 Task: Look for space in La Chorrera, Panama from 10th September, 2023 to 16th September, 2023 for 4 adults in price range Rs.10000 to Rs.14000. Place can be private room with 4 bedrooms having 4 beds and 4 bathrooms. Property type can be house, flat, guest house. Amenities needed are: wifi, TV, free parkinig on premises, gym, breakfast. Booking option can be shelf check-in. Required host language is English.
Action: Mouse pressed left at (548, 110)
Screenshot: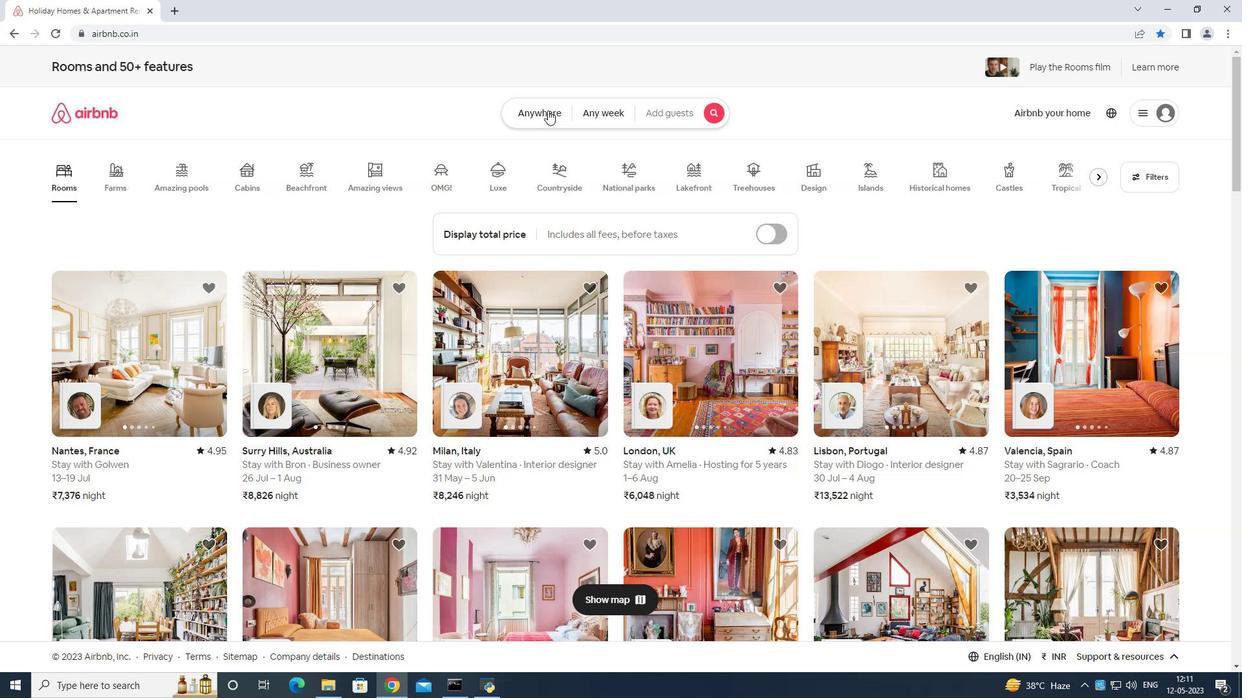 
Action: Mouse moved to (464, 157)
Screenshot: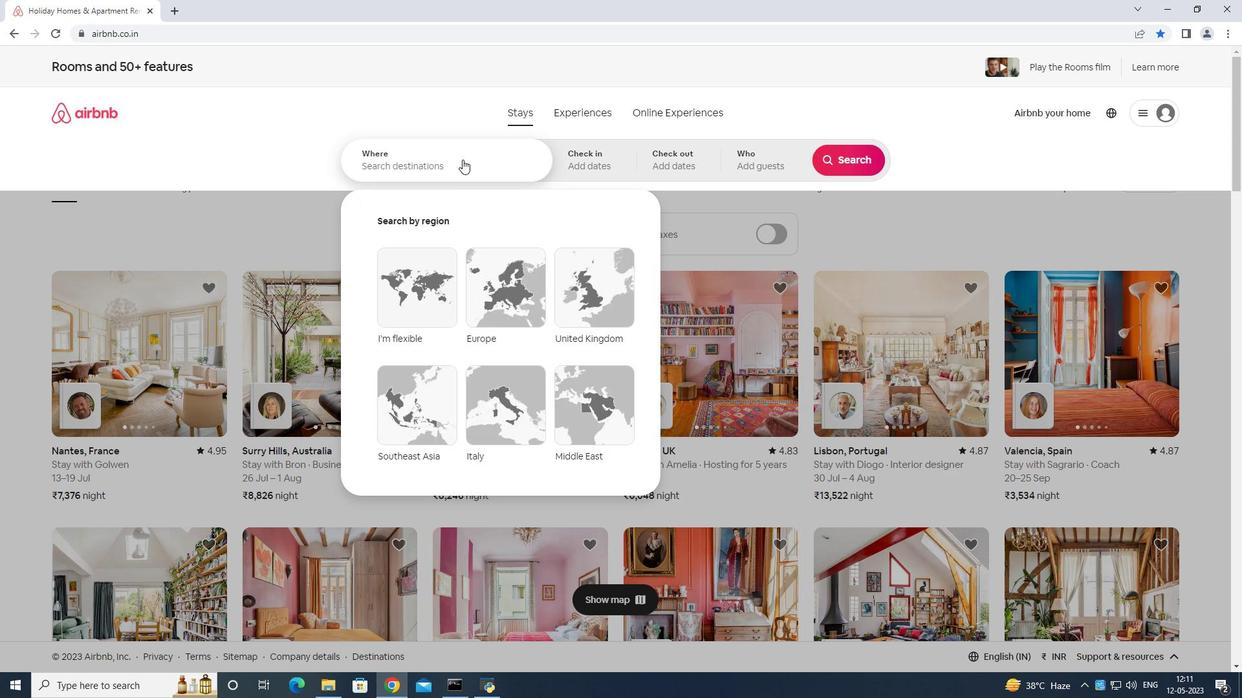 
Action: Mouse pressed left at (464, 157)
Screenshot: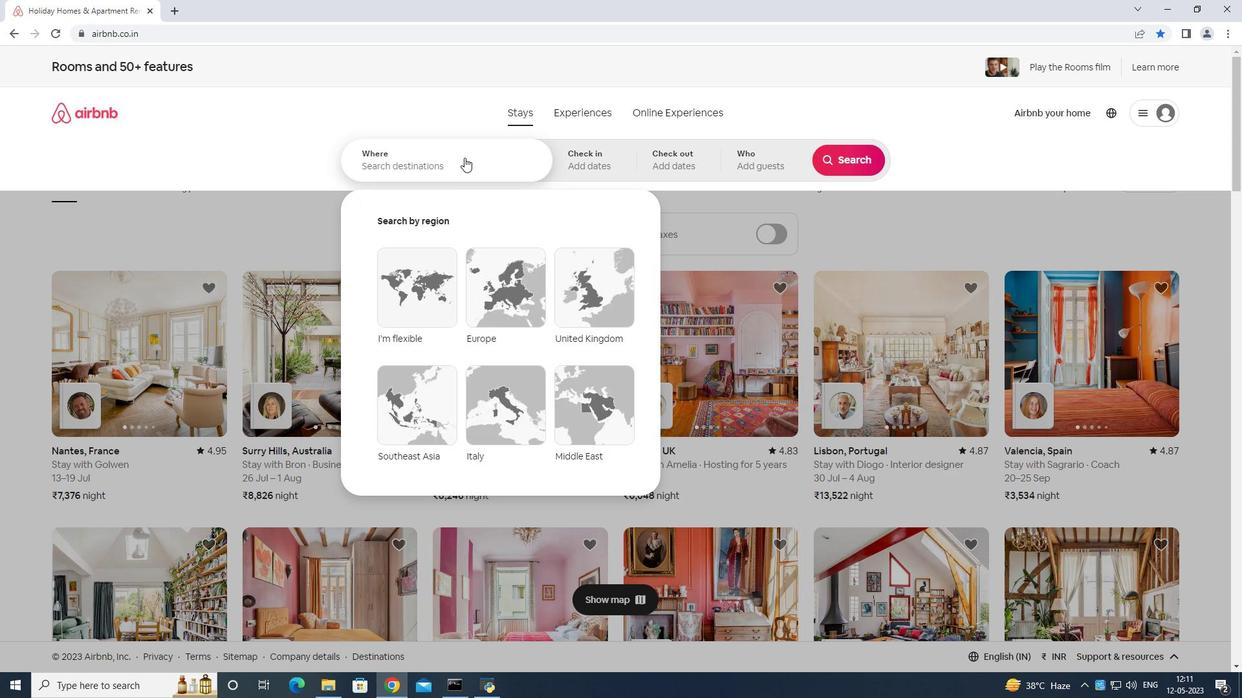
Action: Mouse moved to (464, 157)
Screenshot: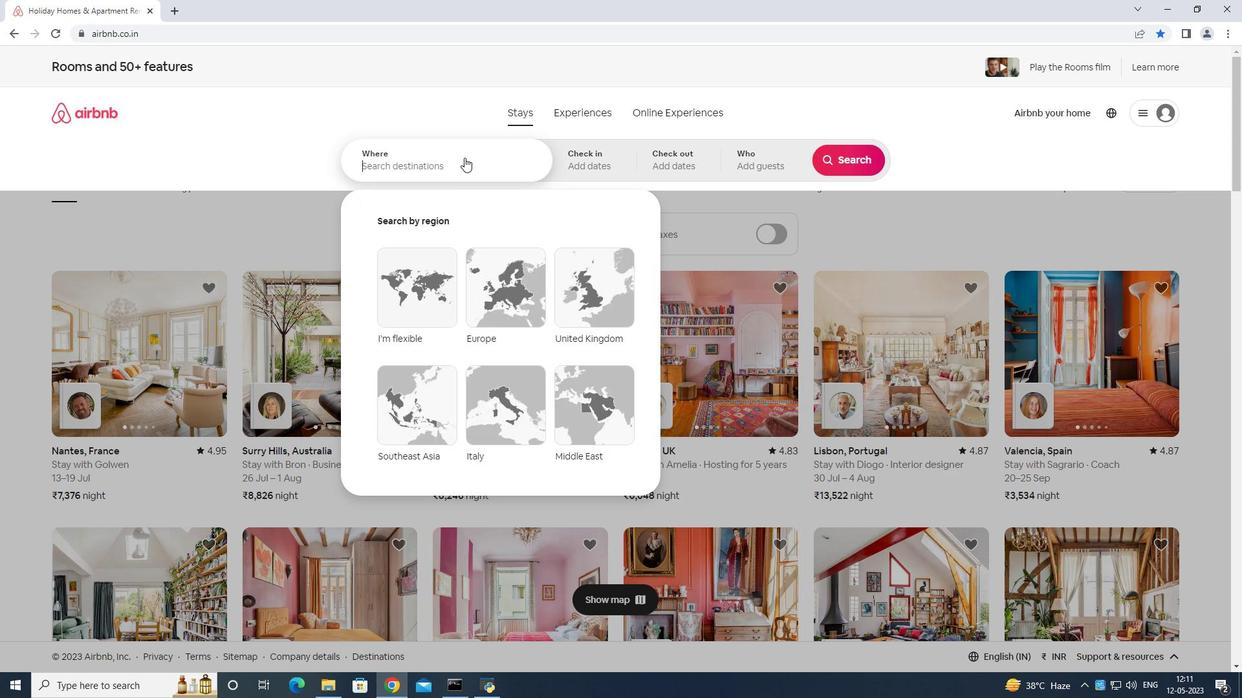 
Action: Key pressed <Key.shift>La<Key.space>chorrera<Key.space>panama<Key.enter>
Screenshot: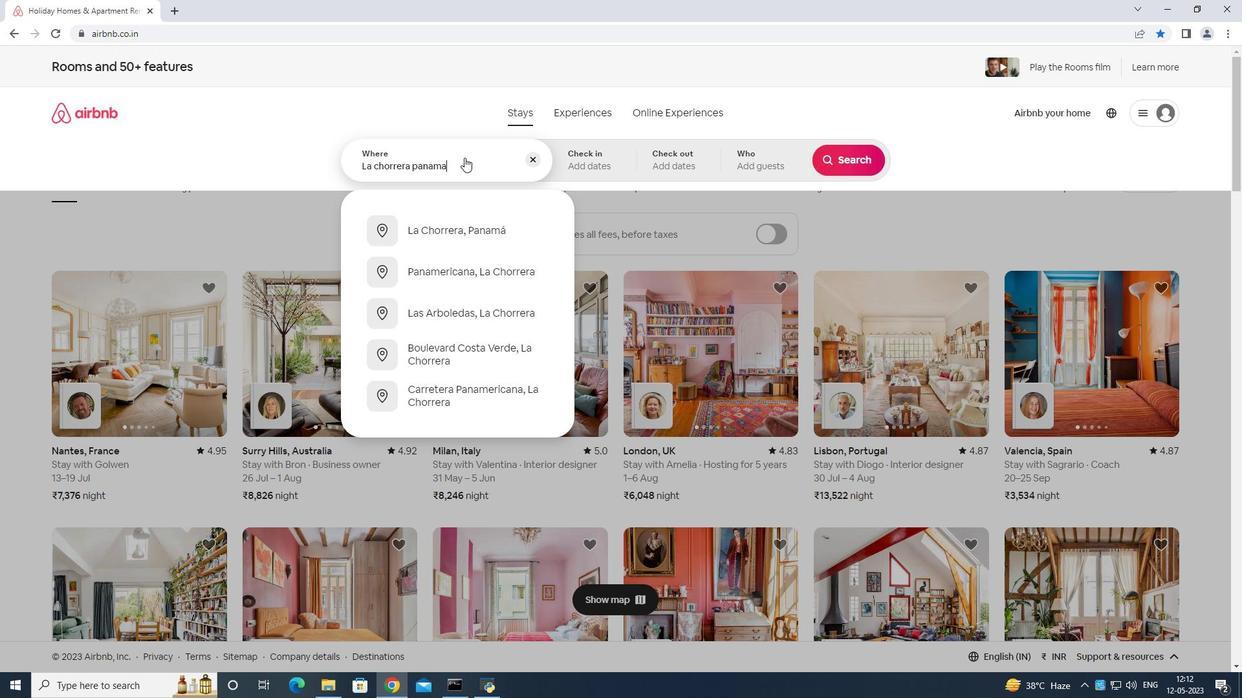 
Action: Mouse moved to (860, 265)
Screenshot: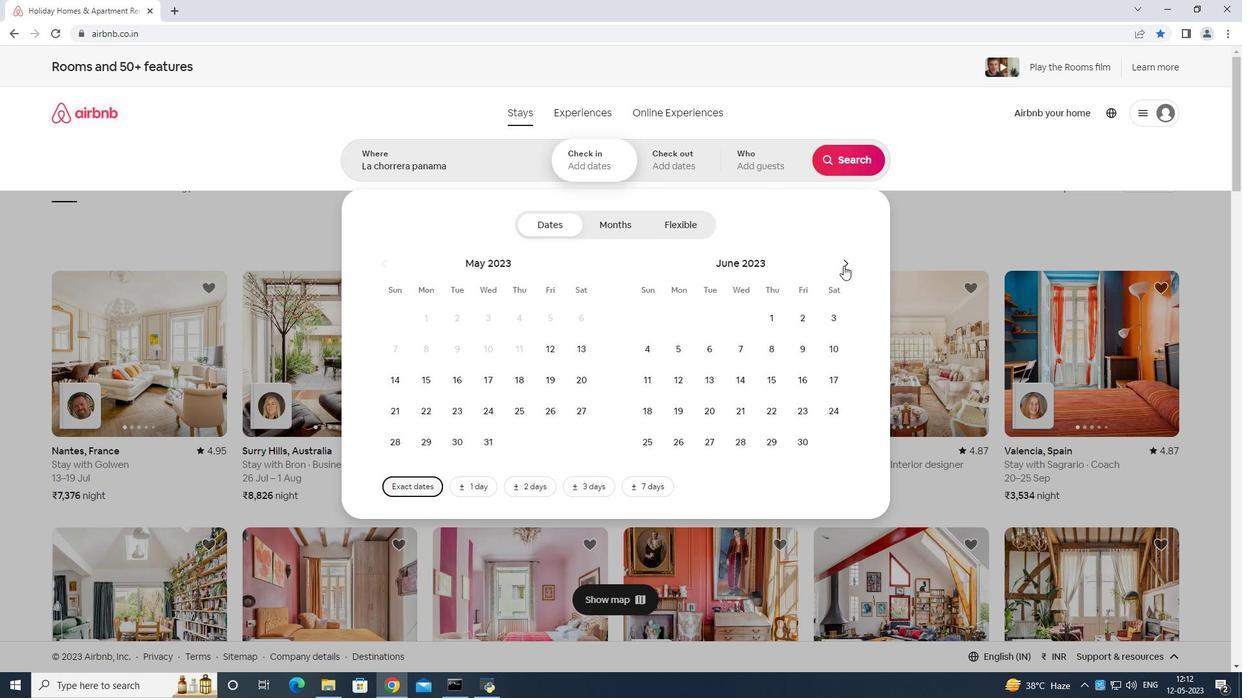 
Action: Mouse pressed left at (860, 265)
Screenshot: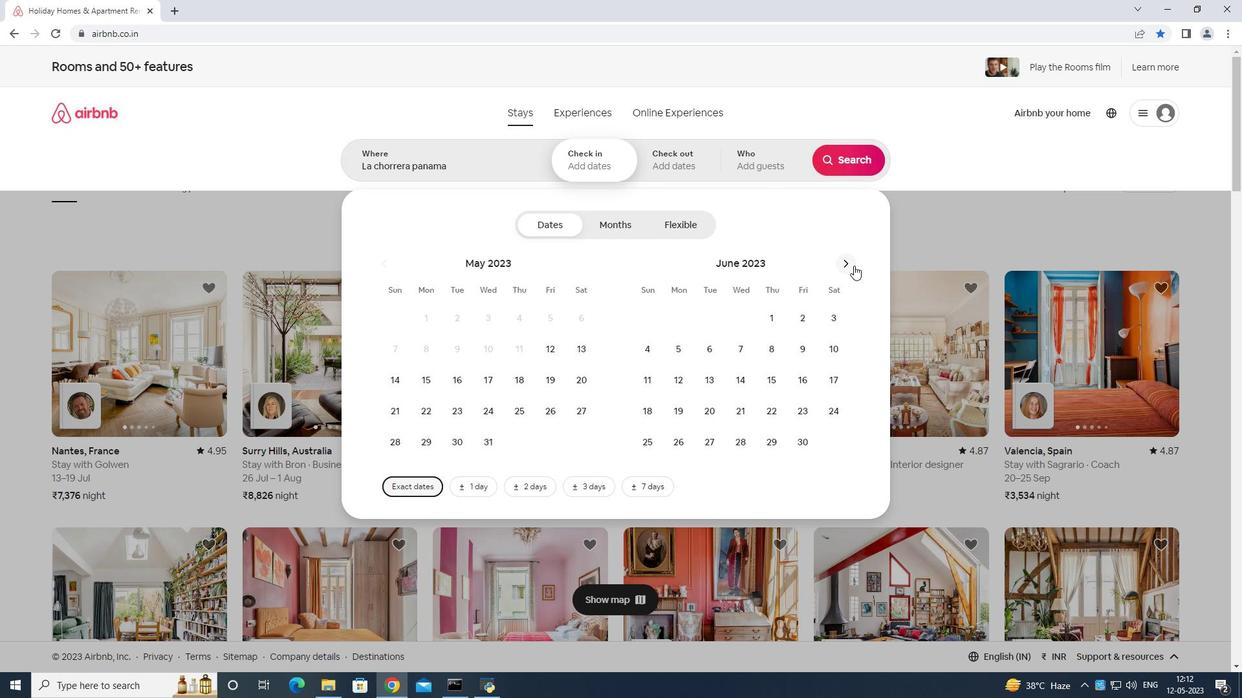 
Action: Mouse moved to (843, 264)
Screenshot: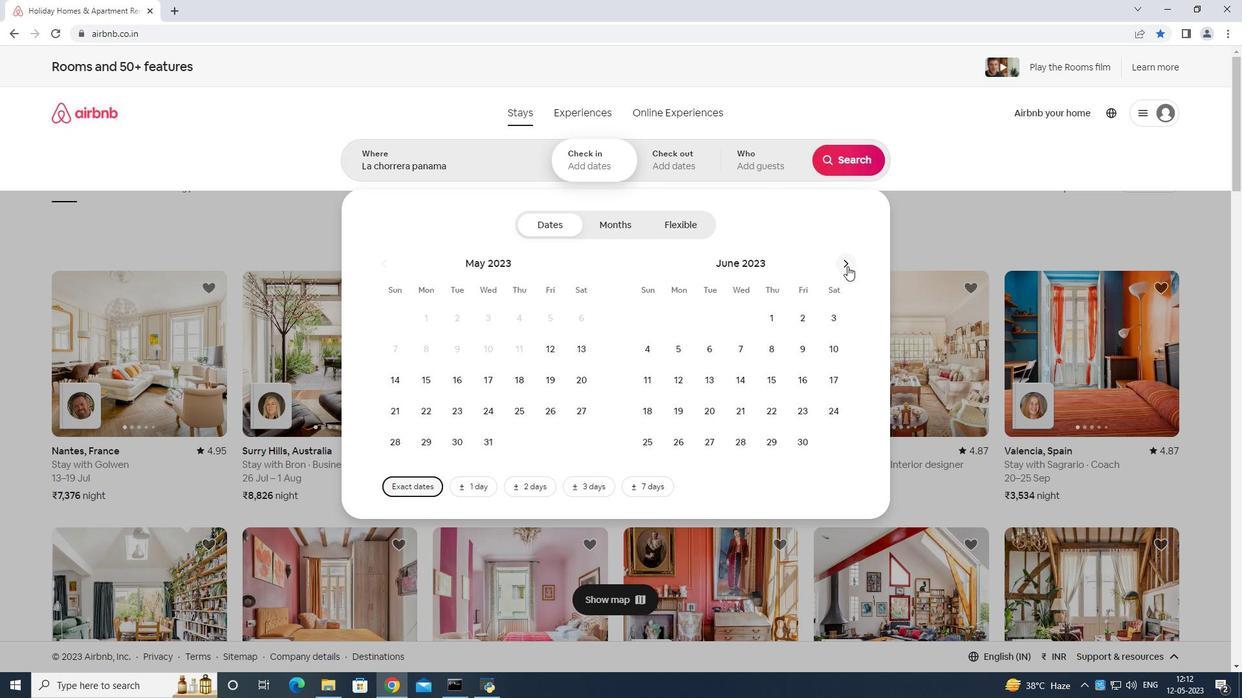 
Action: Mouse pressed left at (843, 264)
Screenshot: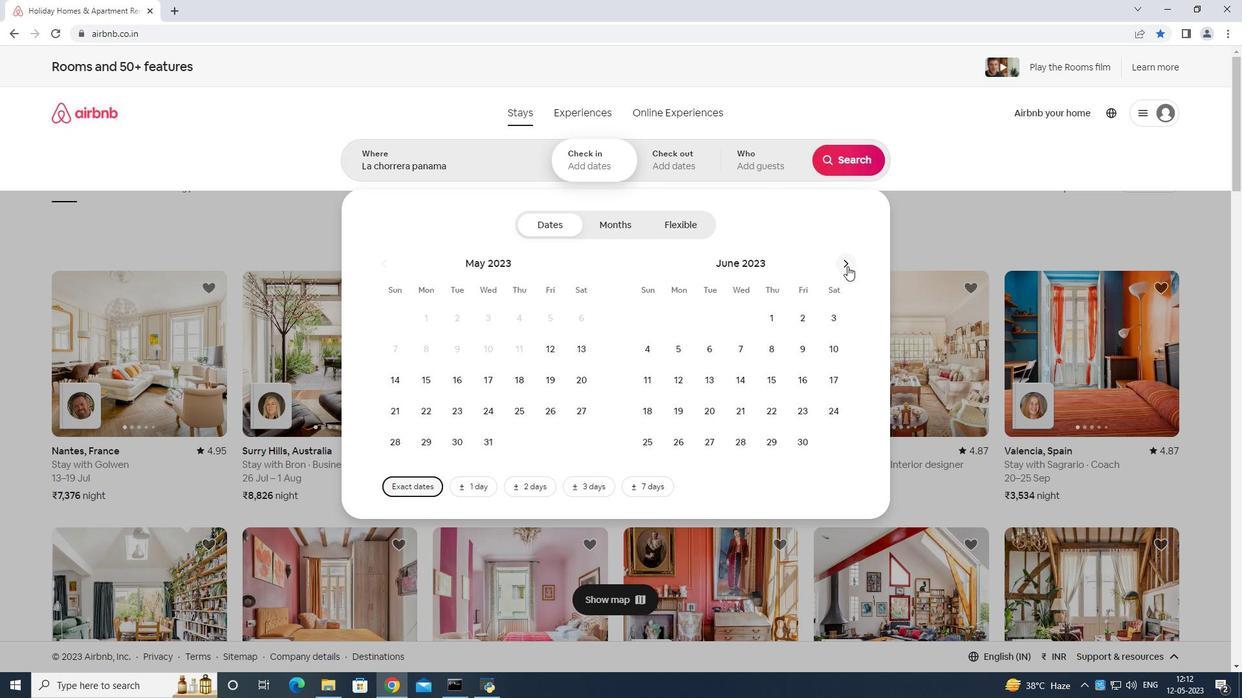 
Action: Mouse moved to (844, 264)
Screenshot: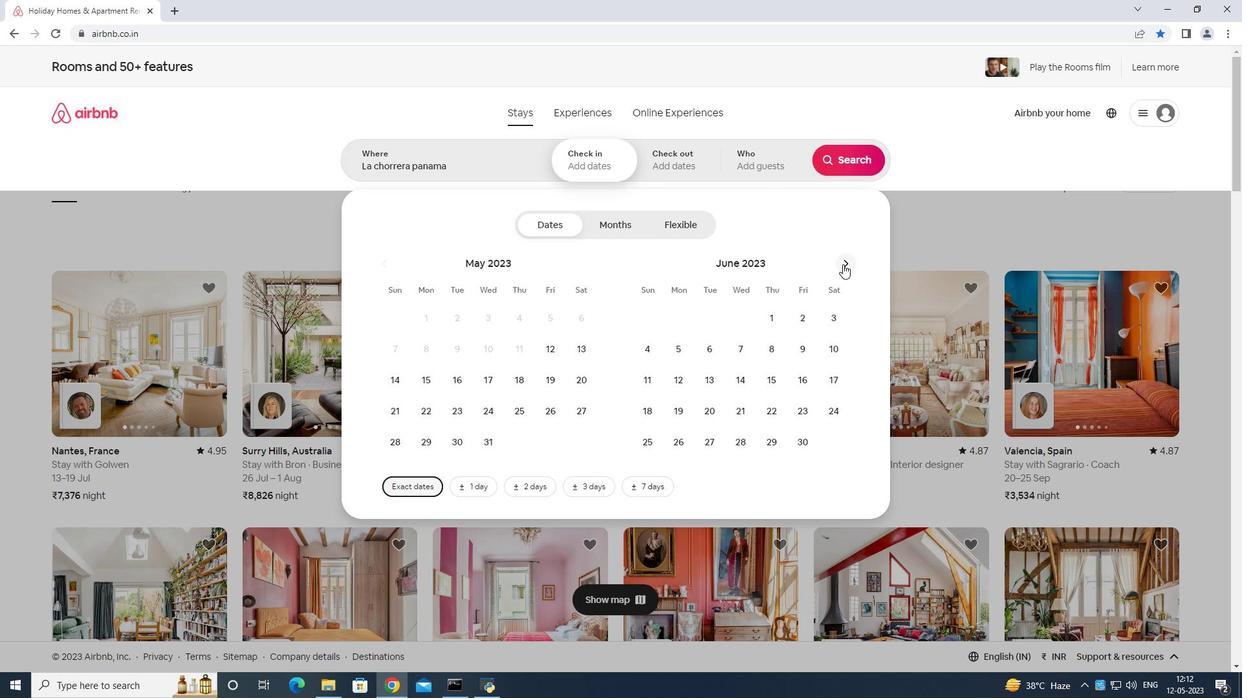 
Action: Mouse pressed left at (844, 264)
Screenshot: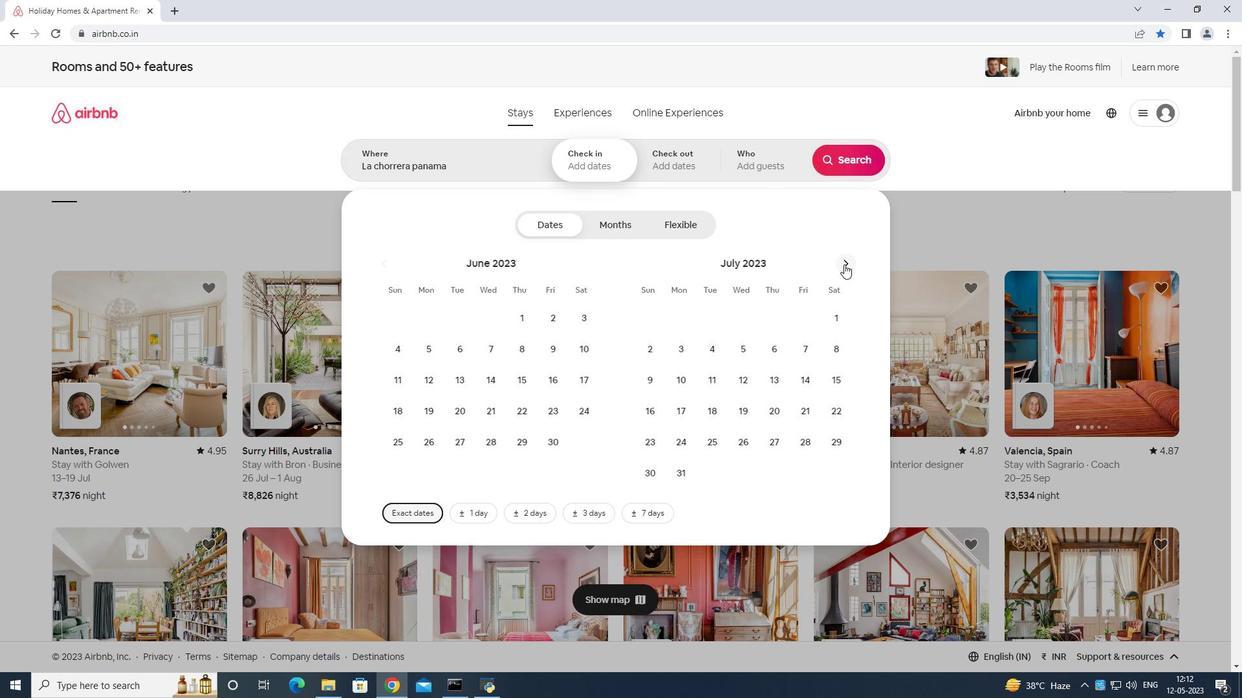 
Action: Mouse moved to (845, 264)
Screenshot: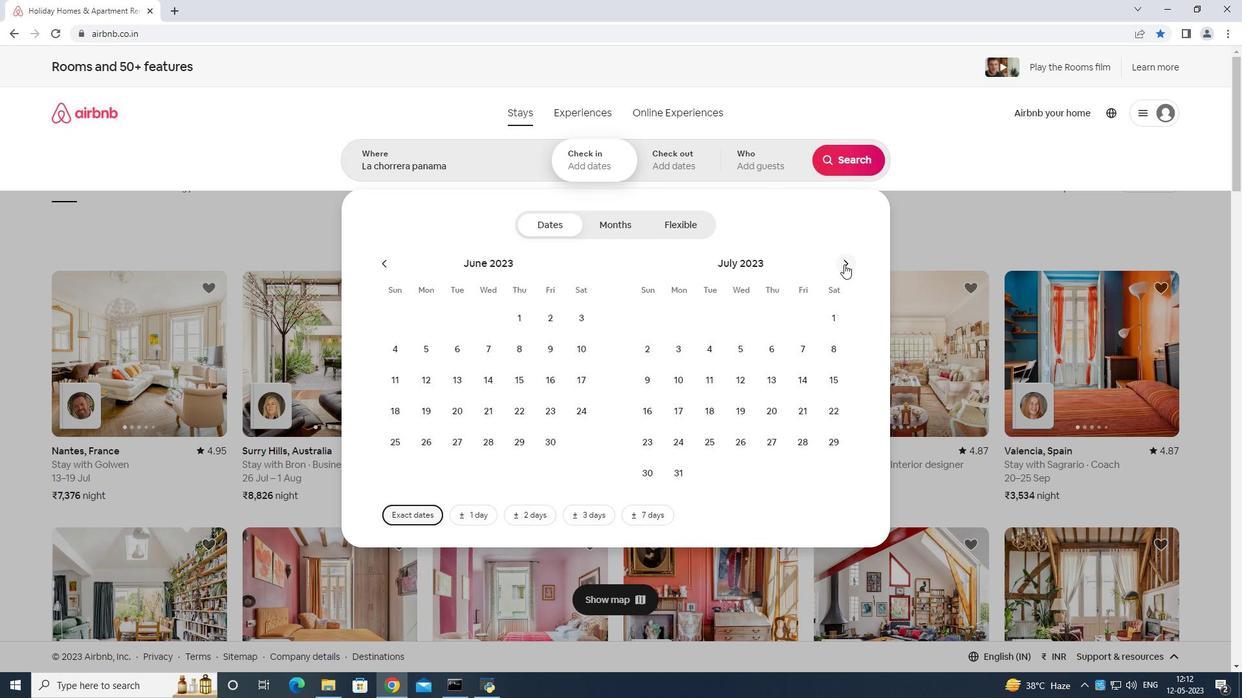
Action: Mouse pressed left at (845, 264)
Screenshot: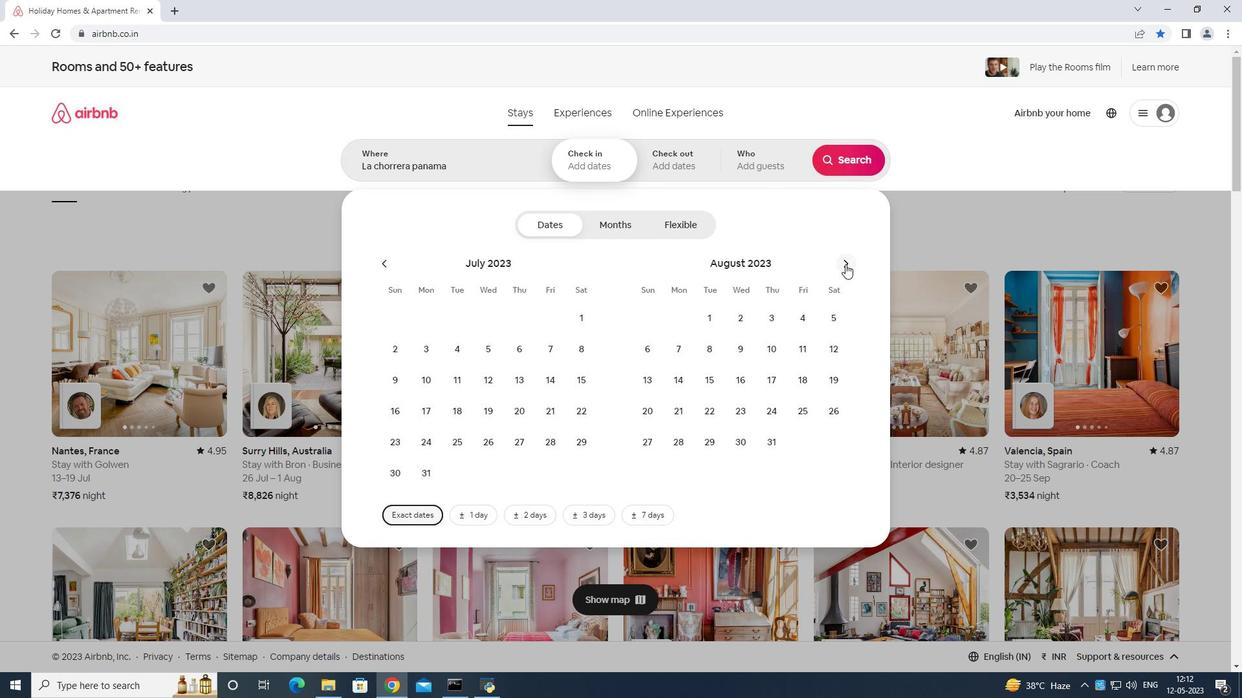 
Action: Mouse moved to (653, 376)
Screenshot: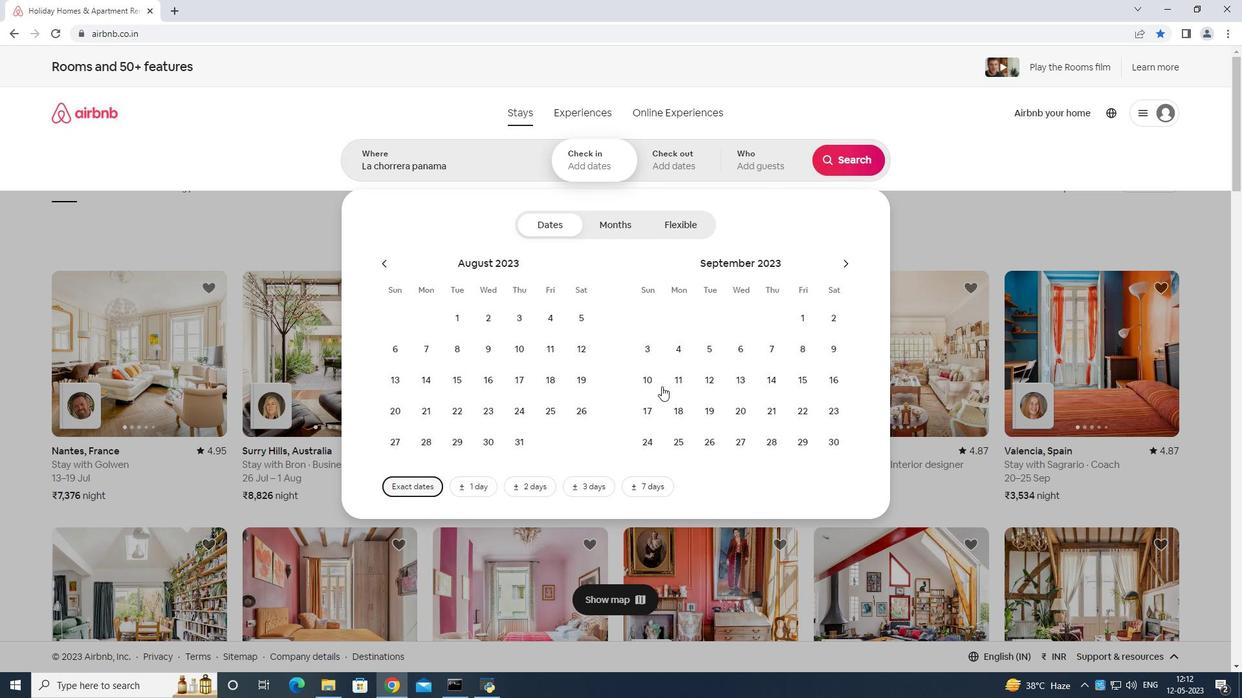 
Action: Mouse pressed left at (653, 376)
Screenshot: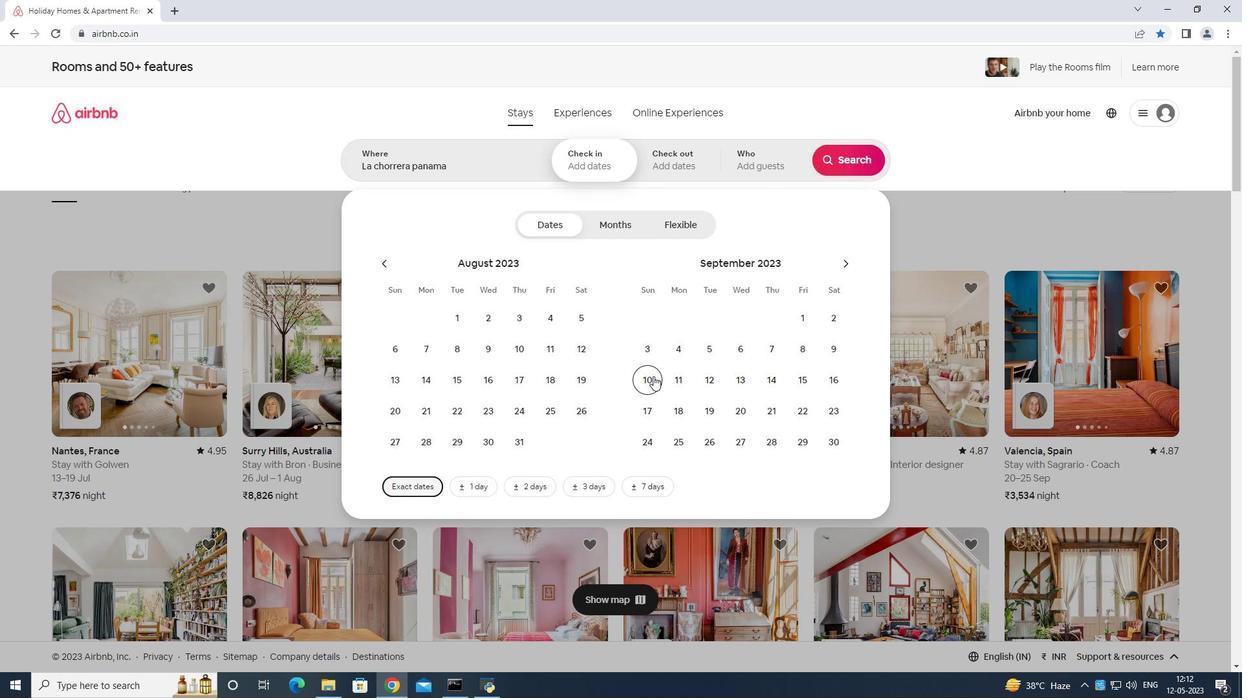 
Action: Mouse moved to (825, 378)
Screenshot: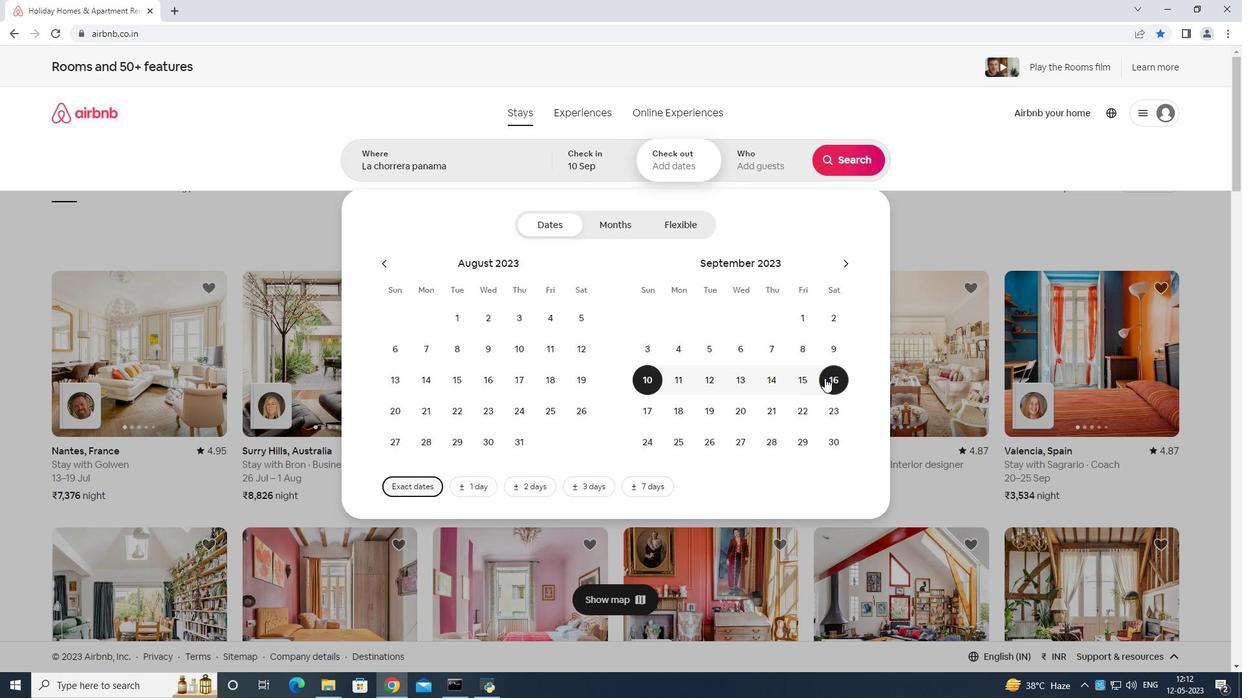 
Action: Mouse pressed left at (825, 378)
Screenshot: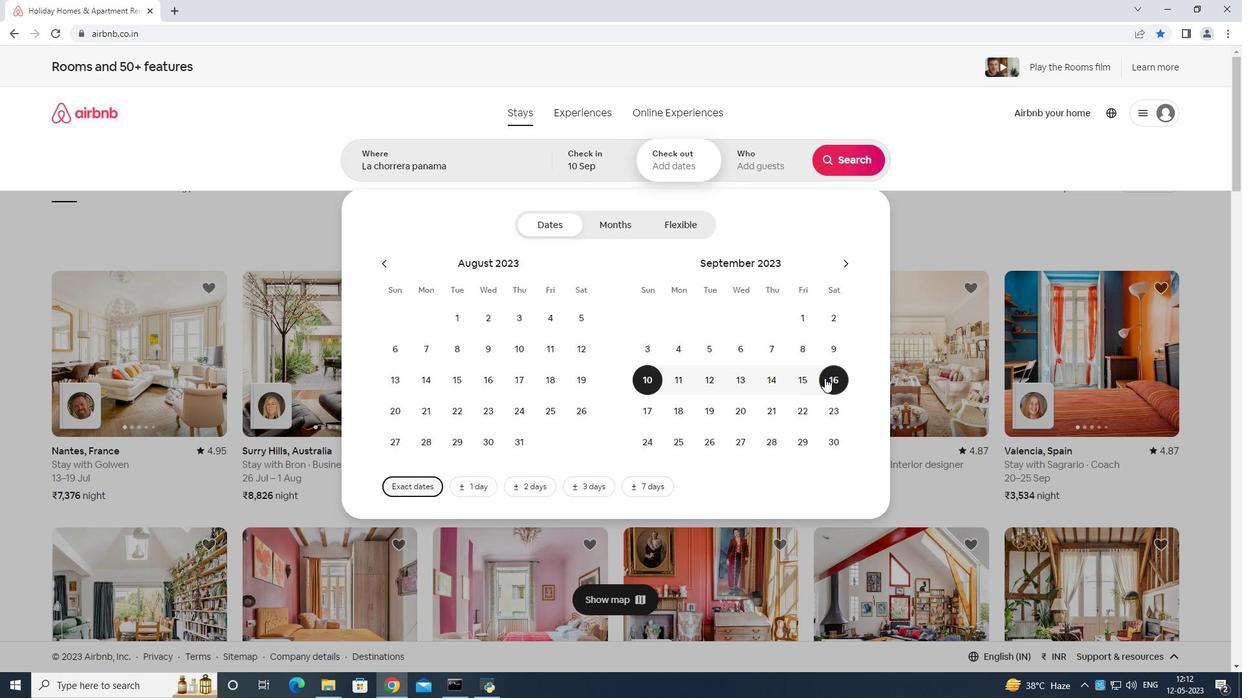 
Action: Mouse moved to (784, 161)
Screenshot: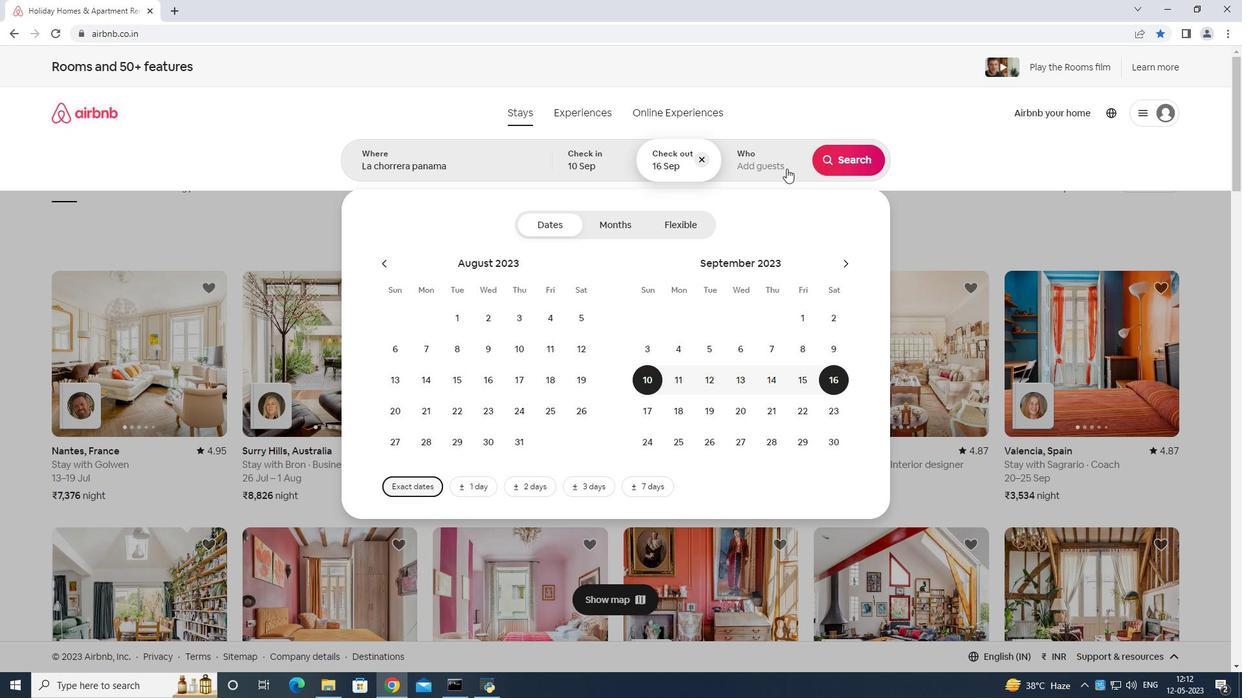 
Action: Mouse pressed left at (784, 161)
Screenshot: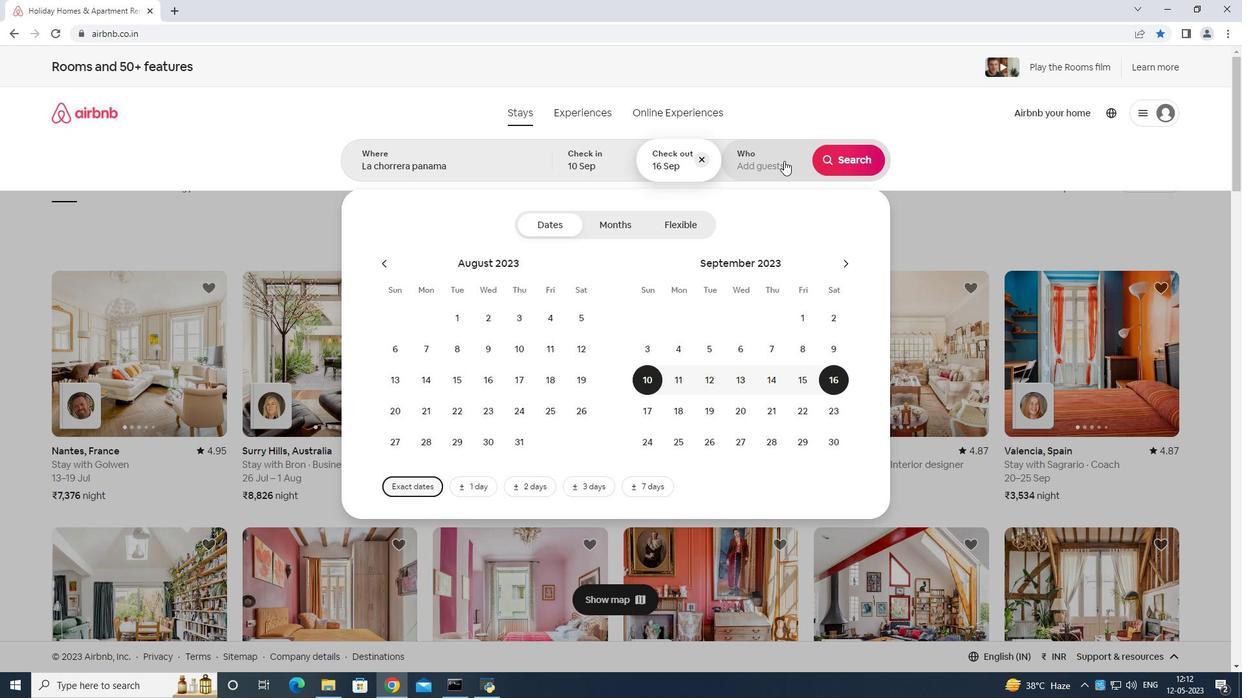 
Action: Mouse moved to (839, 235)
Screenshot: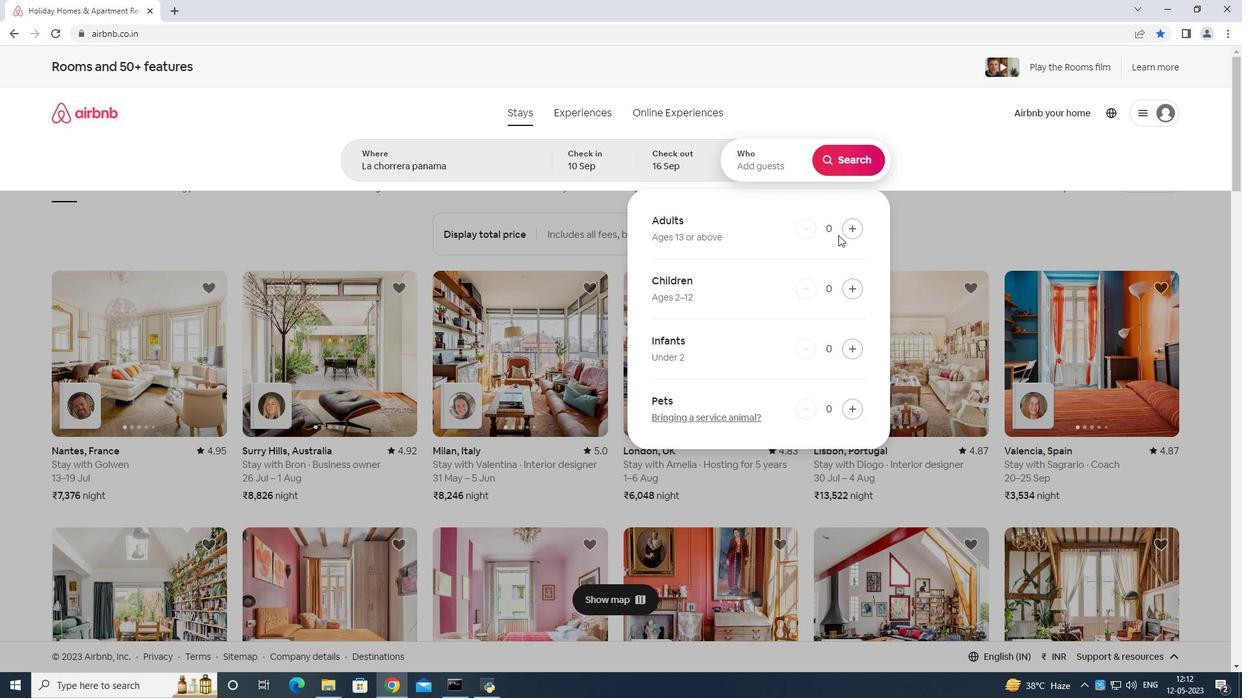 
Action: Mouse pressed left at (839, 235)
Screenshot: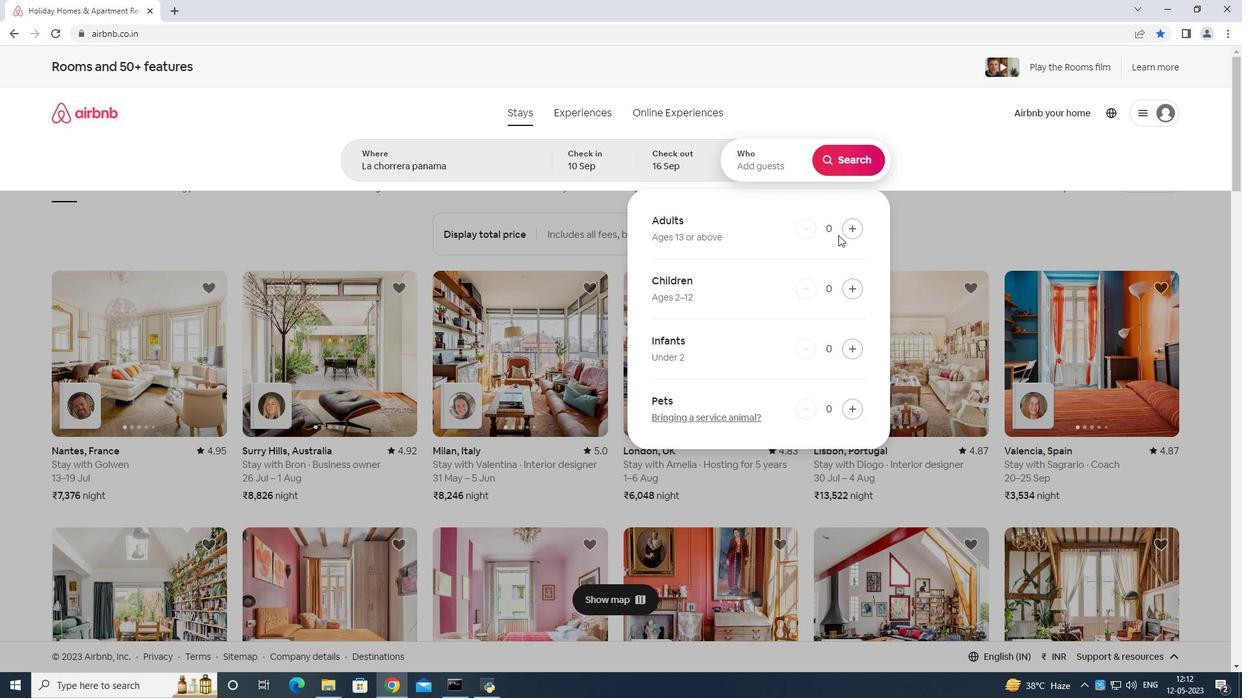 
Action: Mouse moved to (848, 227)
Screenshot: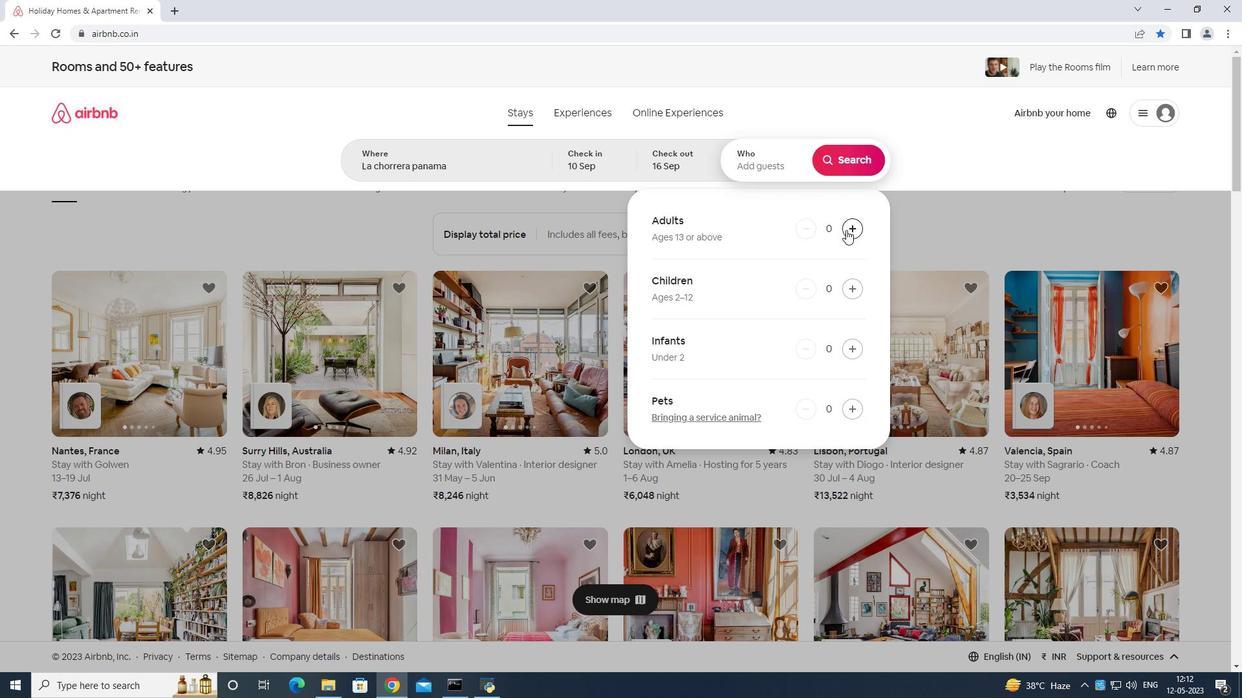 
Action: Mouse pressed left at (848, 227)
Screenshot: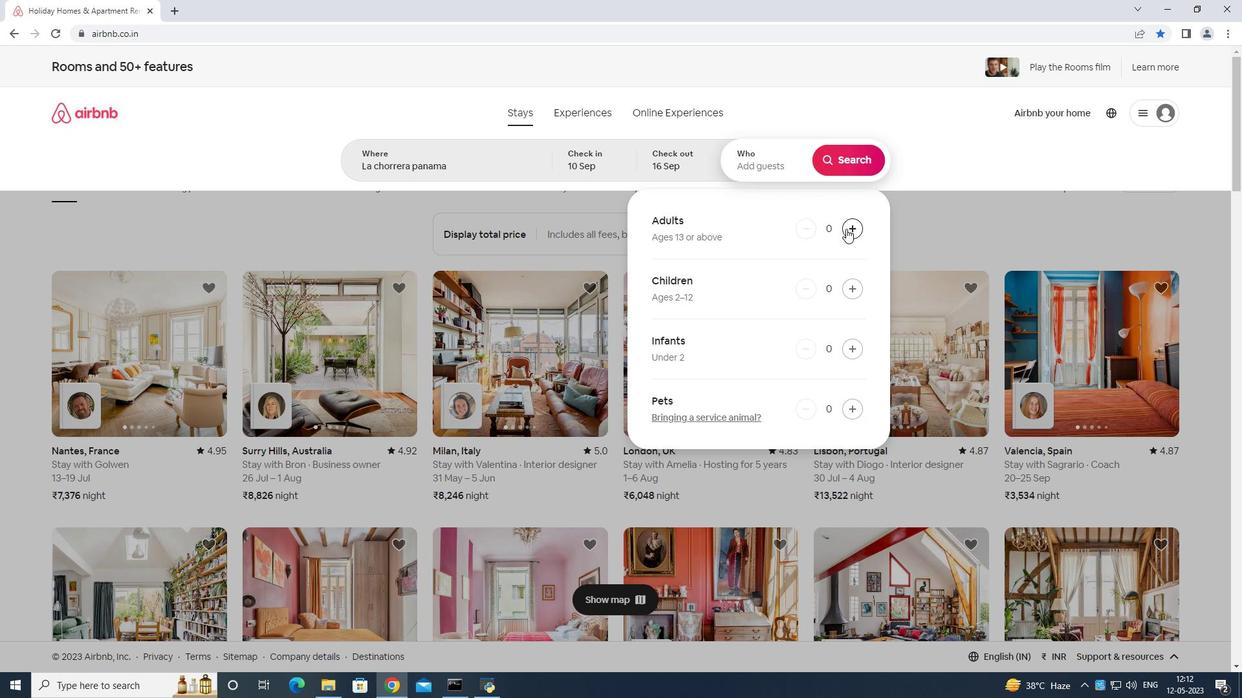 
Action: Mouse pressed left at (848, 227)
Screenshot: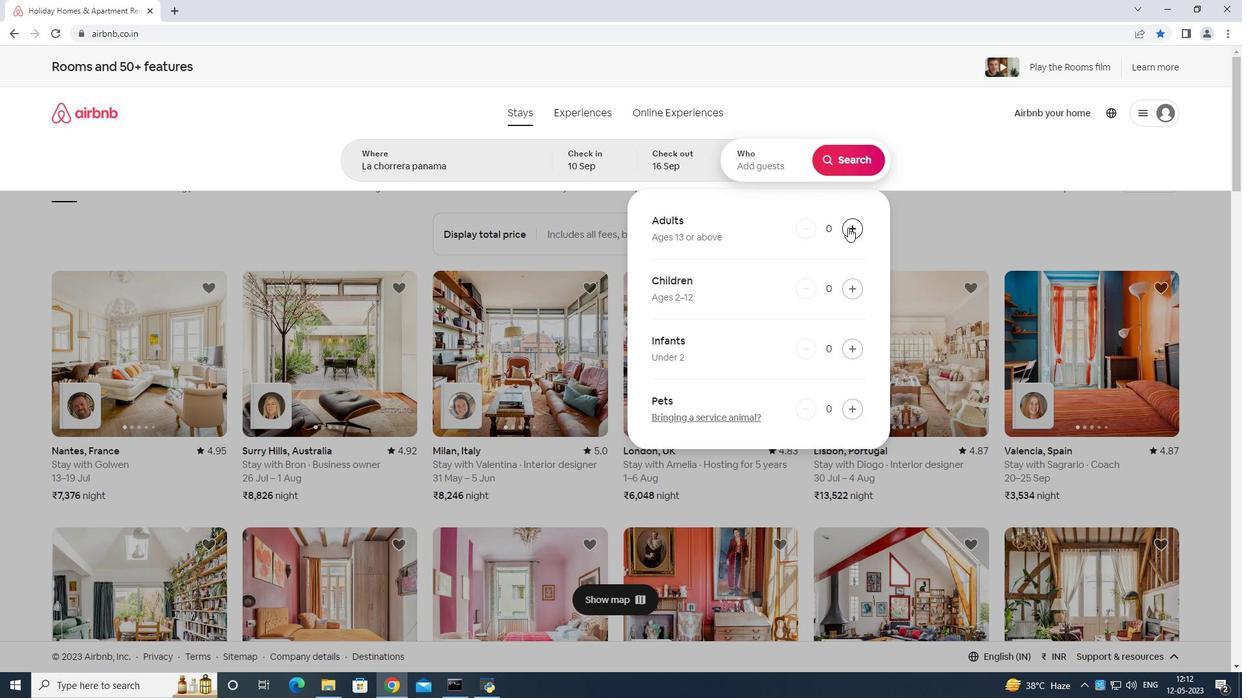 
Action: Mouse moved to (848, 227)
Screenshot: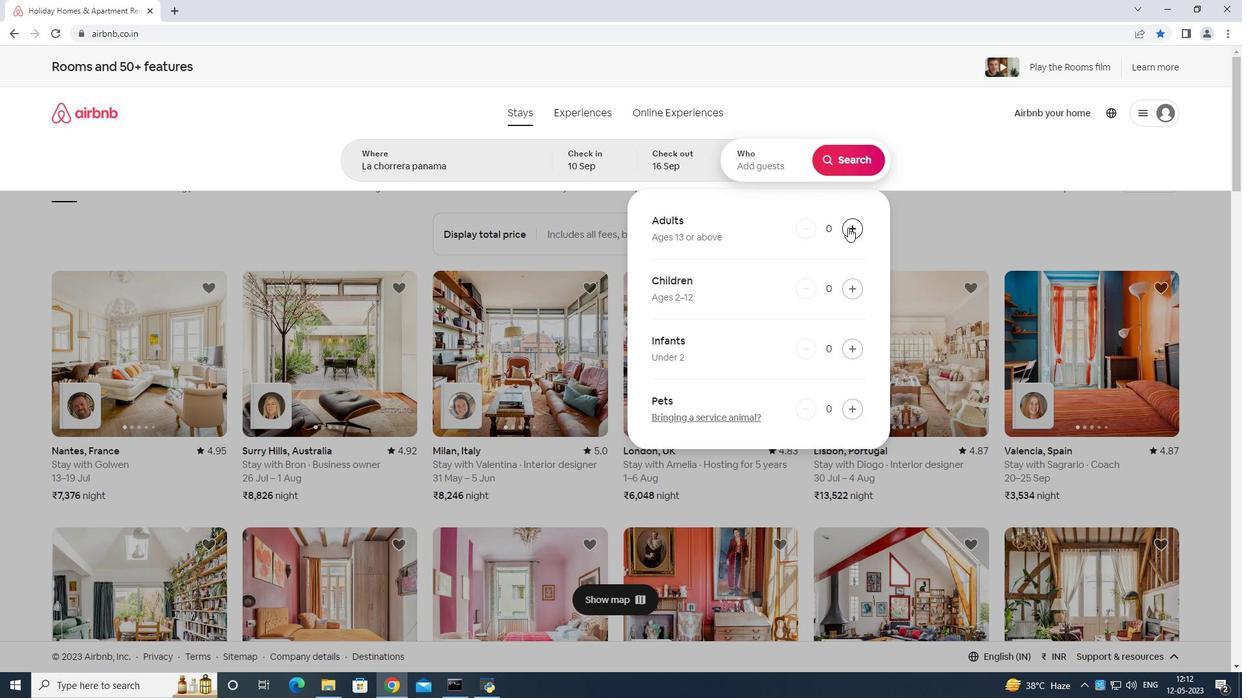 
Action: Mouse pressed left at (848, 227)
Screenshot: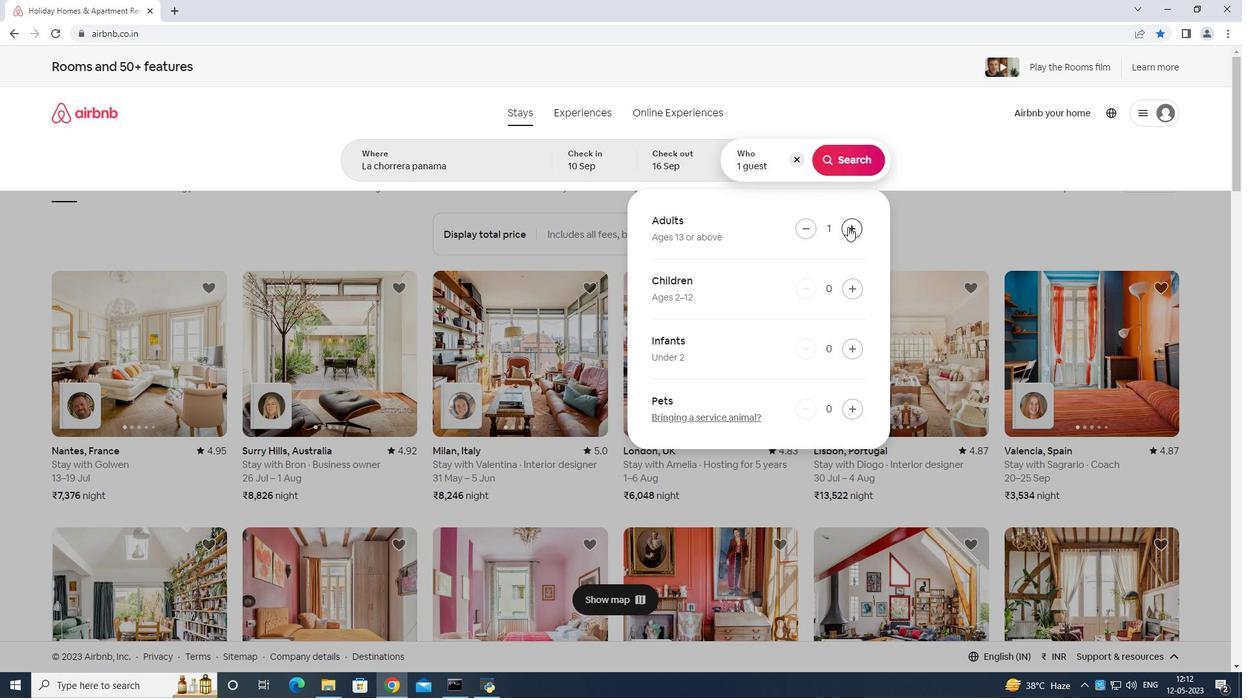 
Action: Mouse moved to (848, 227)
Screenshot: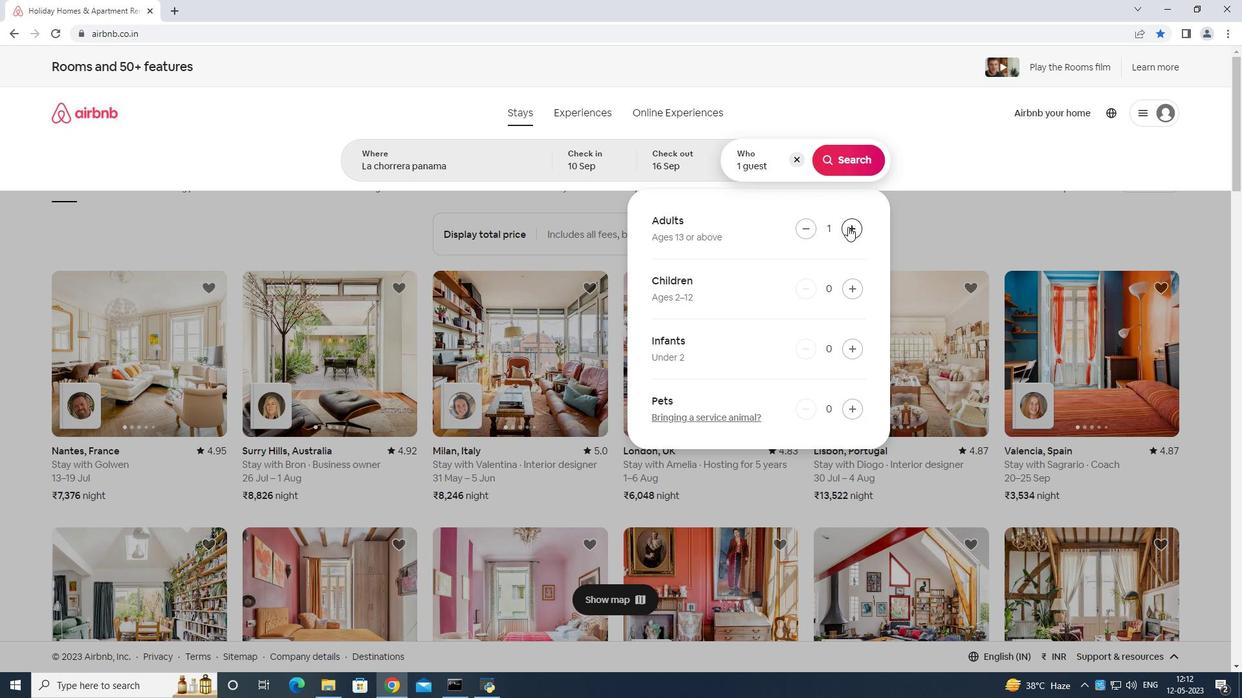 
Action: Mouse pressed left at (848, 227)
Screenshot: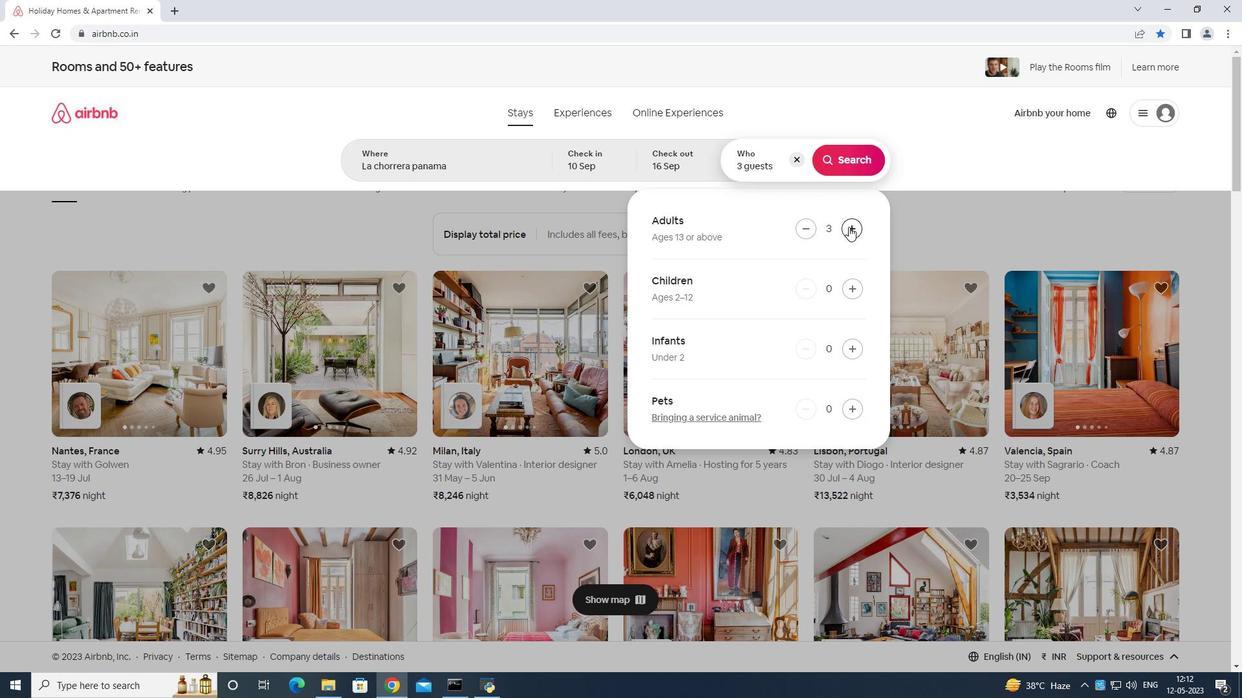 
Action: Mouse moved to (849, 162)
Screenshot: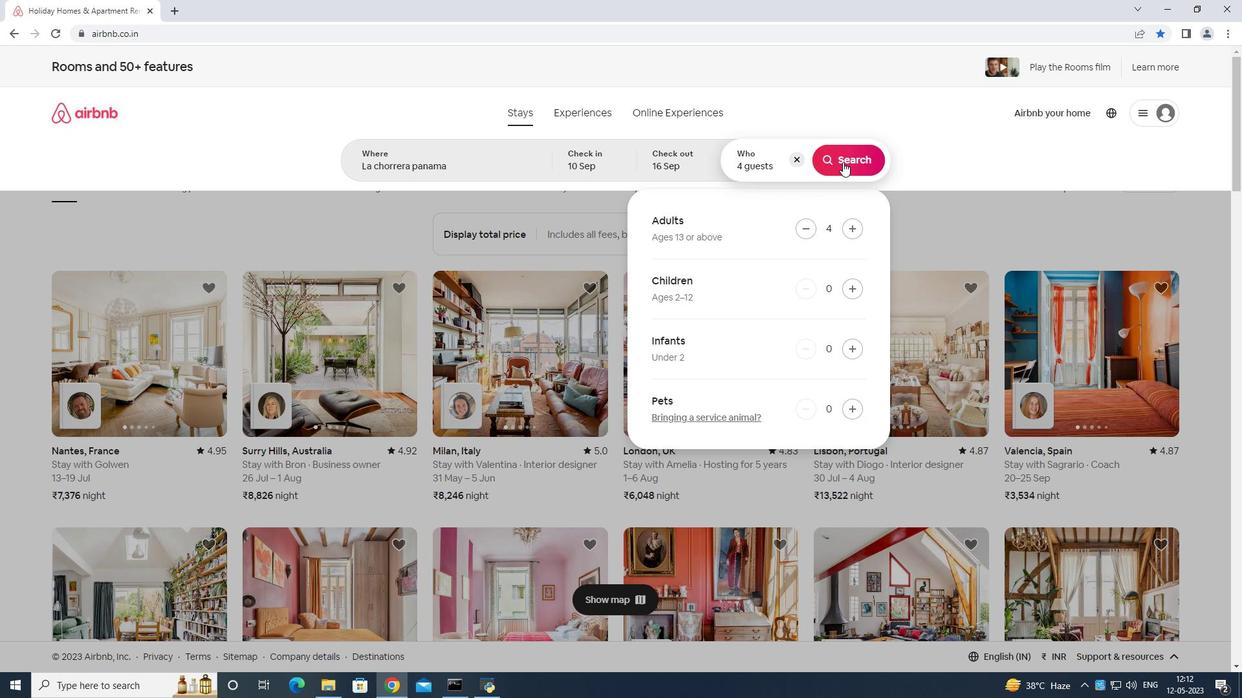 
Action: Mouse pressed left at (849, 162)
Screenshot: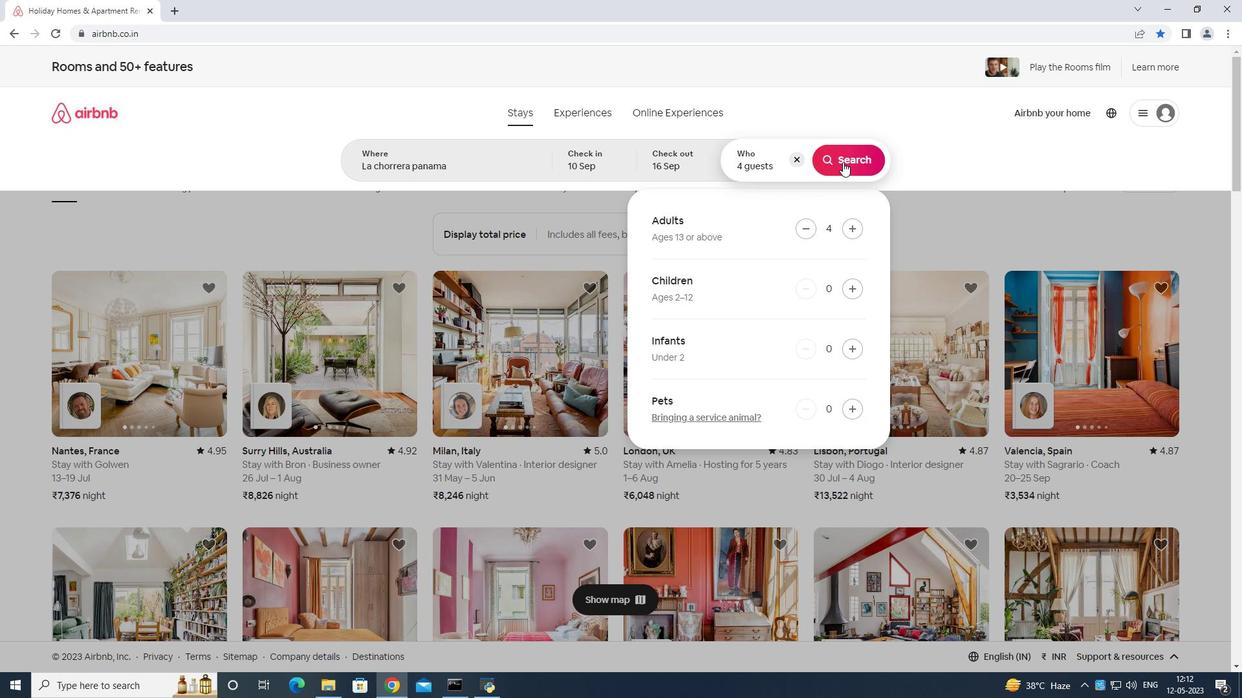 
Action: Mouse moved to (1199, 126)
Screenshot: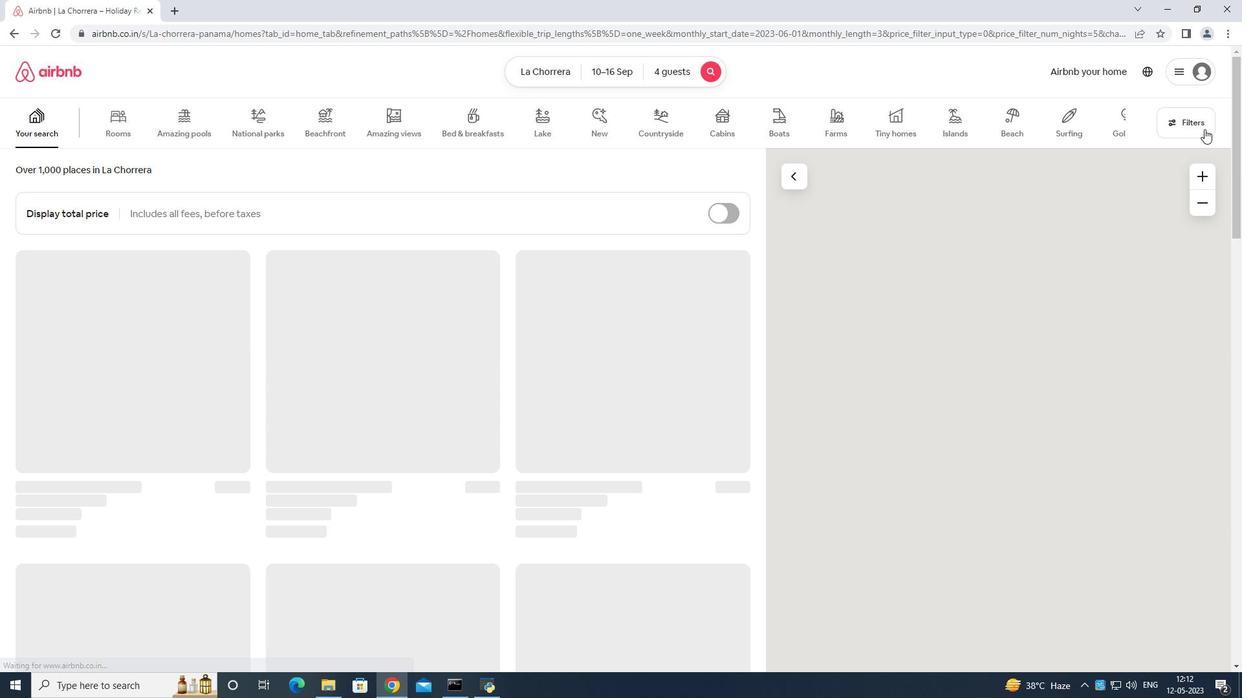 
Action: Mouse pressed left at (1199, 126)
Screenshot: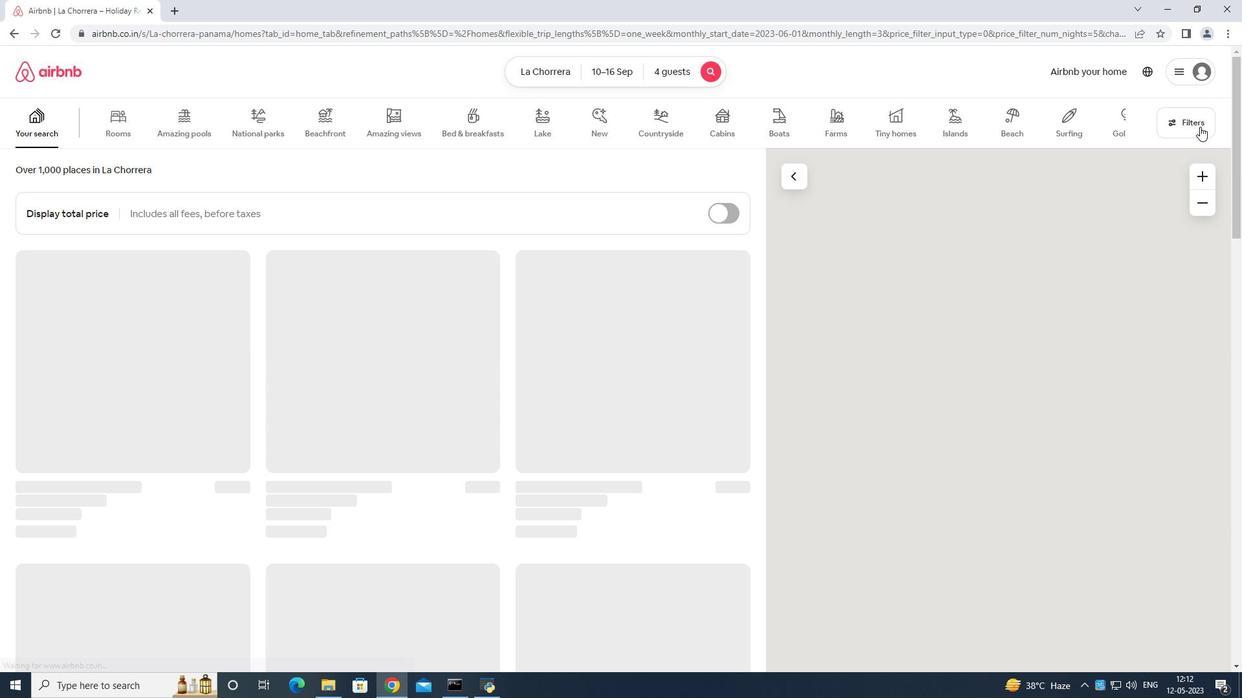 
Action: Mouse moved to (533, 436)
Screenshot: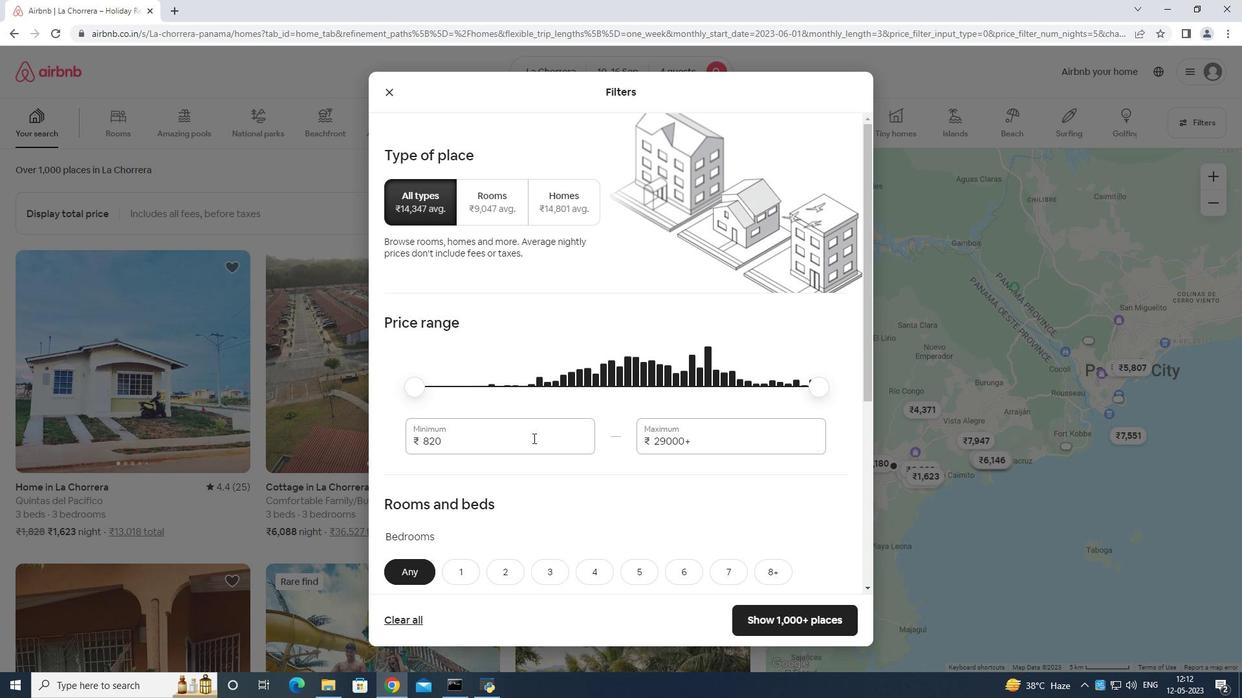 
Action: Mouse pressed left at (533, 436)
Screenshot: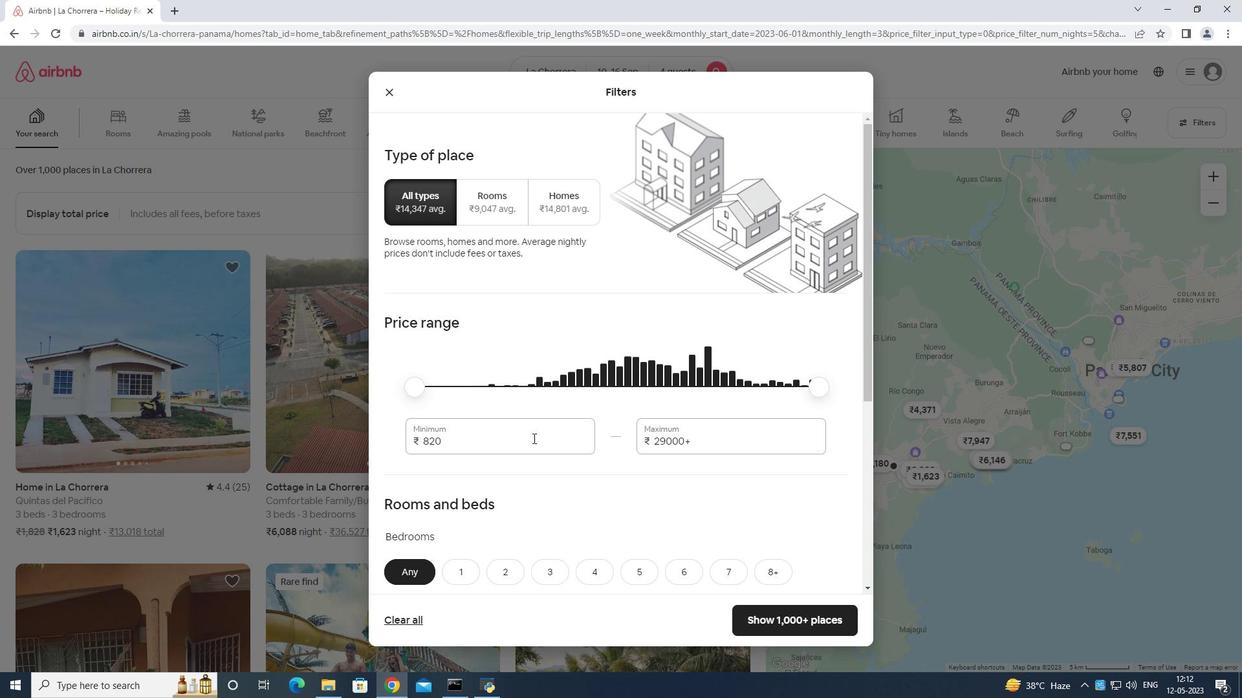 
Action: Mouse moved to (535, 435)
Screenshot: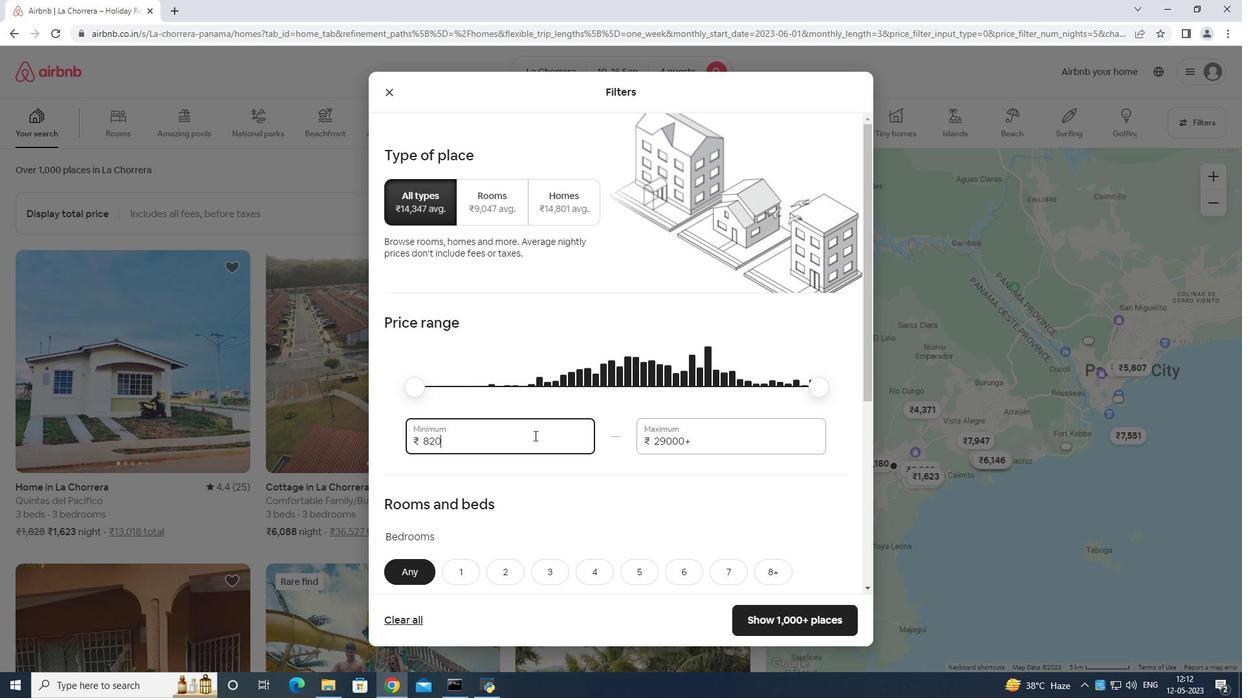 
Action: Key pressed <Key.backspace><Key.backspace><Key.backspace><Key.backspace><Key.backspace><Key.backspace><Key.backspace>10000
Screenshot: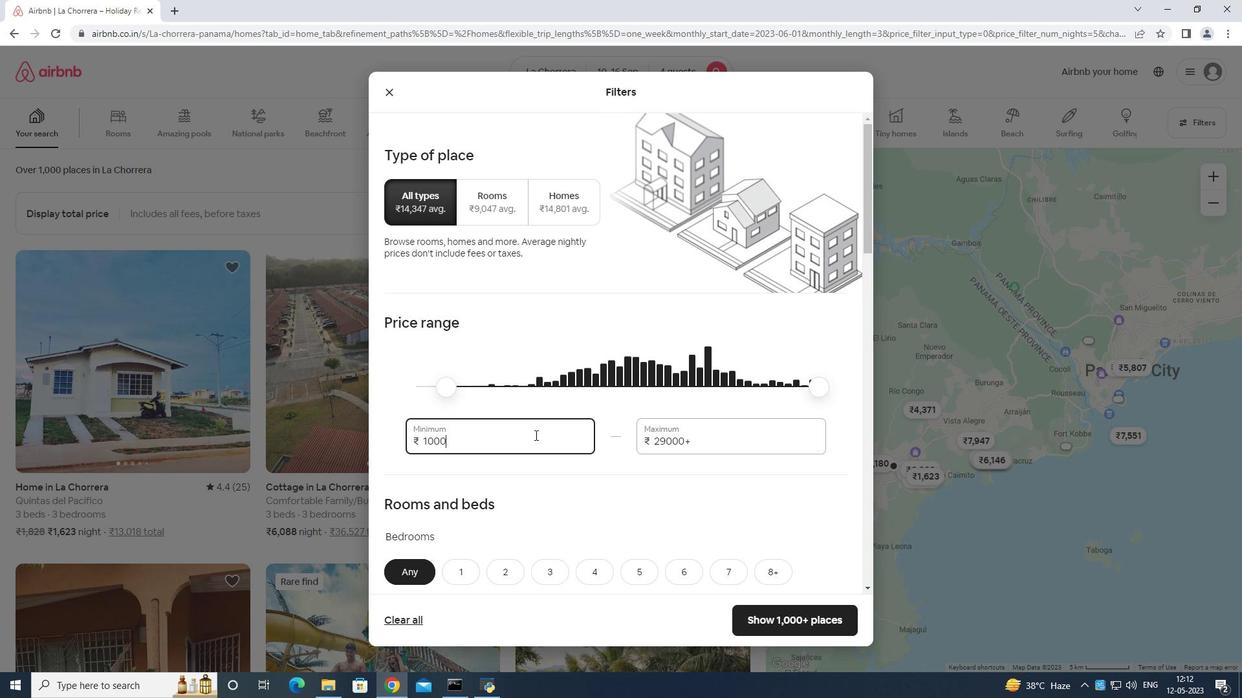 
Action: Mouse moved to (726, 430)
Screenshot: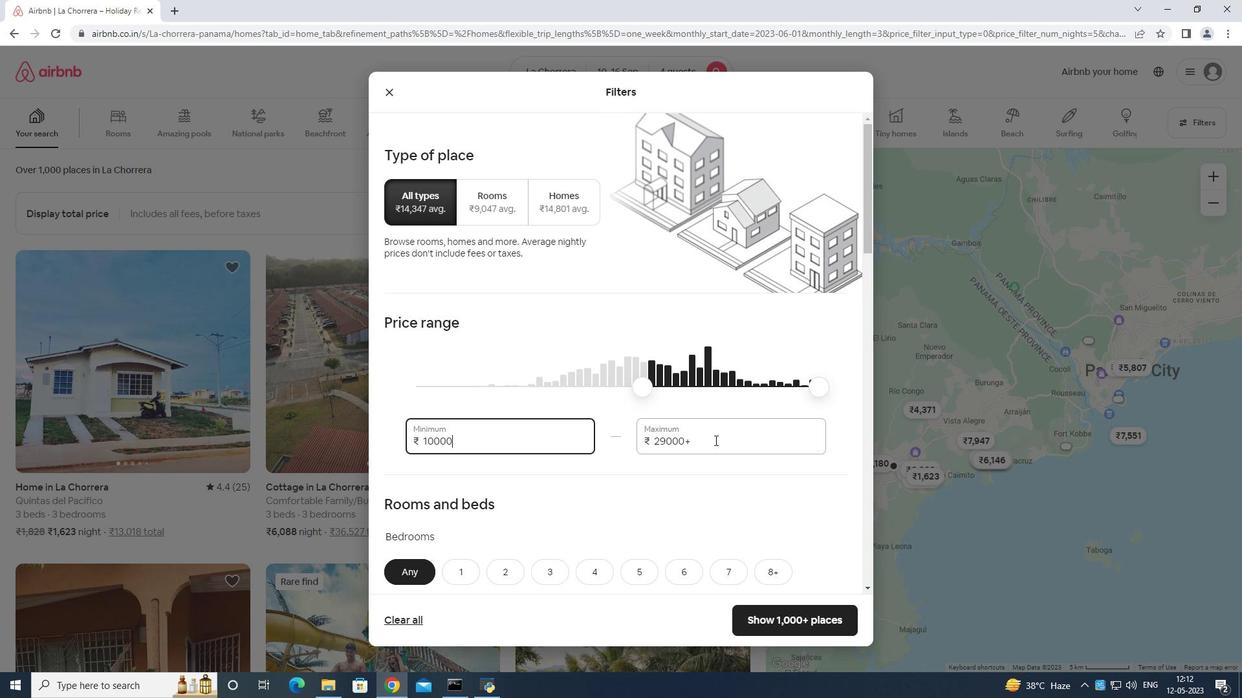 
Action: Mouse pressed left at (726, 431)
Screenshot: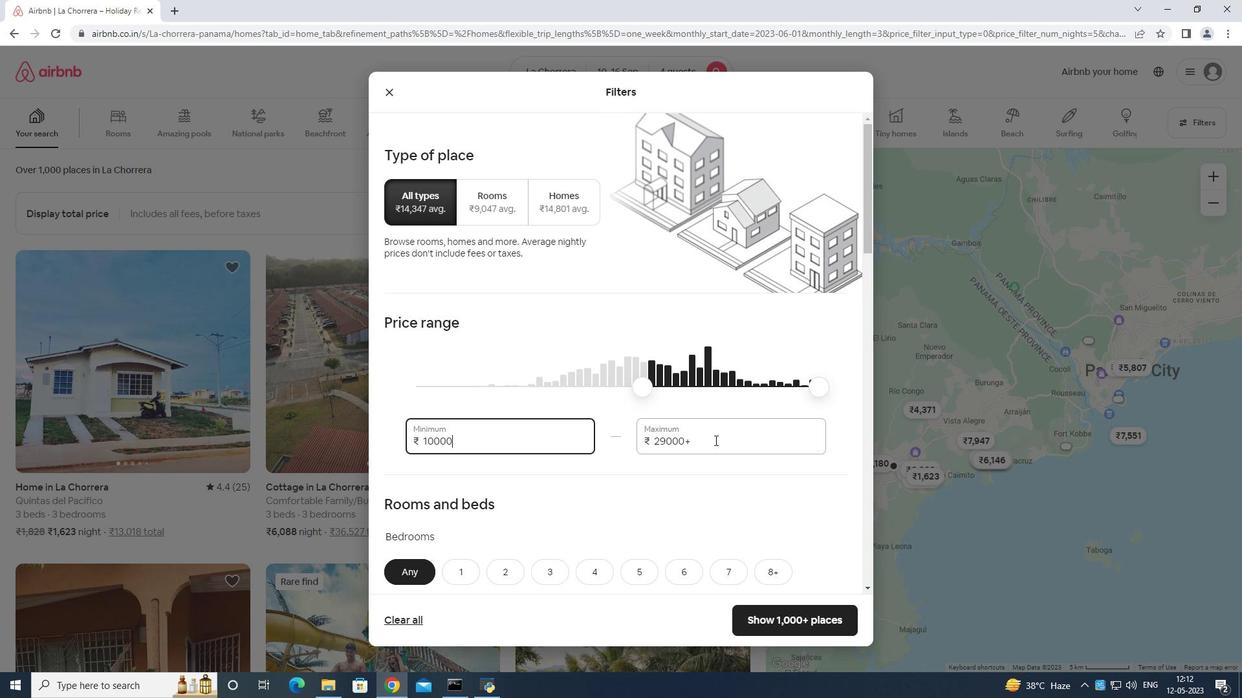 
Action: Key pressed <Key.backspace><Key.backspace><Key.backspace><Key.backspace><Key.backspace><Key.backspace><Key.backspace><Key.backspace><Key.backspace><Key.backspace><Key.backspace><Key.backspace><Key.backspace><Key.backspace><Key.backspace>14000
Screenshot: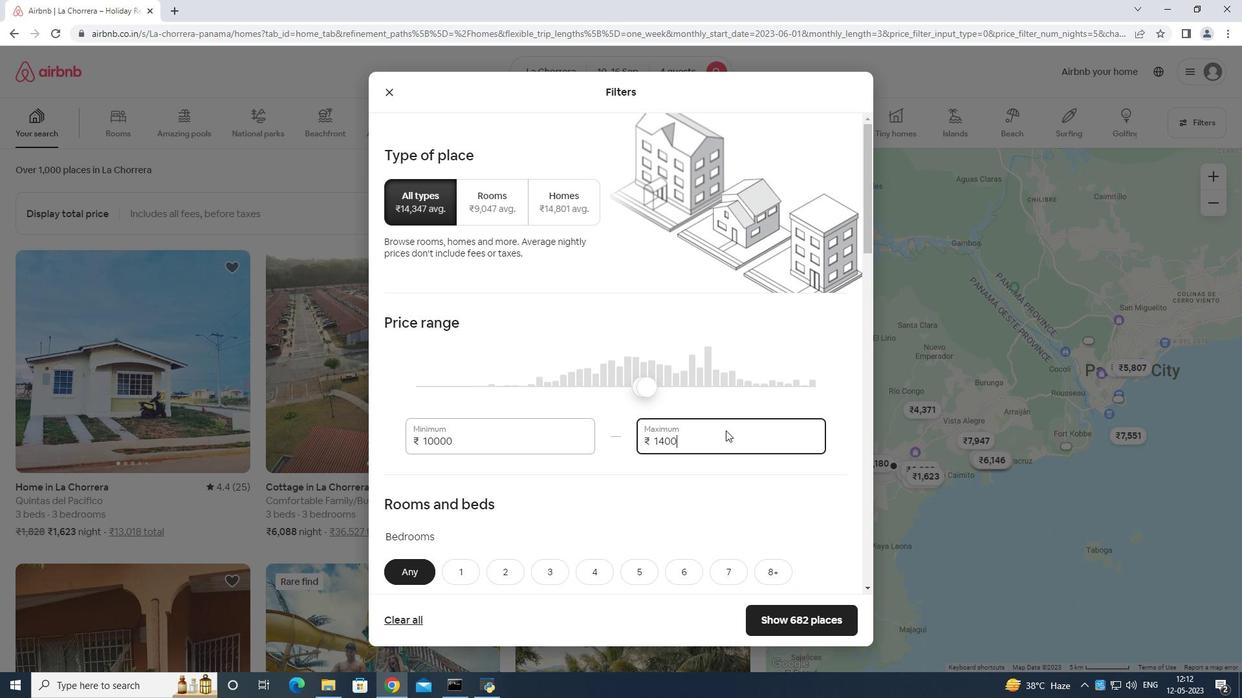 
Action: Mouse moved to (709, 430)
Screenshot: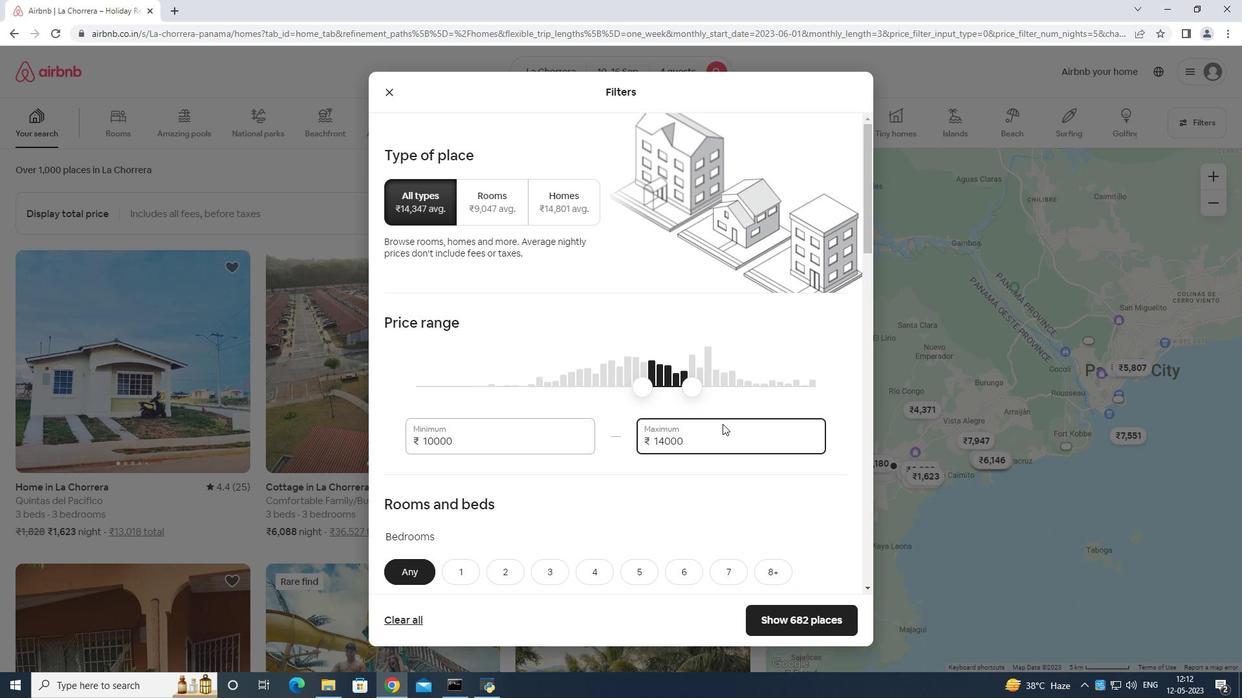 
Action: Mouse scrolled (709, 430) with delta (0, 0)
Screenshot: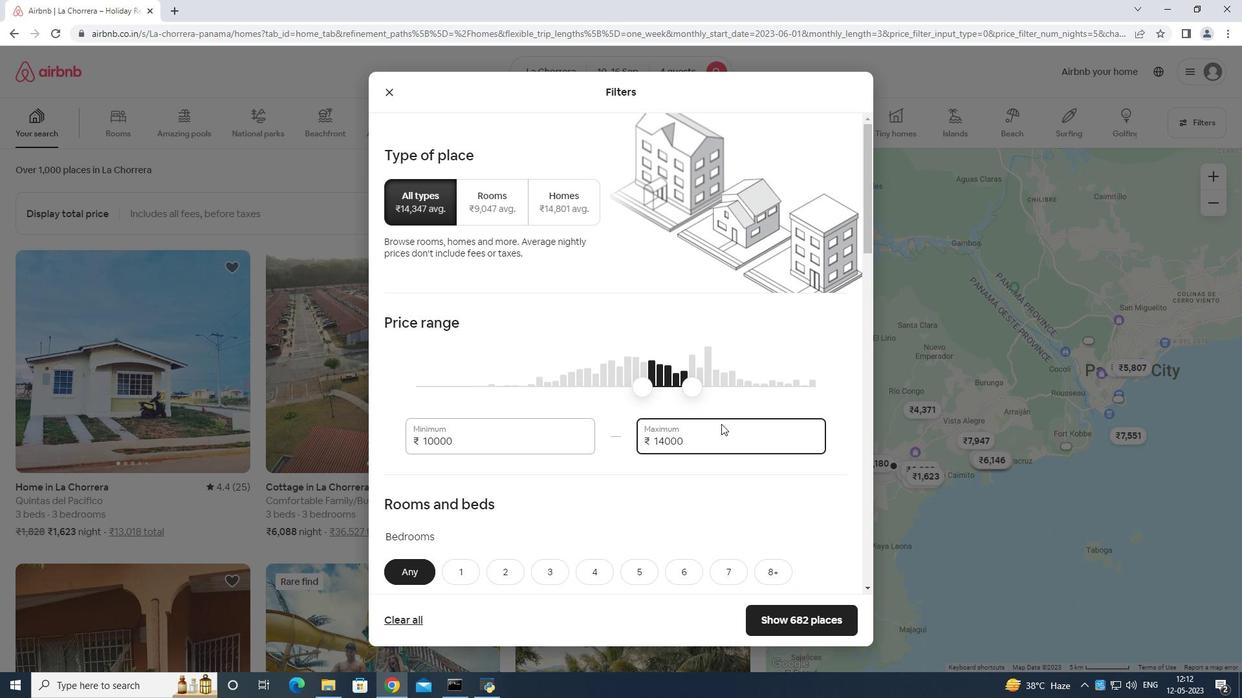 
Action: Mouse scrolled (709, 430) with delta (0, 0)
Screenshot: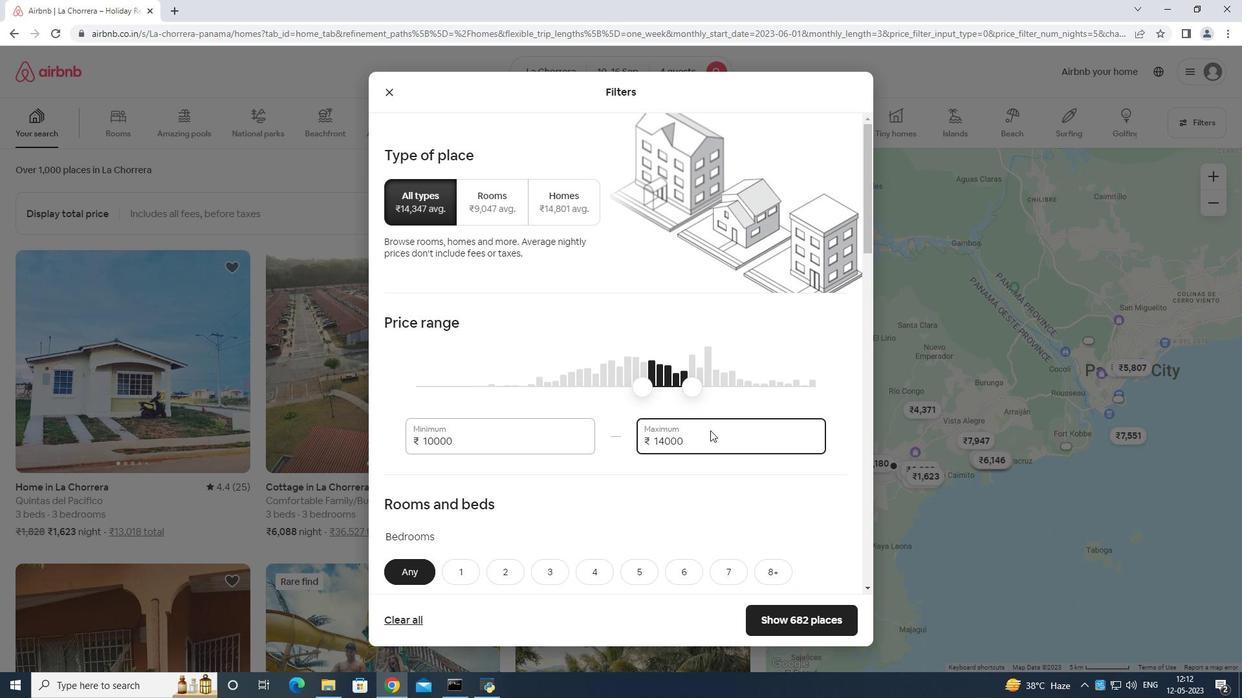
Action: Mouse scrolled (709, 430) with delta (0, 0)
Screenshot: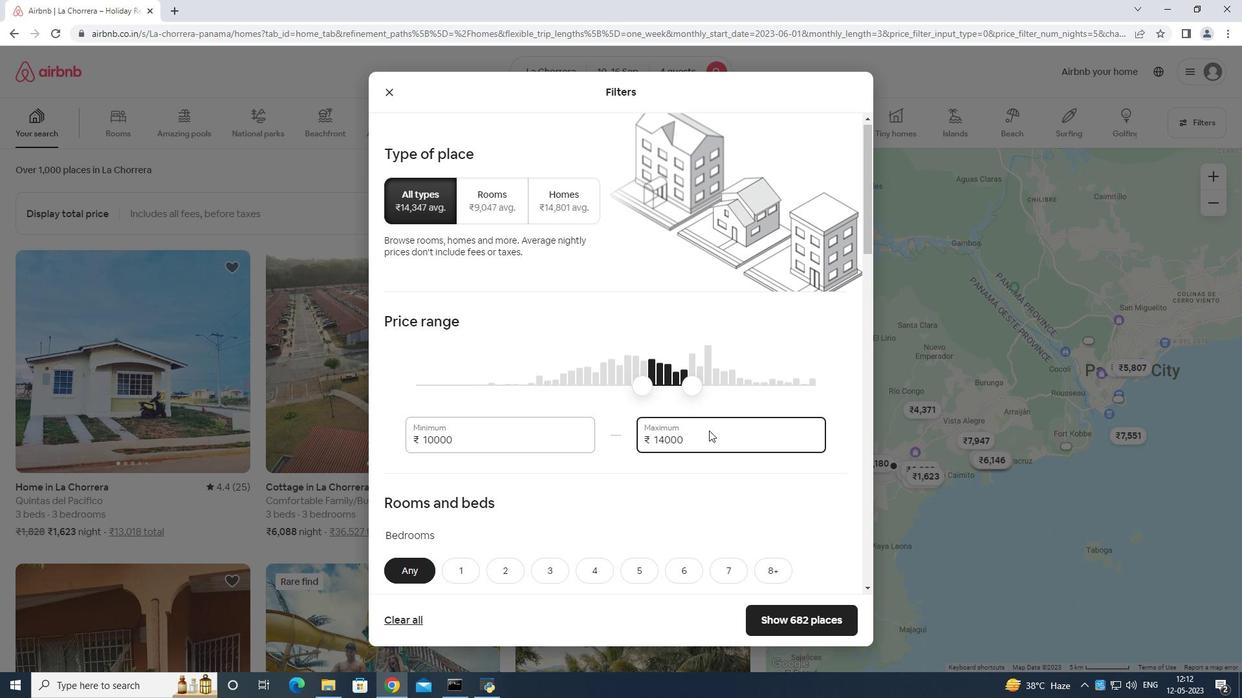
Action: Mouse moved to (588, 378)
Screenshot: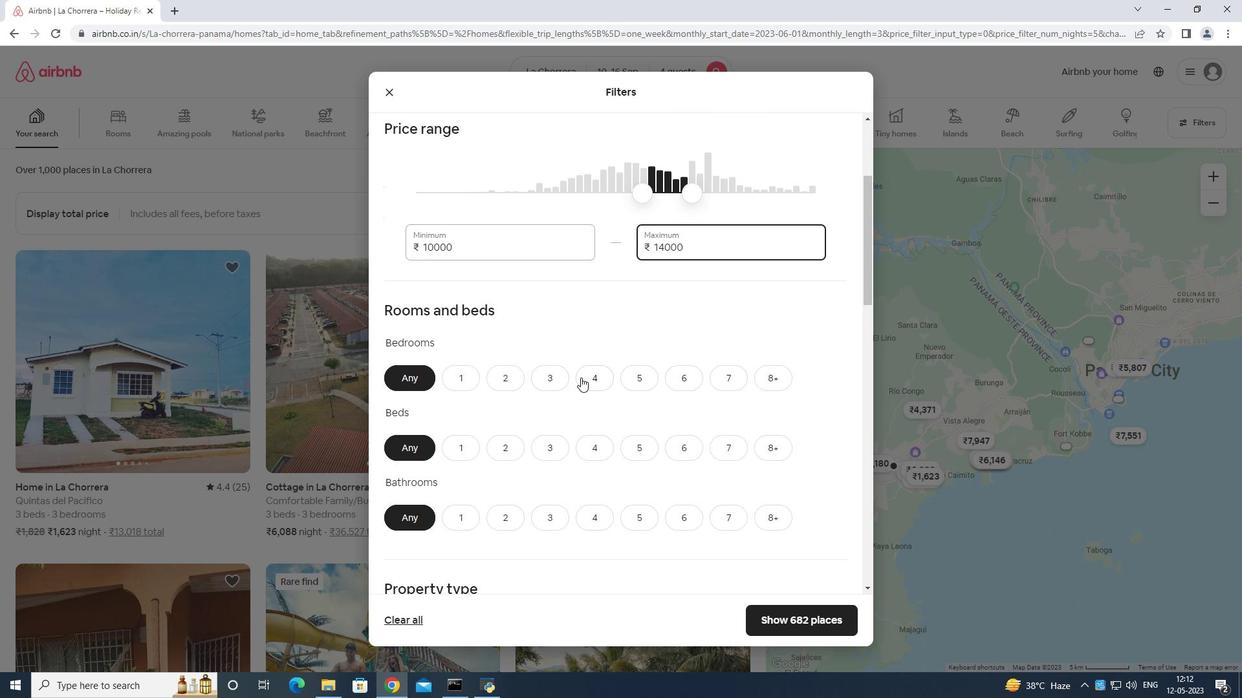 
Action: Mouse pressed left at (588, 378)
Screenshot: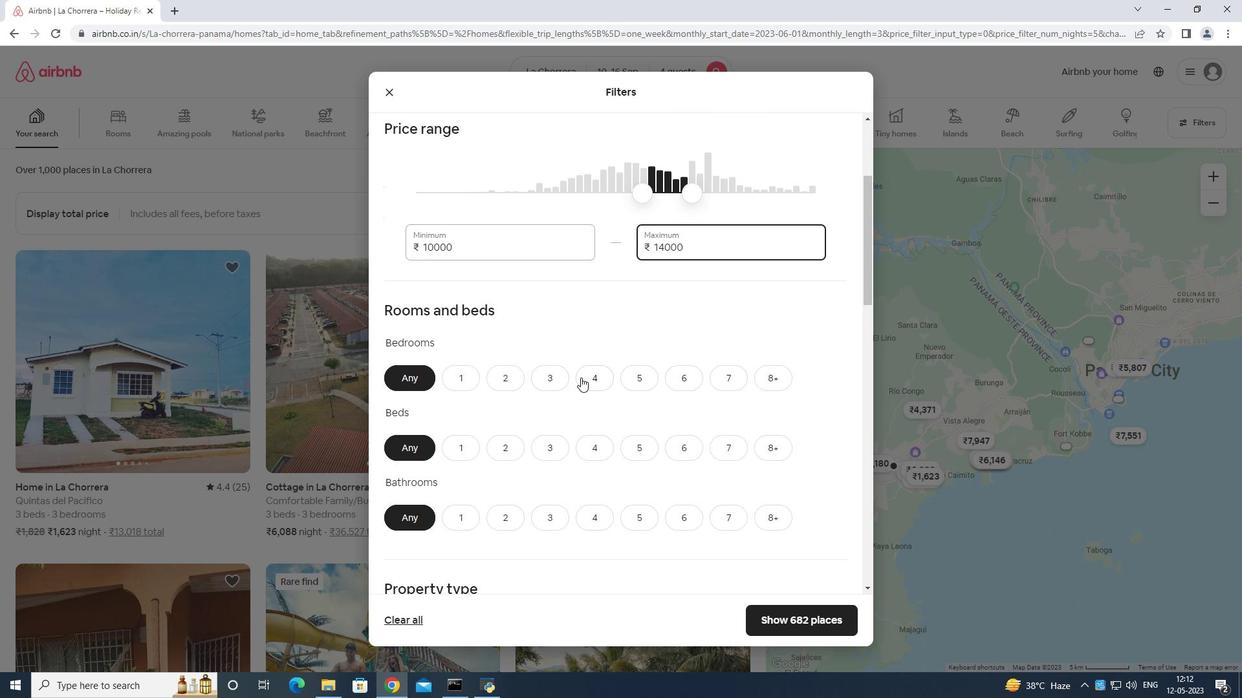
Action: Mouse moved to (593, 453)
Screenshot: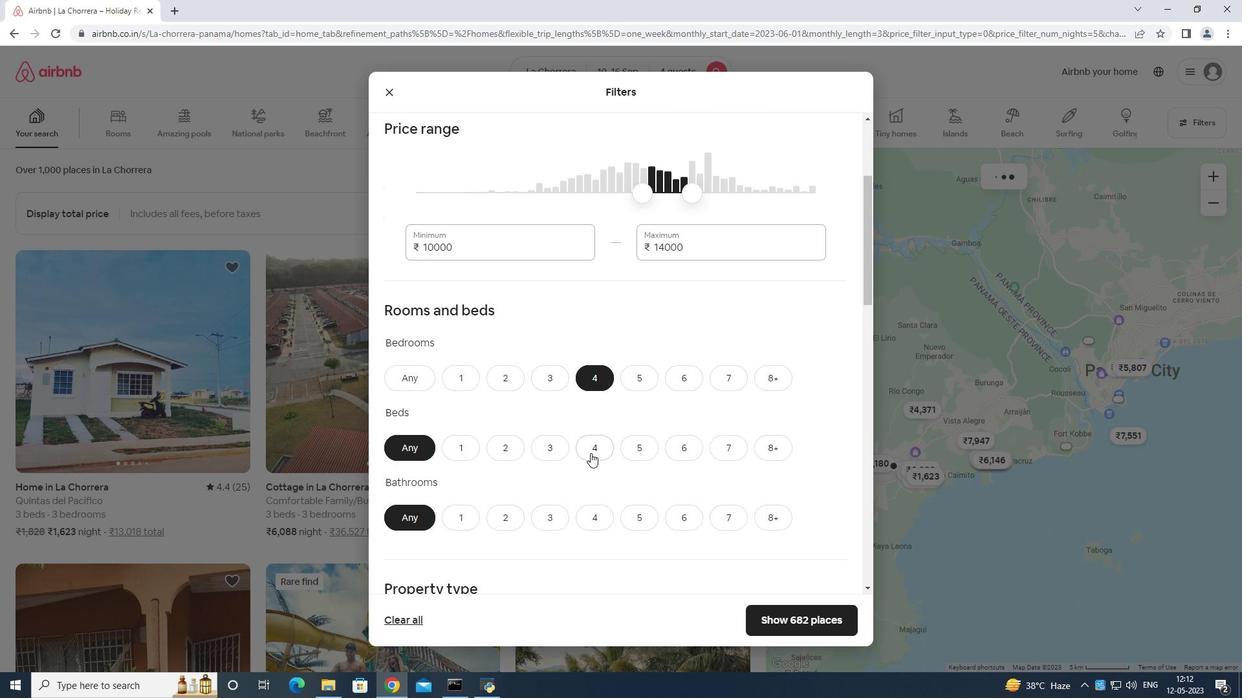 
Action: Mouse pressed left at (593, 453)
Screenshot: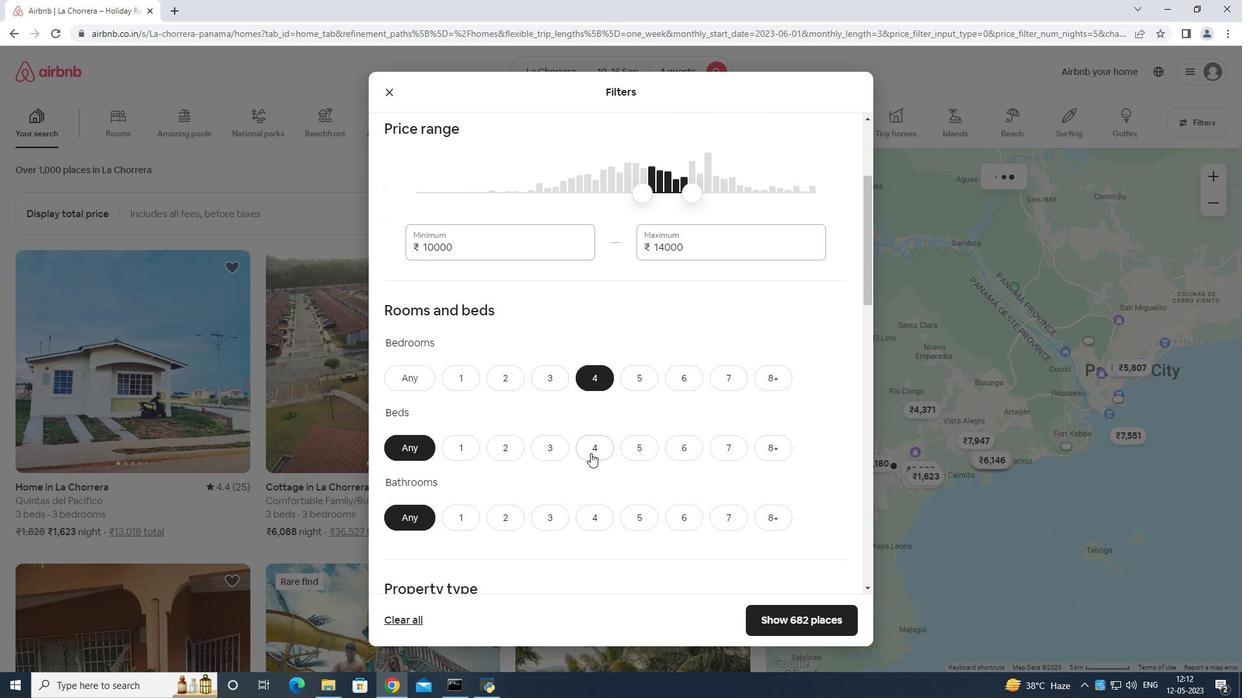 
Action: Mouse moved to (586, 514)
Screenshot: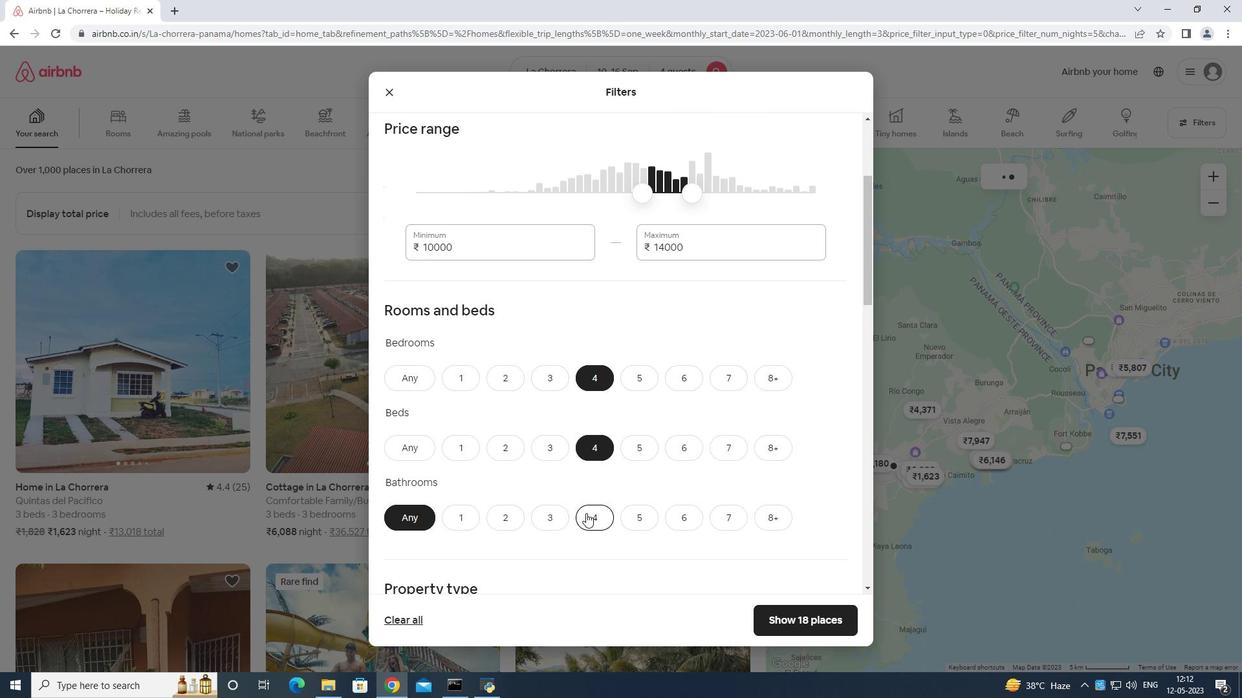 
Action: Mouse pressed left at (586, 514)
Screenshot: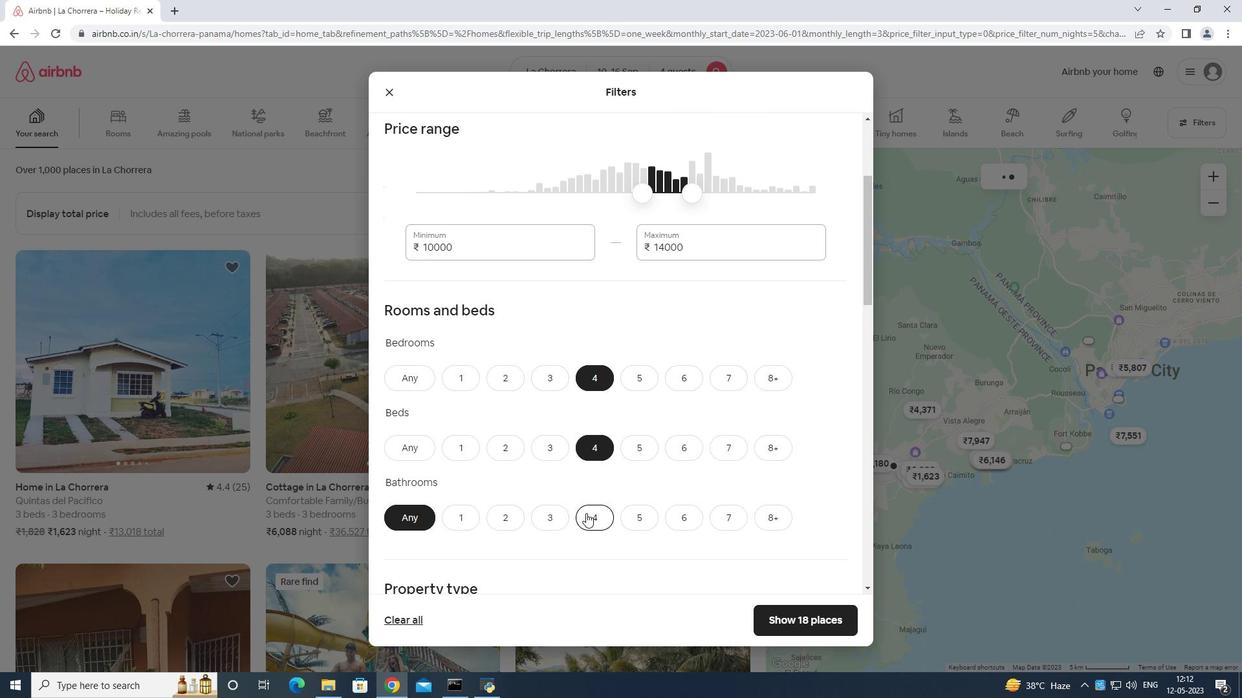 
Action: Mouse moved to (613, 501)
Screenshot: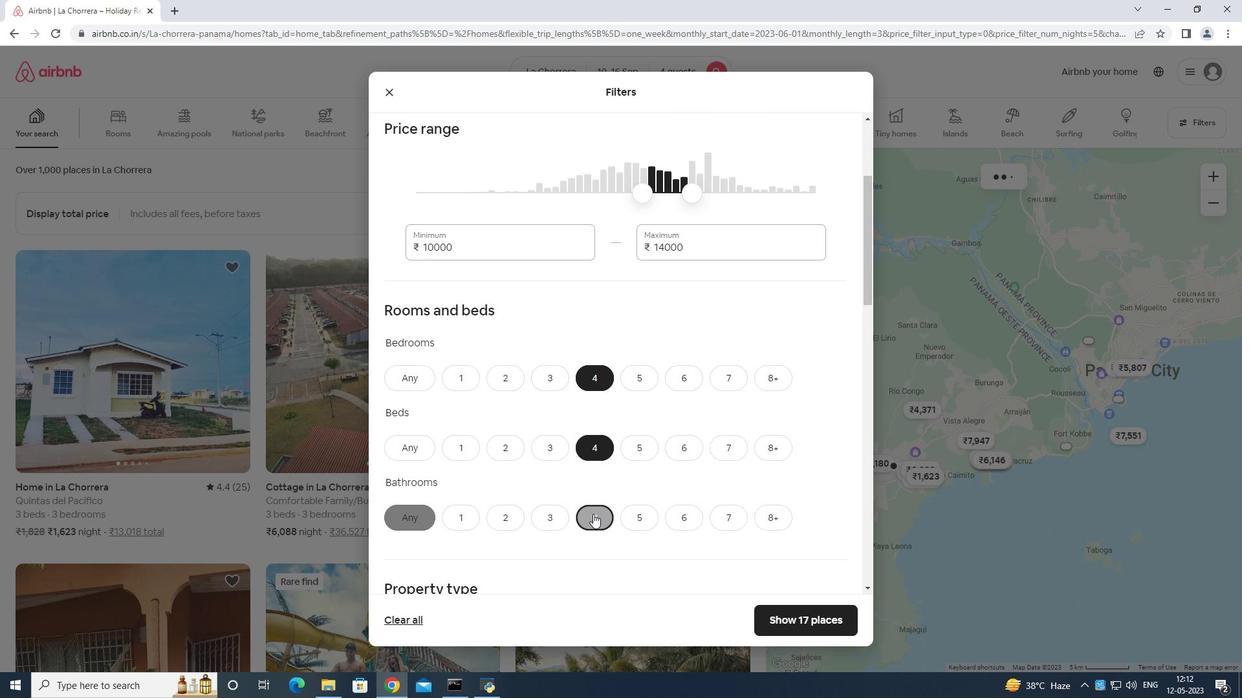 
Action: Mouse scrolled (613, 500) with delta (0, 0)
Screenshot: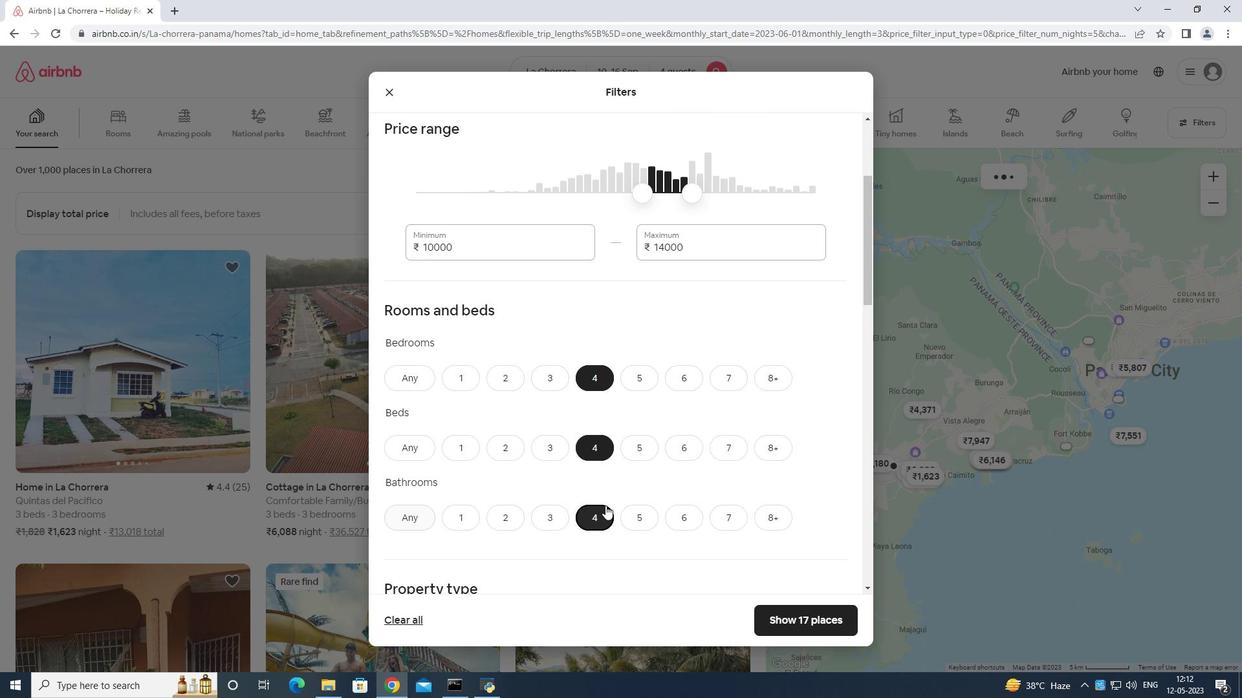 
Action: Mouse moved to (614, 501)
Screenshot: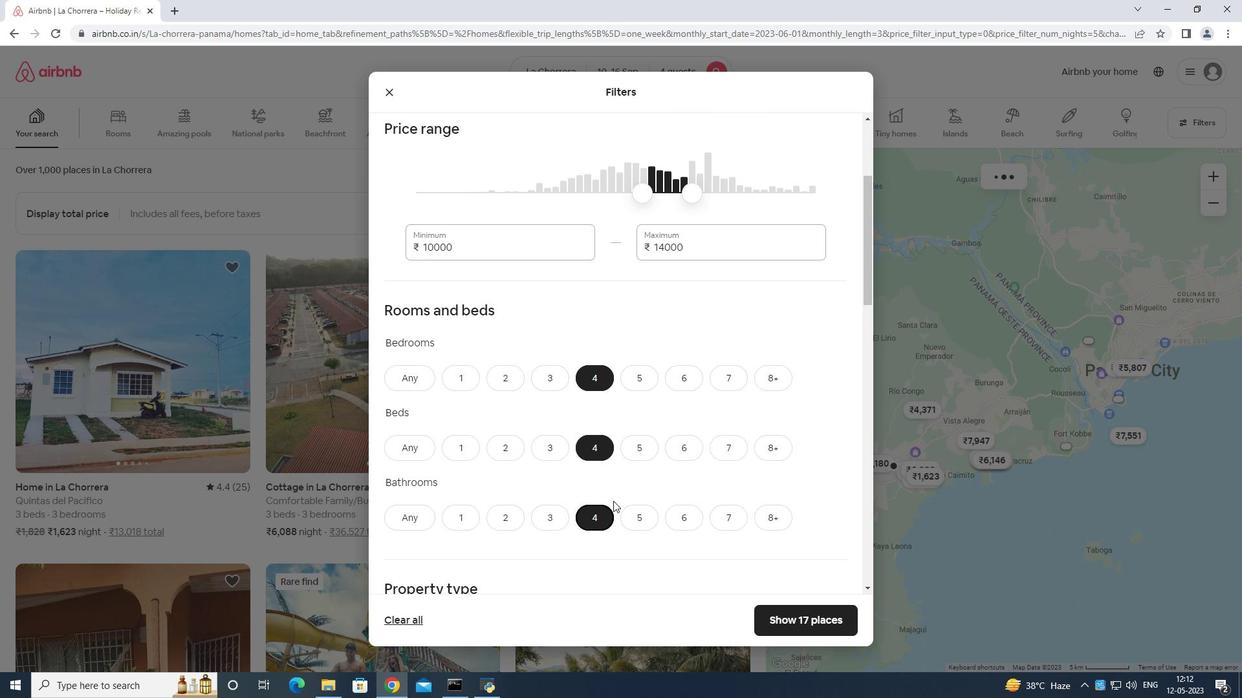 
Action: Mouse scrolled (614, 500) with delta (0, 0)
Screenshot: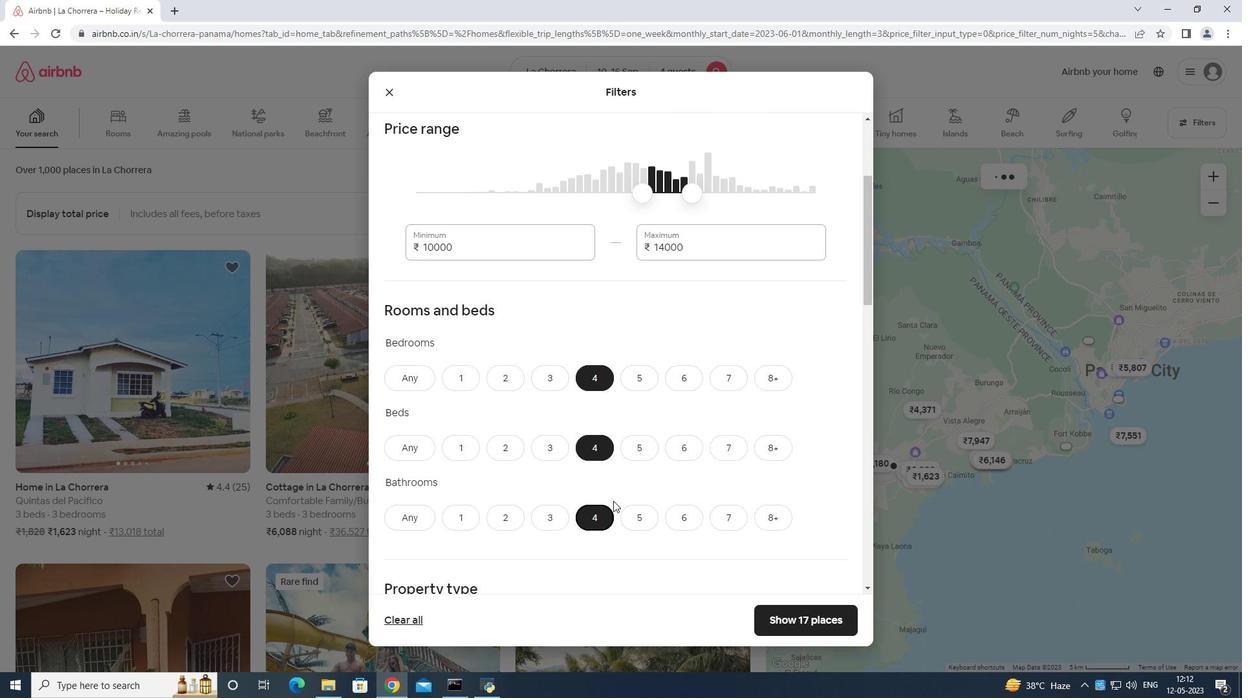 
Action: Mouse moved to (609, 480)
Screenshot: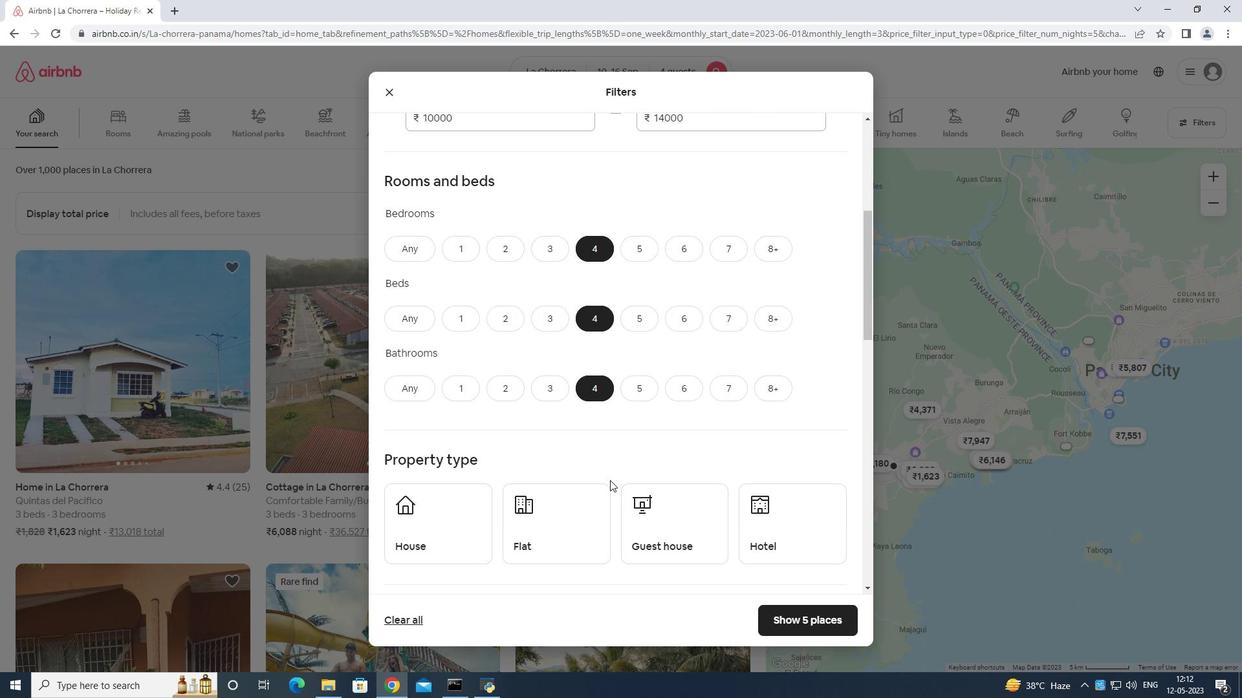 
Action: Mouse scrolled (609, 480) with delta (0, 0)
Screenshot: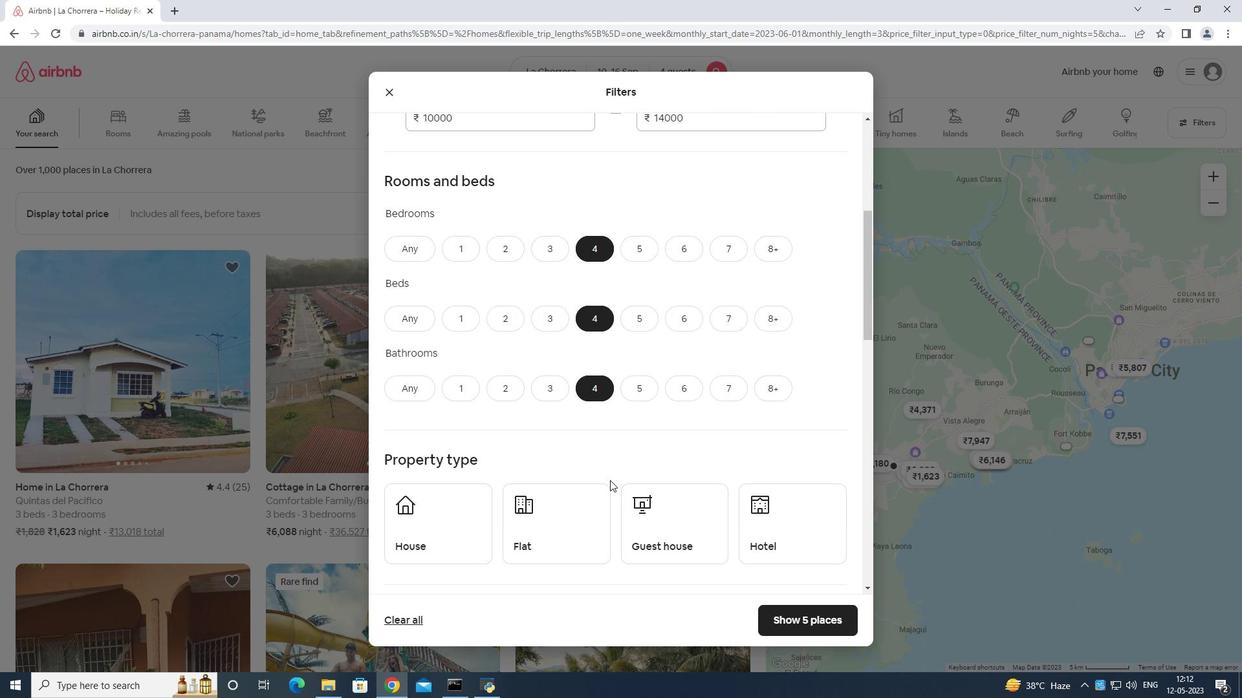 
Action: Mouse moved to (608, 480)
Screenshot: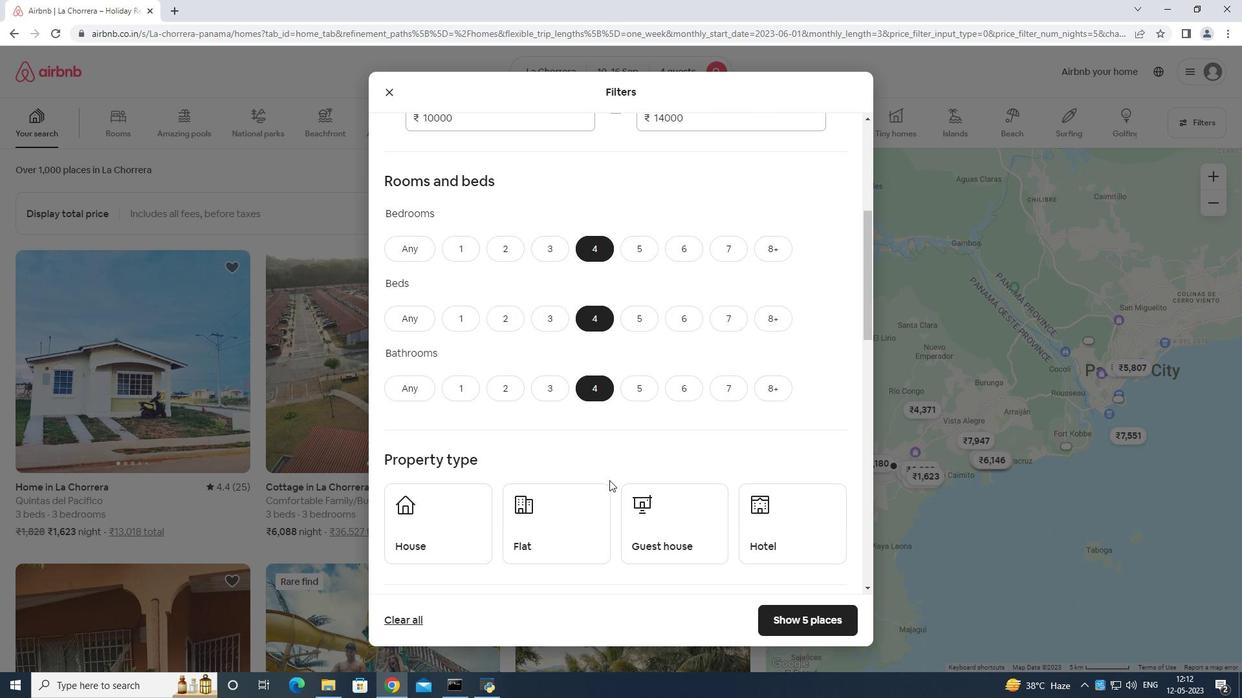 
Action: Mouse scrolled (608, 480) with delta (0, 0)
Screenshot: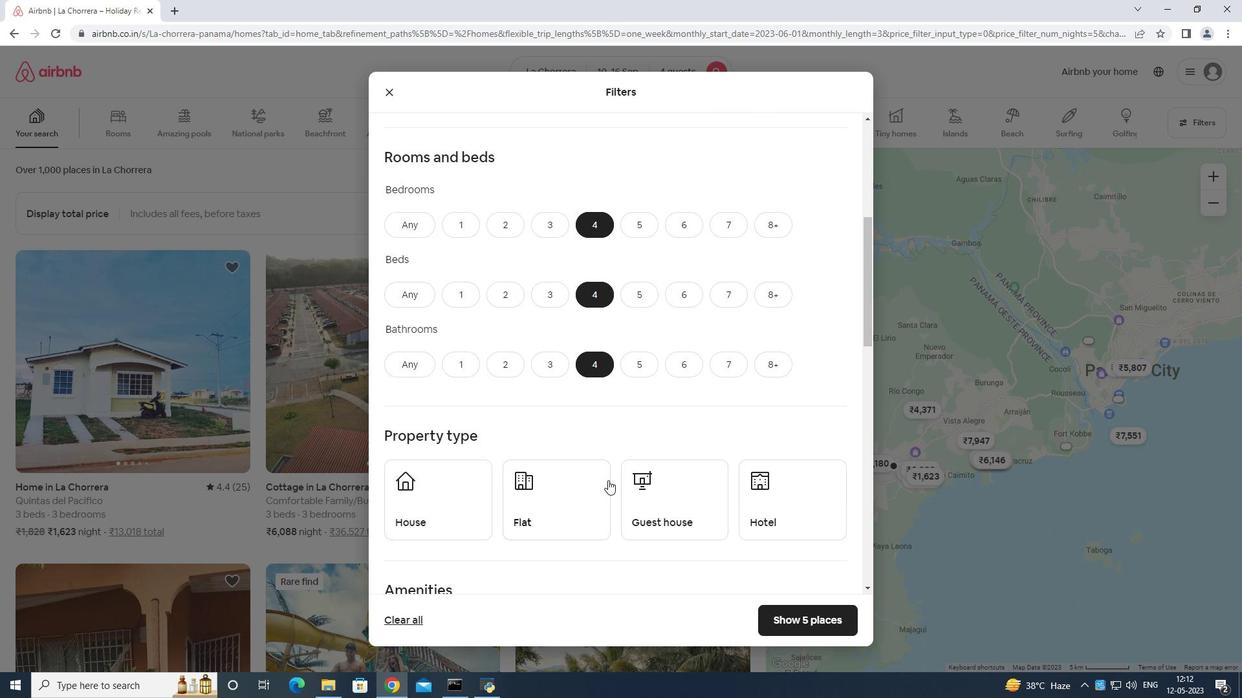 
Action: Mouse moved to (438, 399)
Screenshot: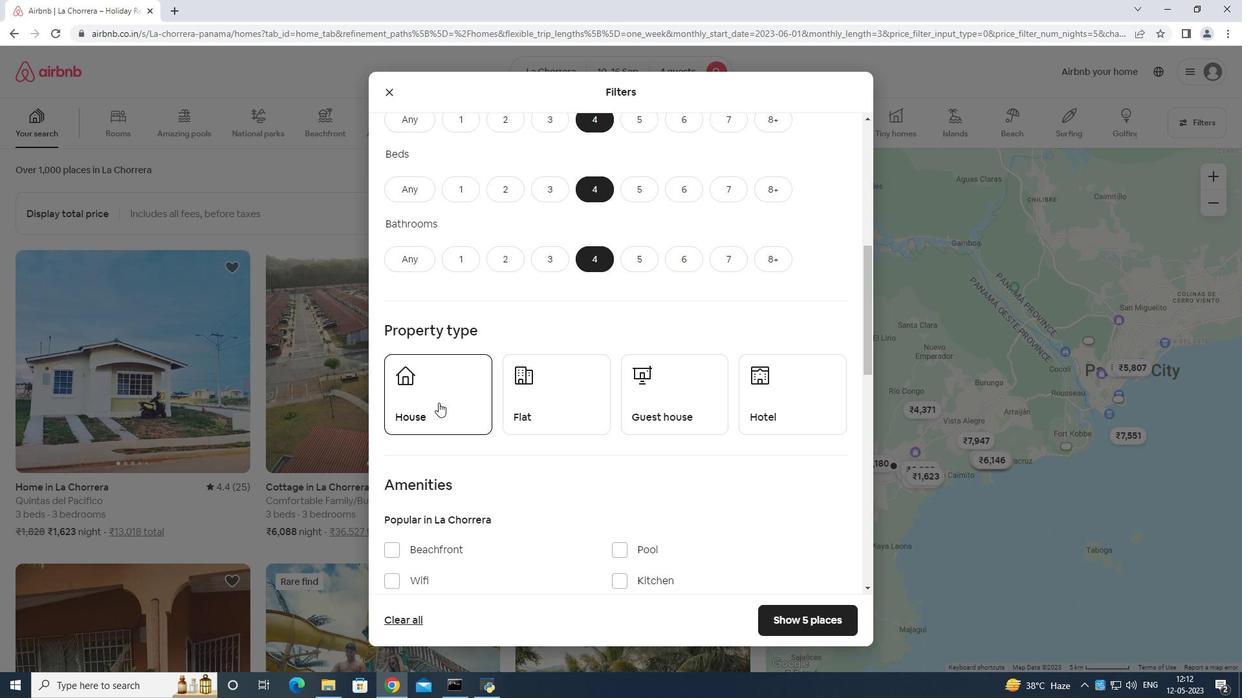 
Action: Mouse pressed left at (438, 399)
Screenshot: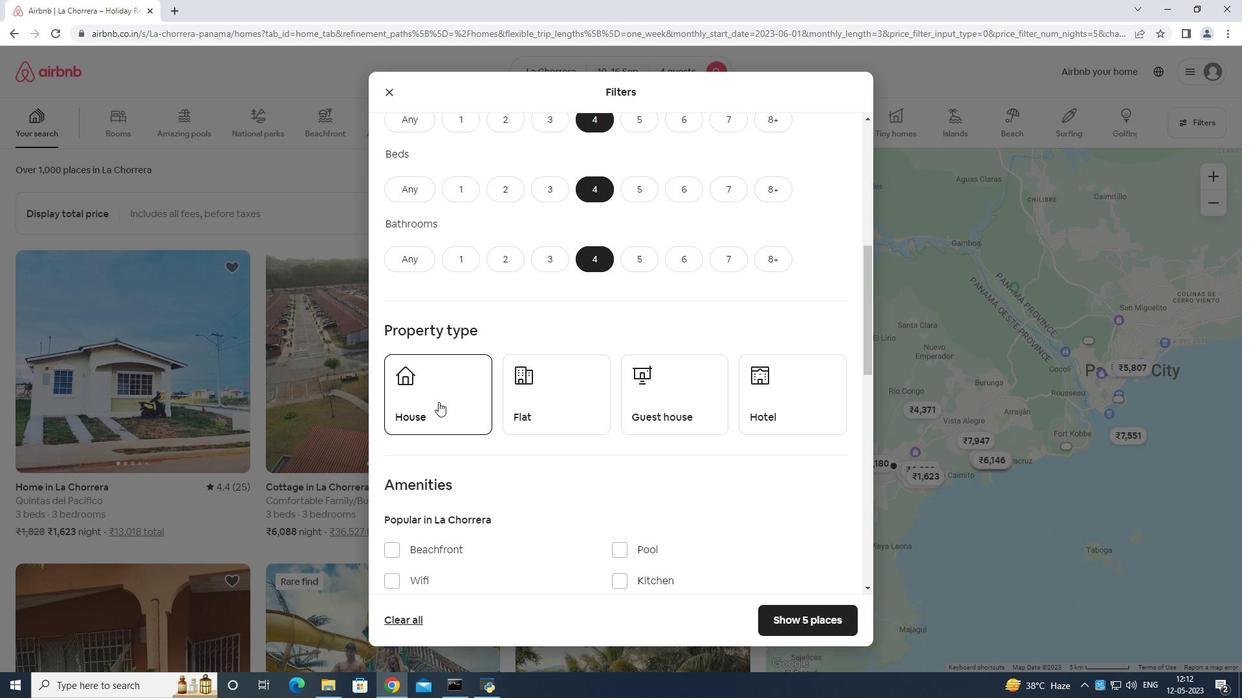 
Action: Mouse moved to (586, 375)
Screenshot: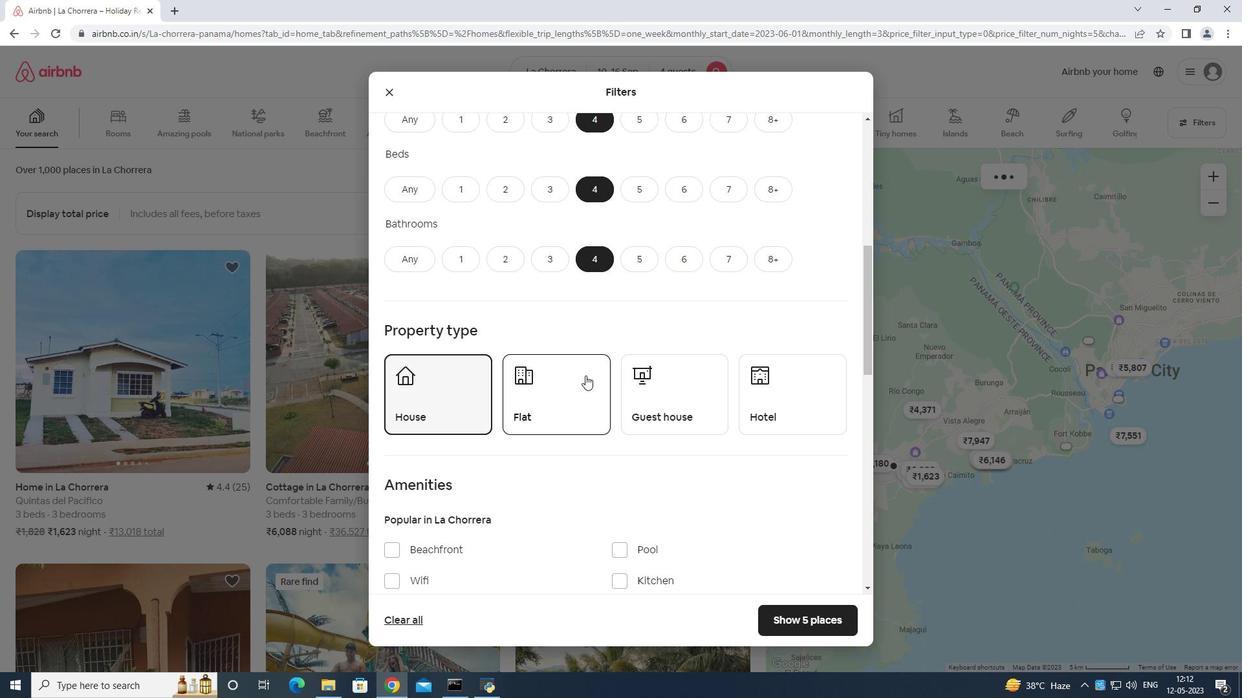 
Action: Mouse pressed left at (586, 375)
Screenshot: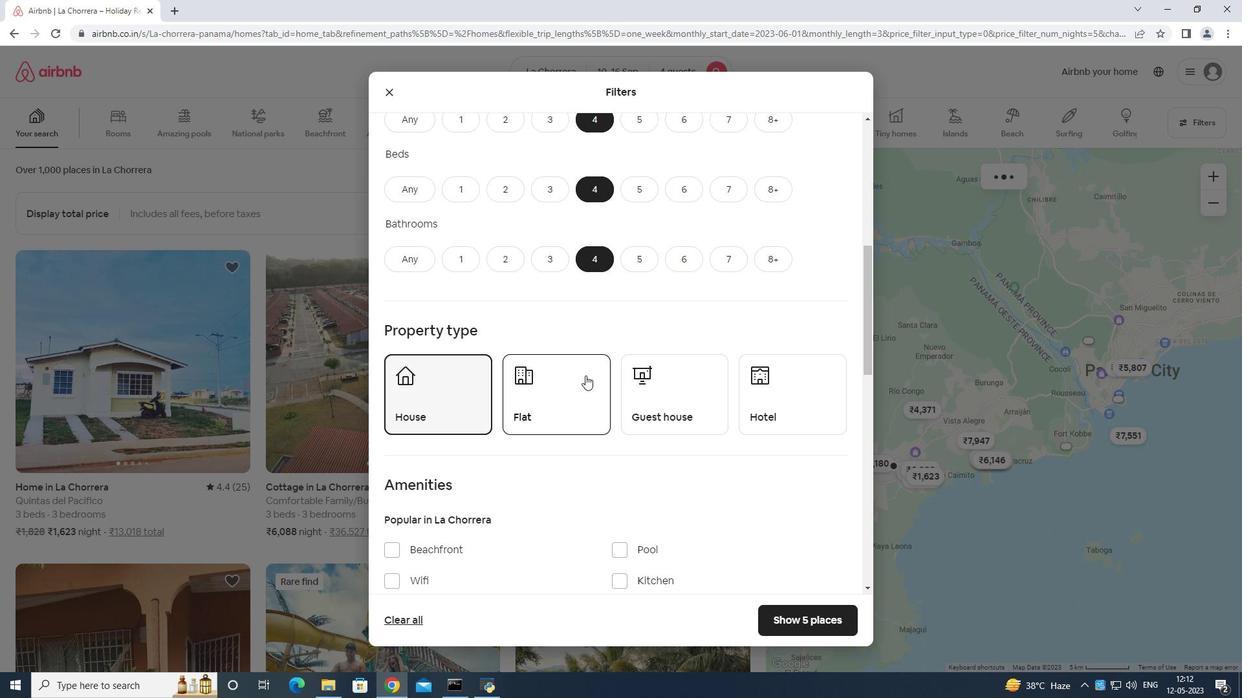 
Action: Mouse moved to (682, 392)
Screenshot: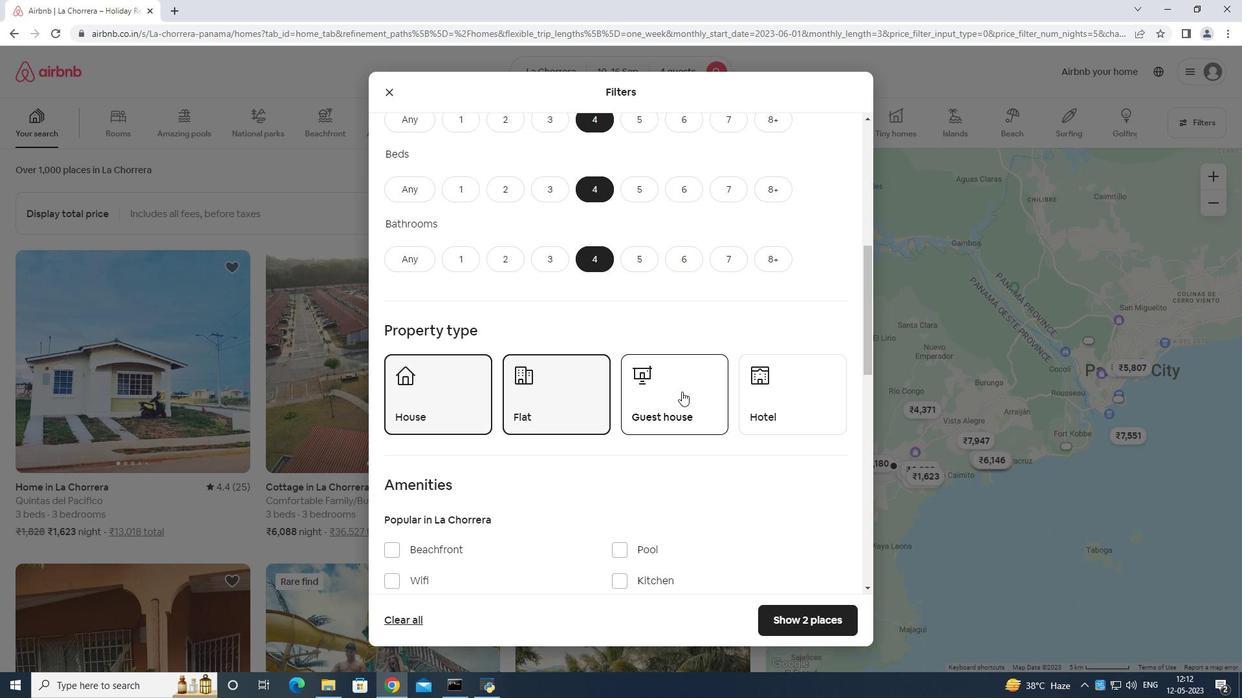 
Action: Mouse pressed left at (682, 392)
Screenshot: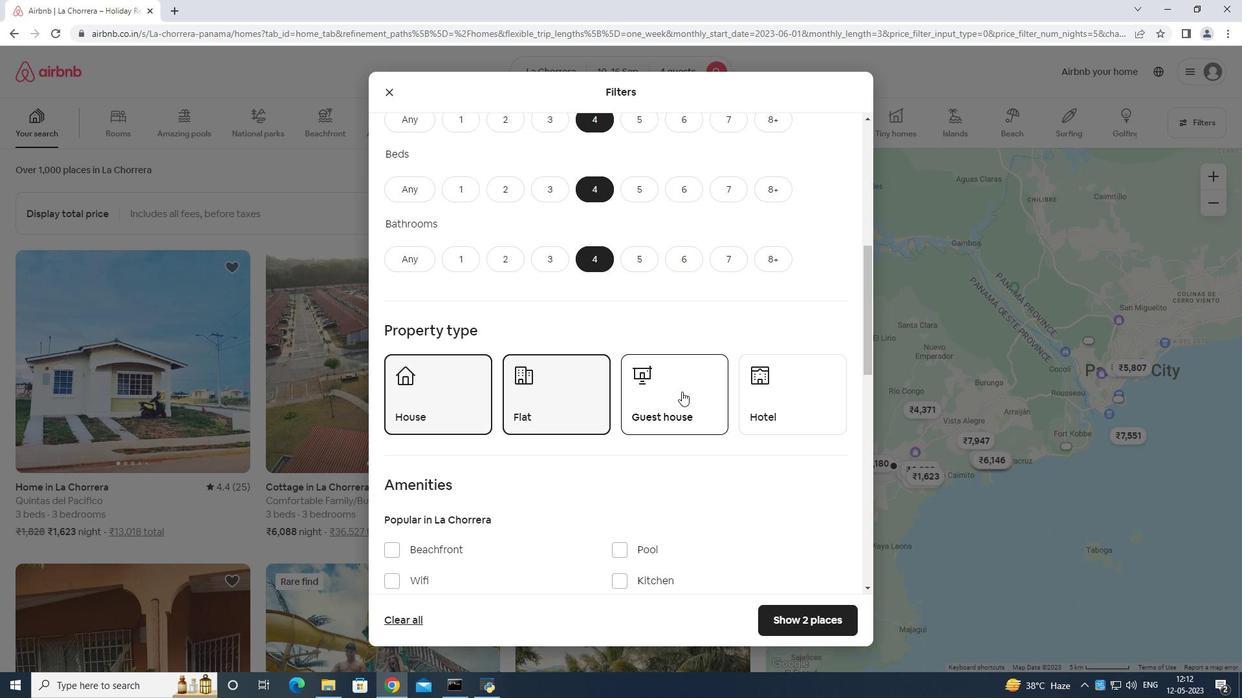 
Action: Mouse moved to (489, 509)
Screenshot: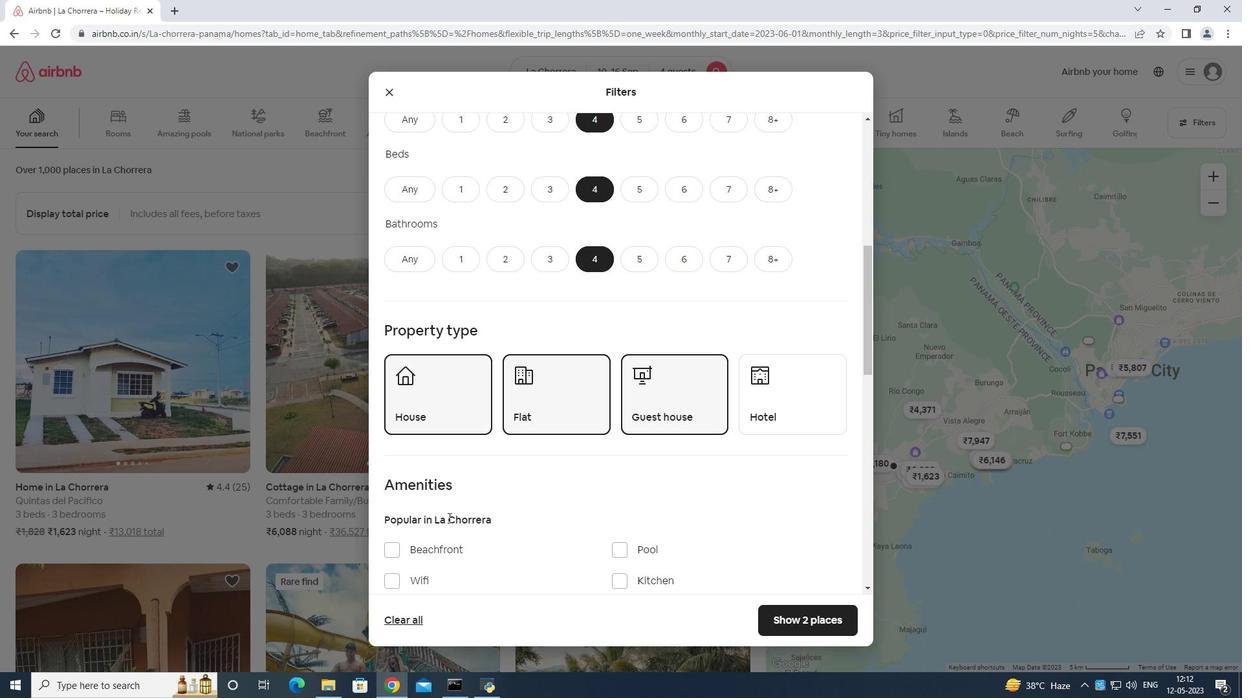 
Action: Mouse scrolled (489, 509) with delta (0, 0)
Screenshot: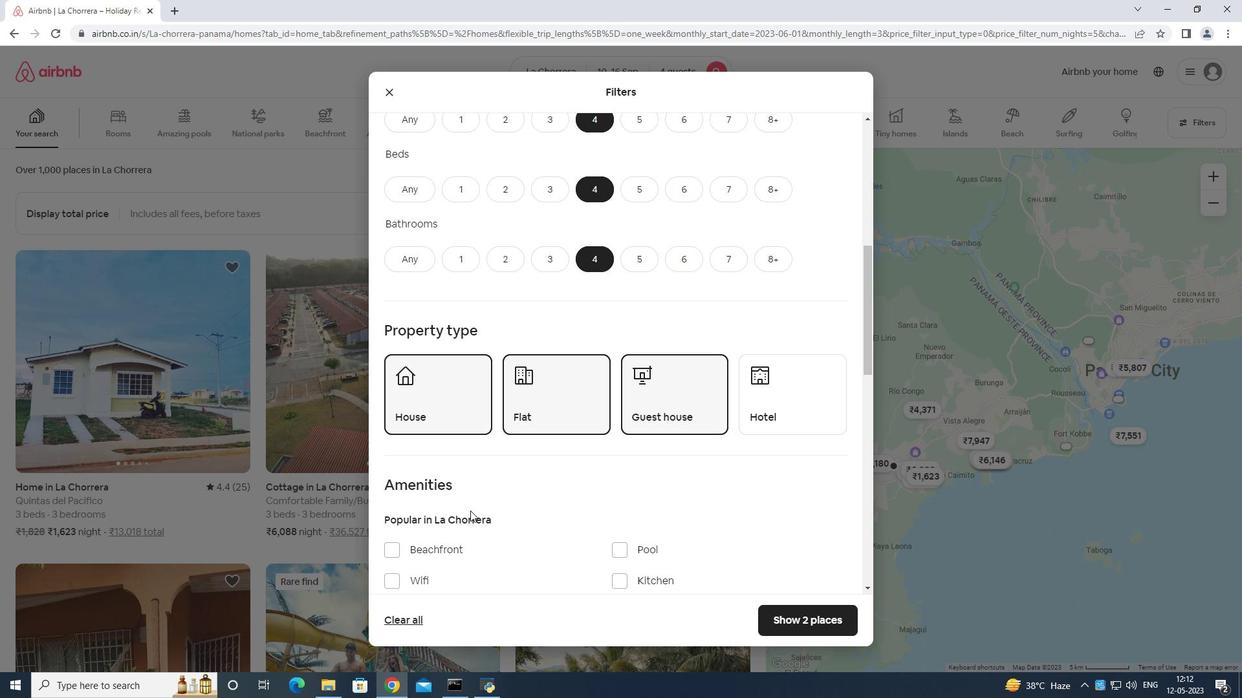 
Action: Mouse moved to (491, 510)
Screenshot: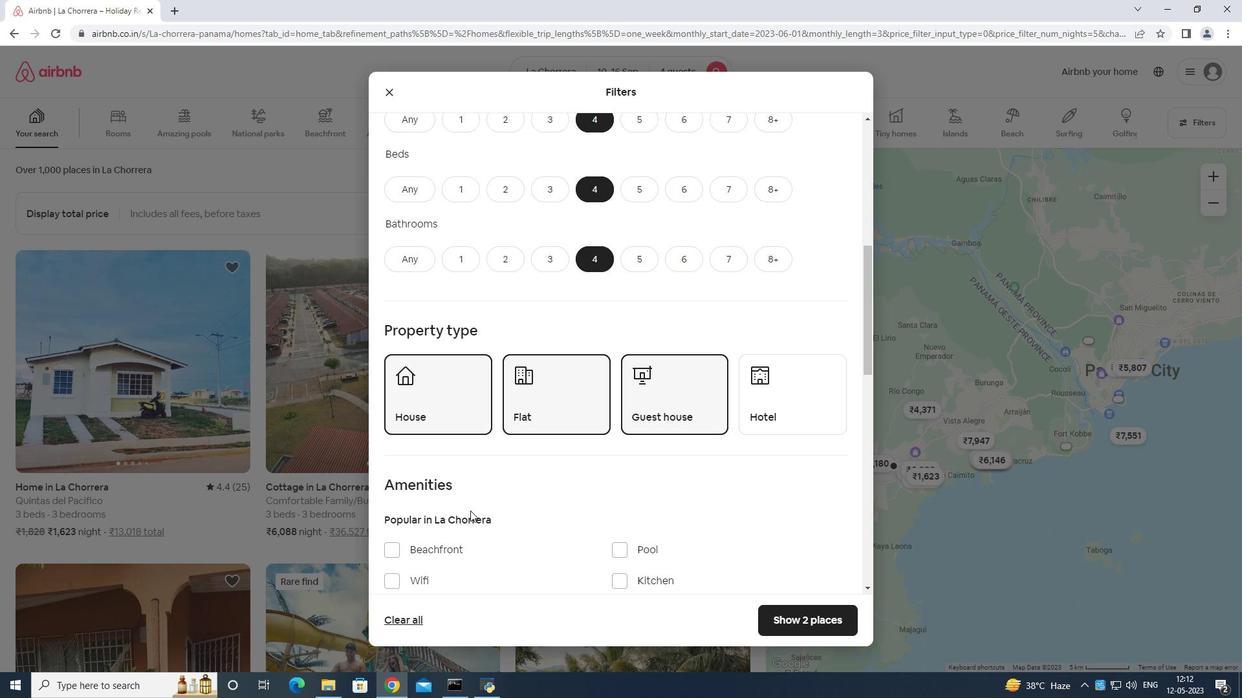 
Action: Mouse scrolled (491, 509) with delta (0, 0)
Screenshot: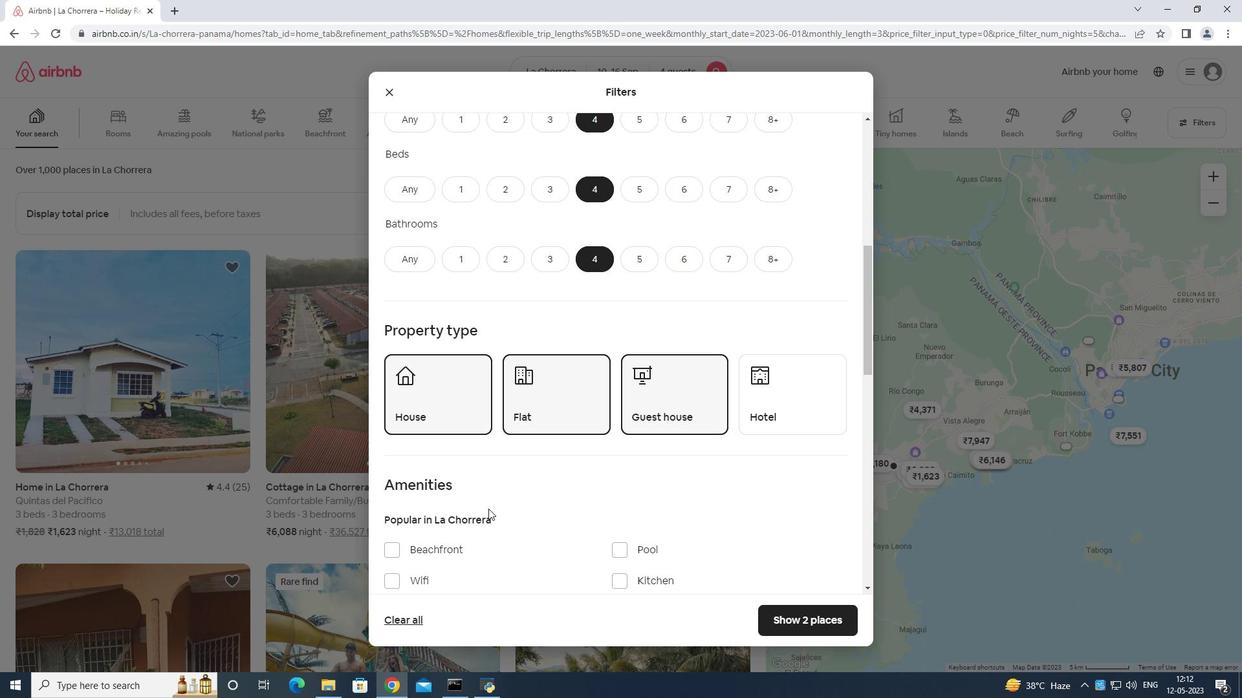 
Action: Mouse moved to (393, 452)
Screenshot: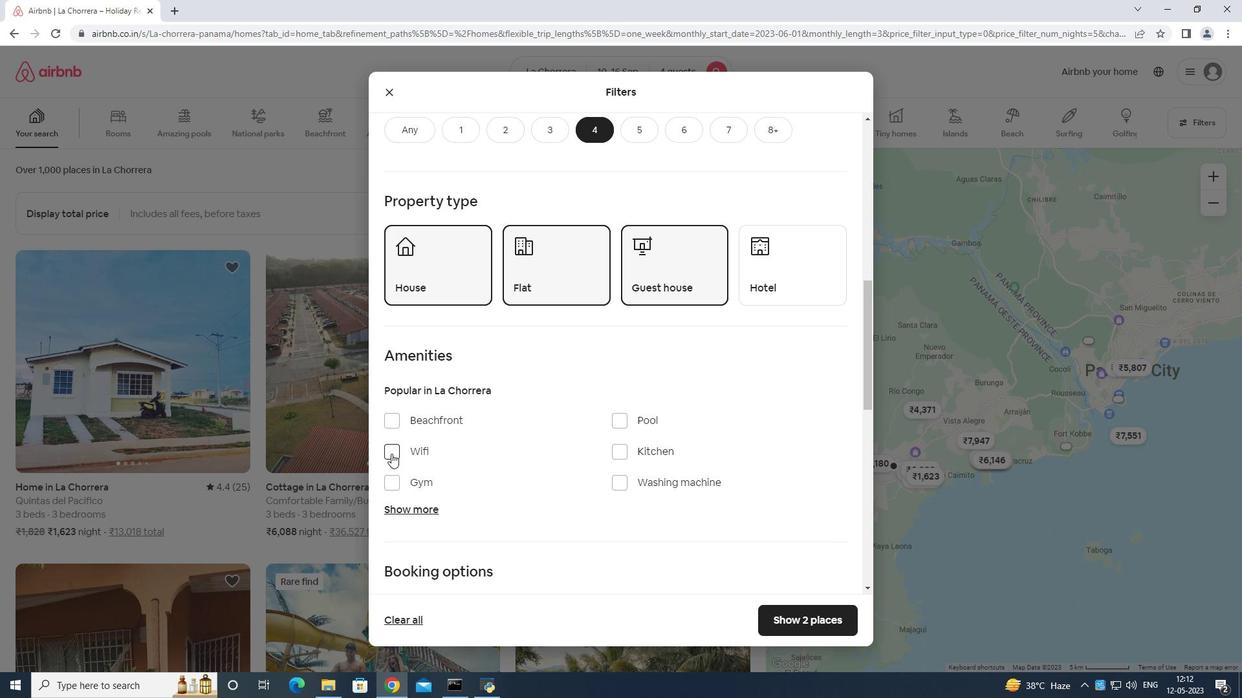 
Action: Mouse pressed left at (393, 452)
Screenshot: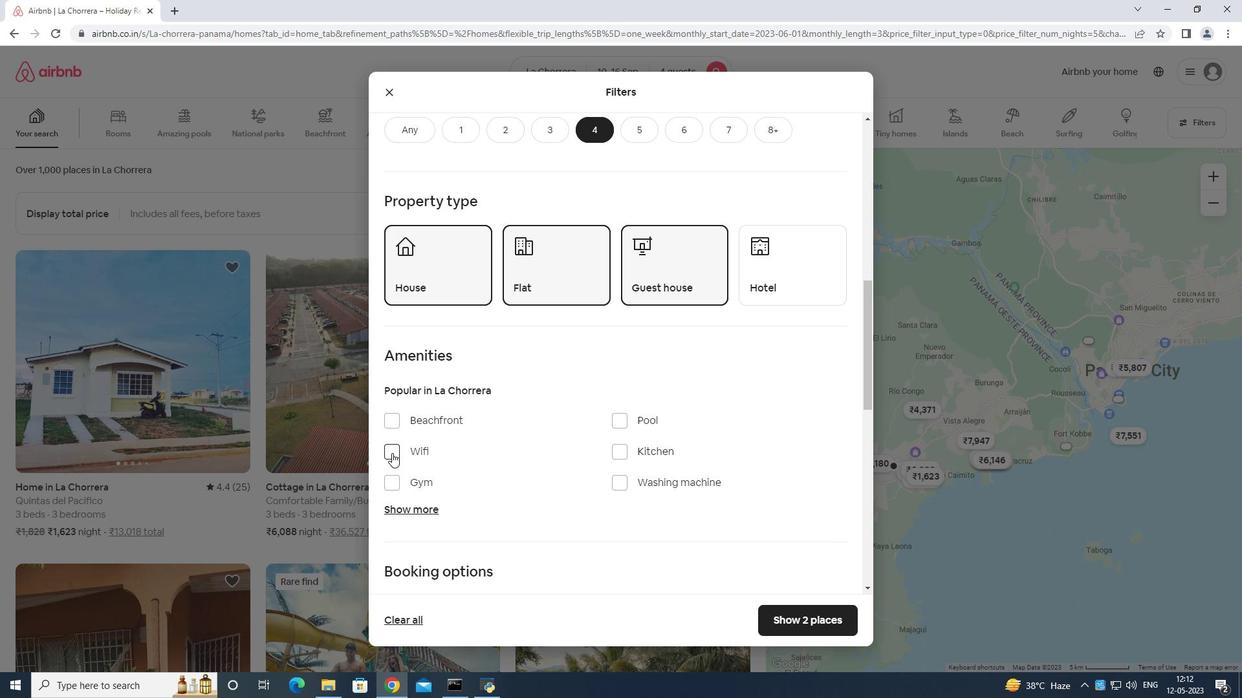 
Action: Mouse moved to (391, 485)
Screenshot: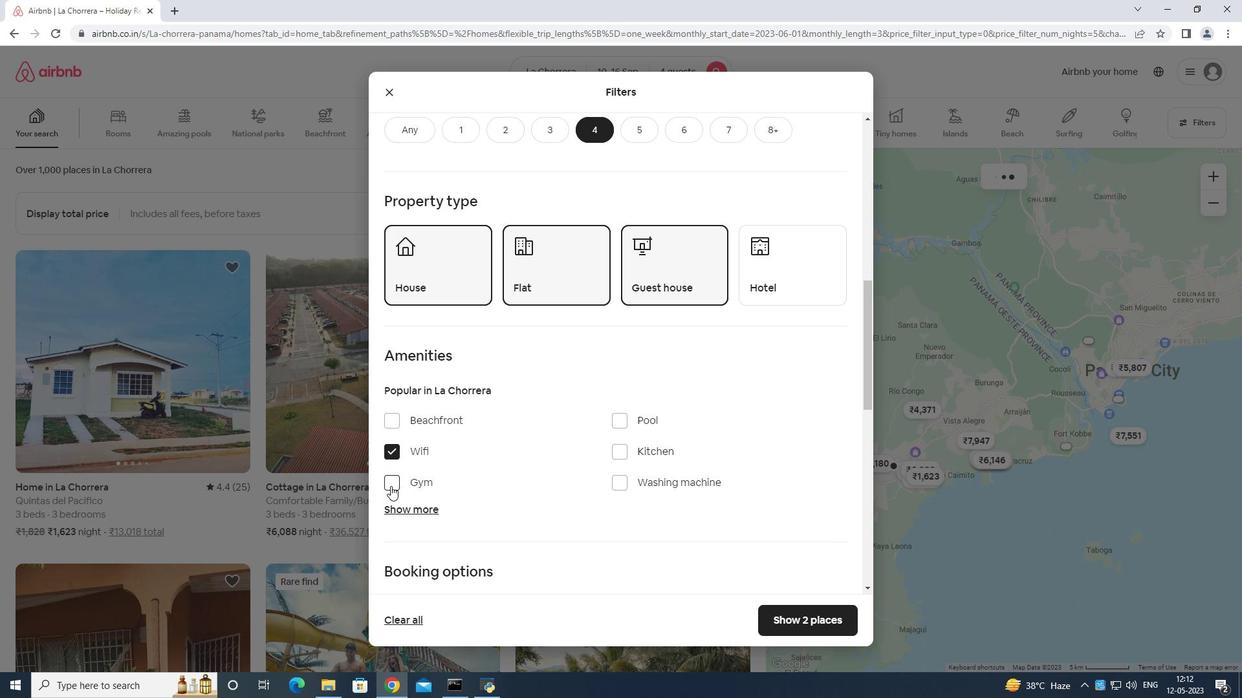 
Action: Mouse pressed left at (391, 485)
Screenshot: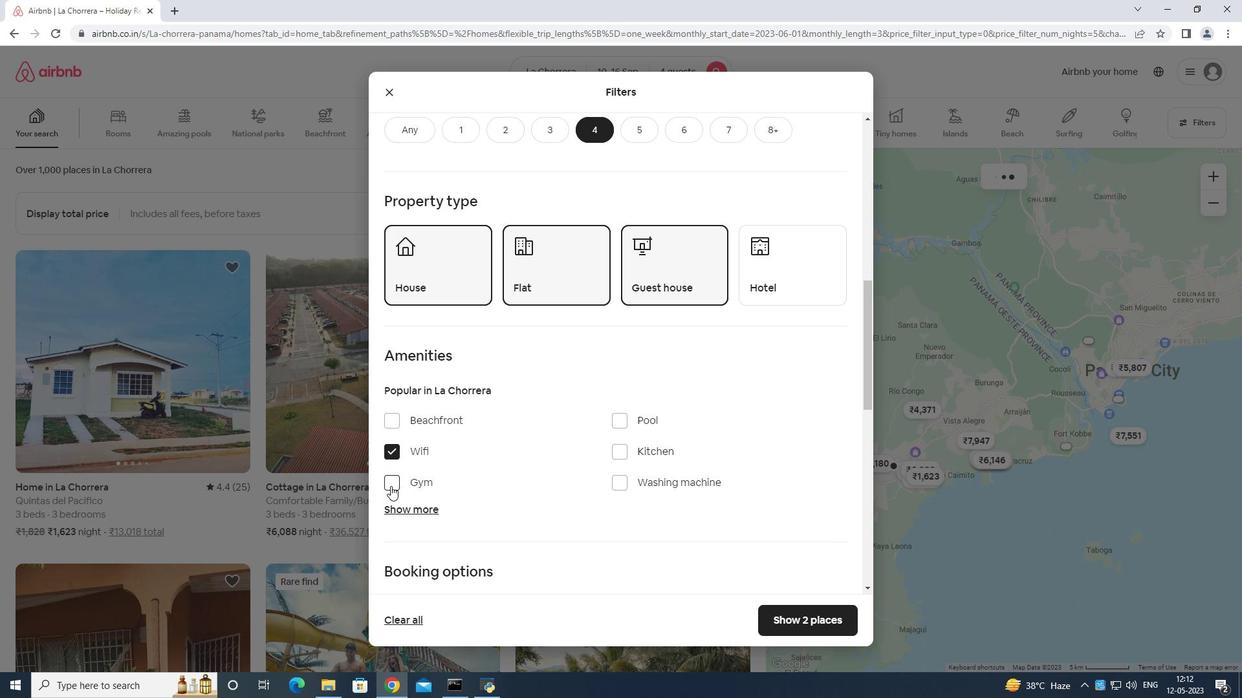 
Action: Mouse moved to (390, 507)
Screenshot: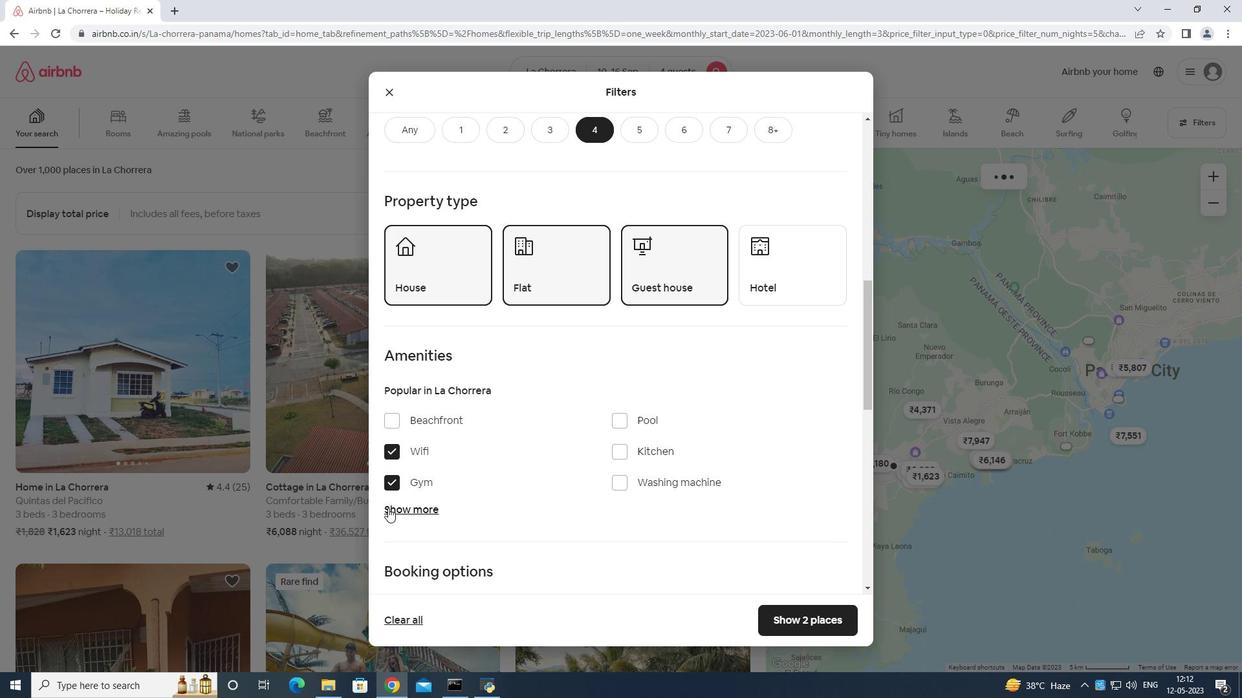 
Action: Mouse pressed left at (390, 507)
Screenshot: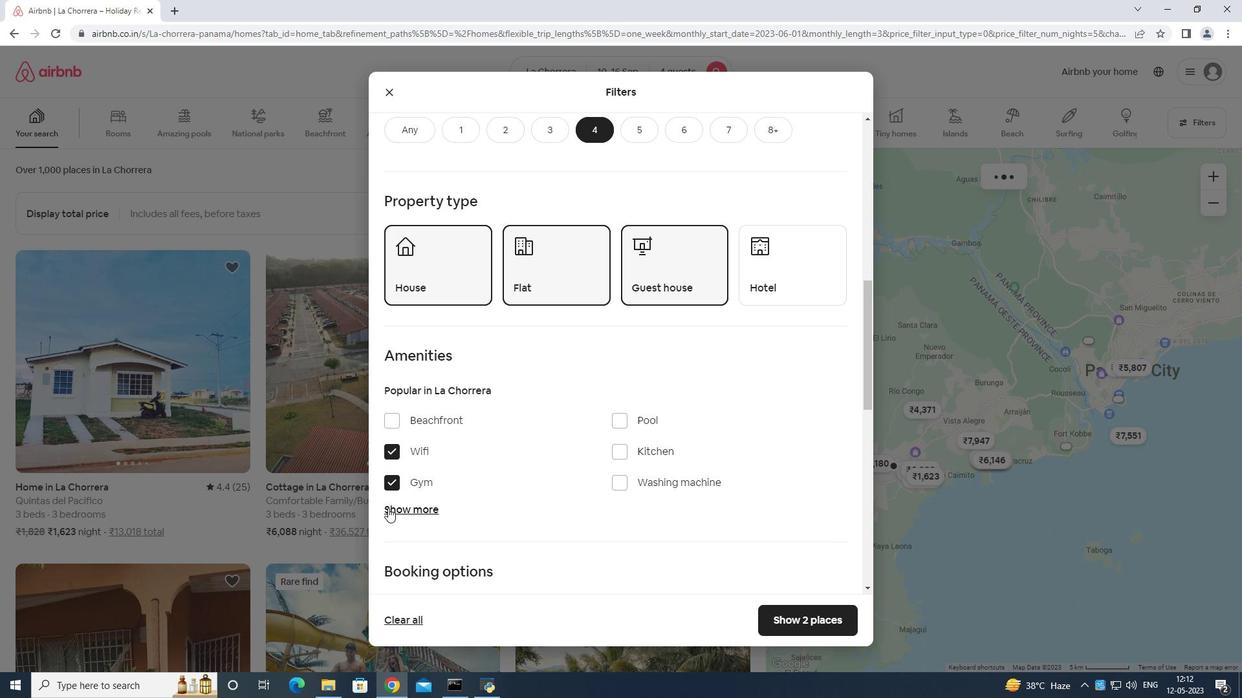 
Action: Mouse moved to (556, 491)
Screenshot: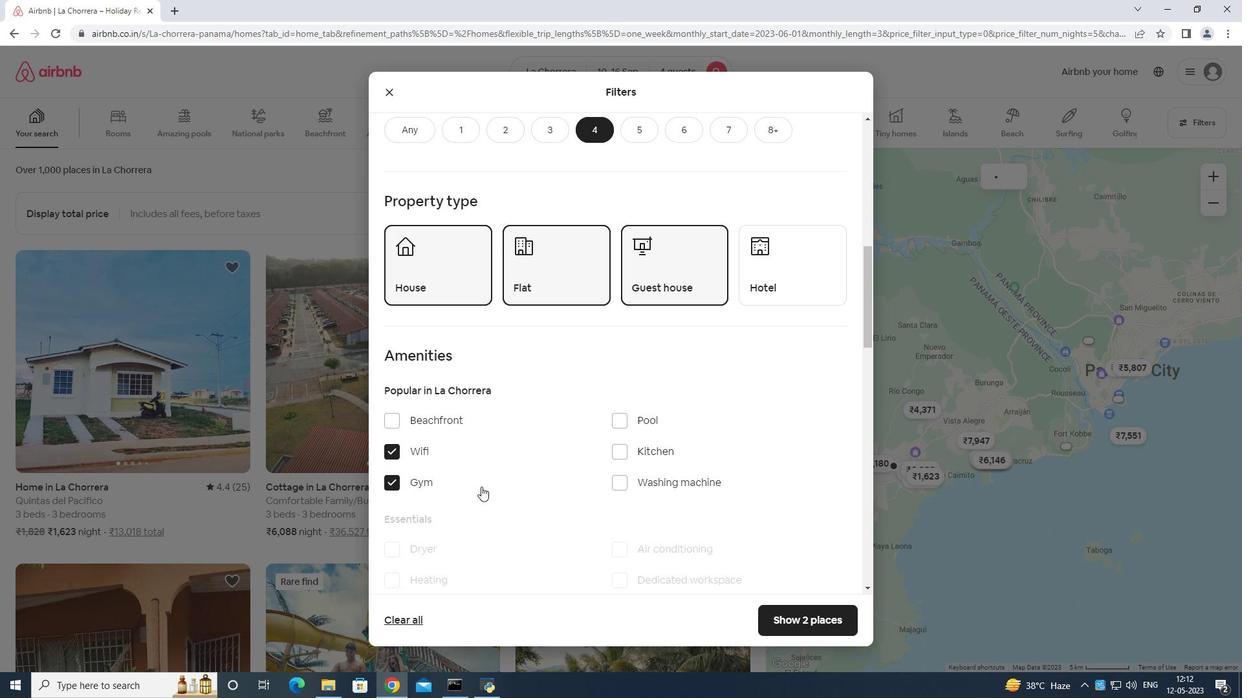 
Action: Mouse scrolled (556, 490) with delta (0, 0)
Screenshot: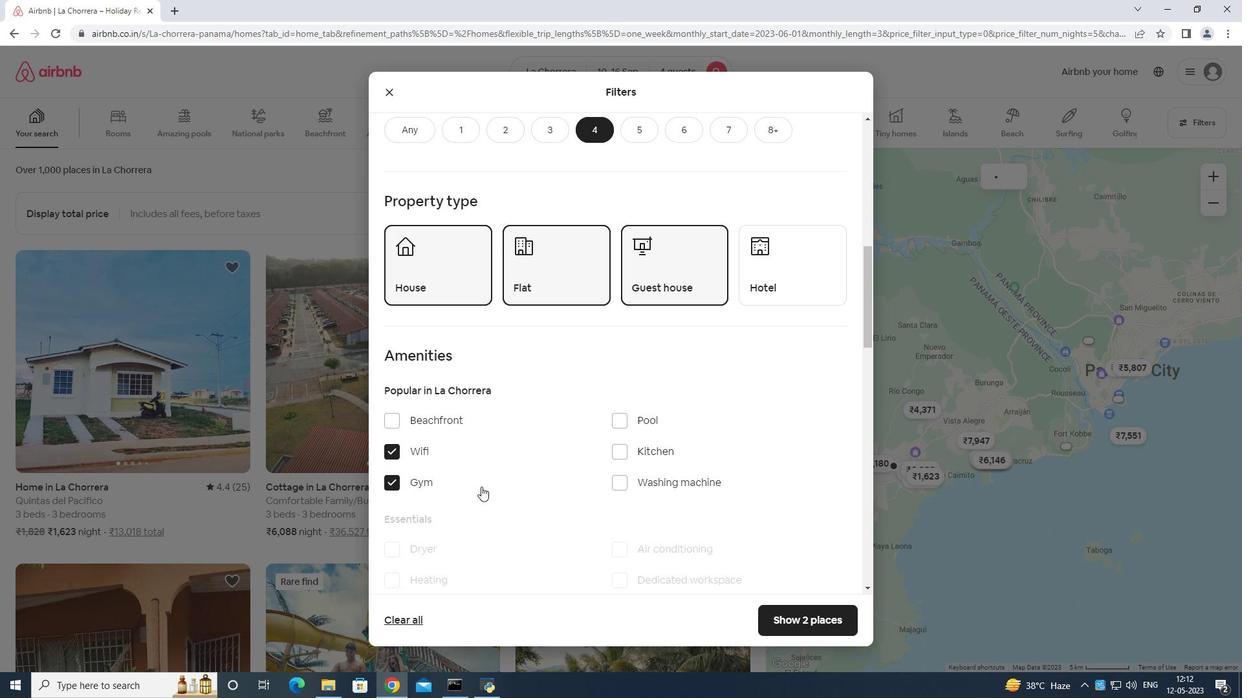 
Action: Mouse moved to (573, 492)
Screenshot: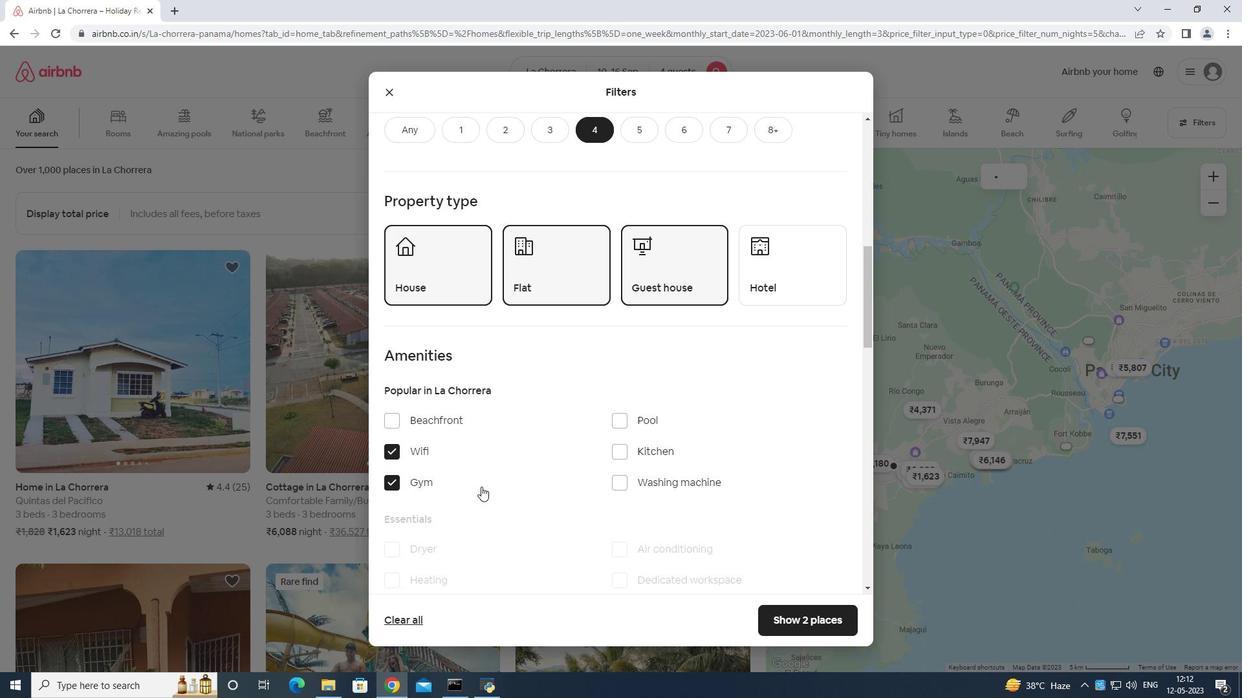
Action: Mouse scrolled (573, 491) with delta (0, 0)
Screenshot: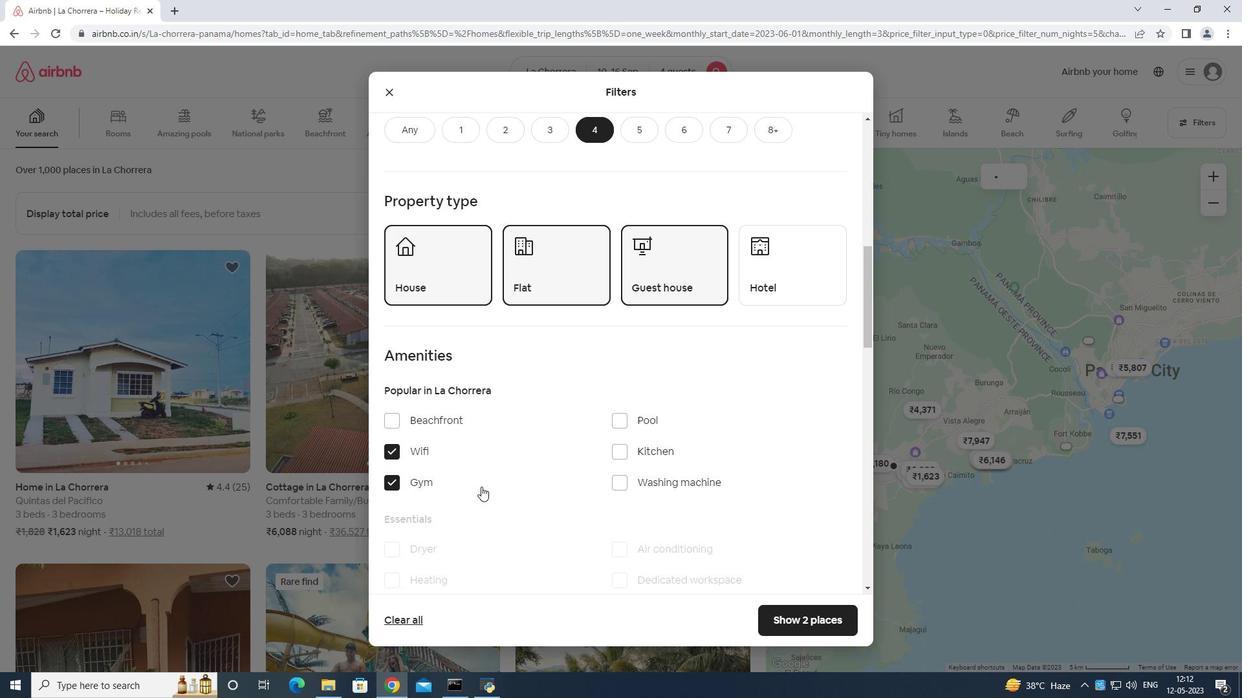
Action: Mouse moved to (581, 462)
Screenshot: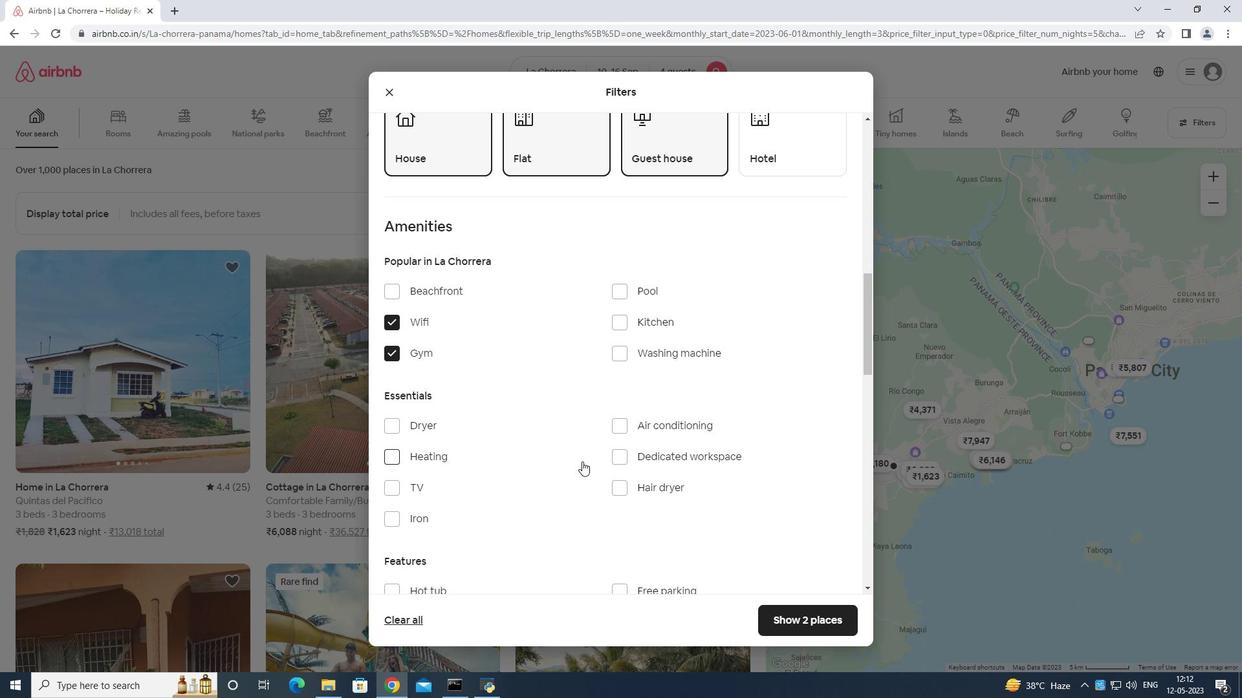 
Action: Mouse scrolled (581, 461) with delta (0, 0)
Screenshot: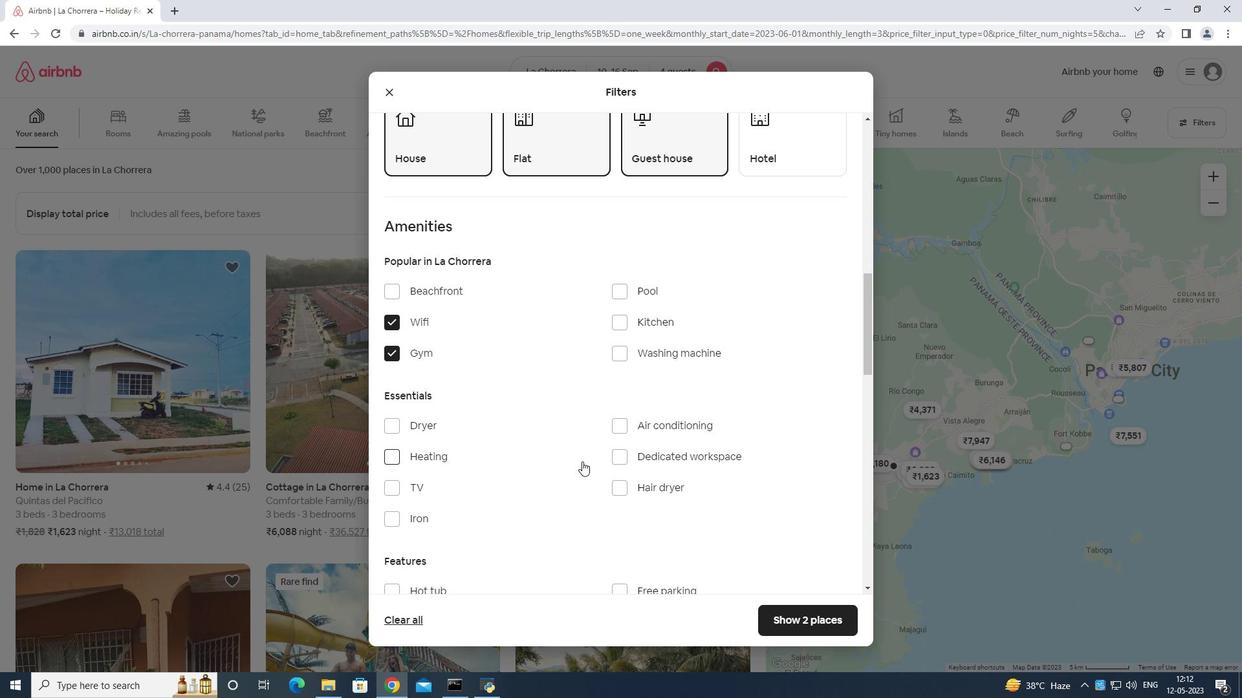 
Action: Mouse moved to (386, 425)
Screenshot: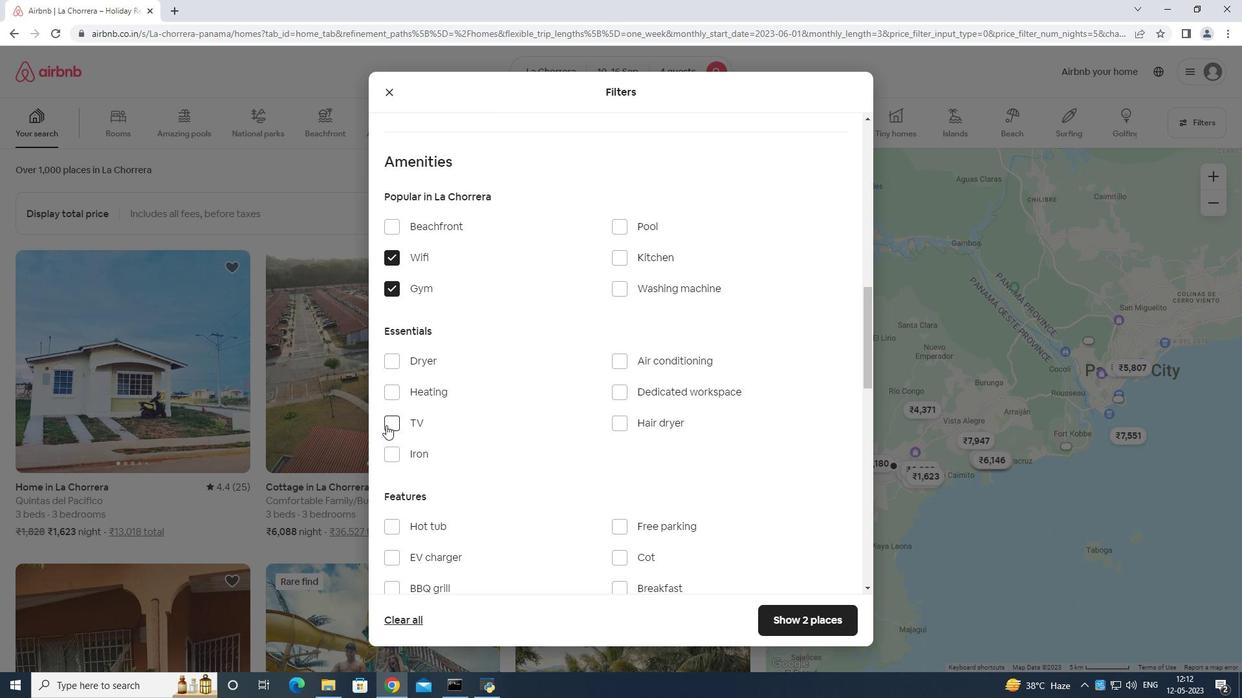 
Action: Mouse pressed left at (386, 425)
Screenshot: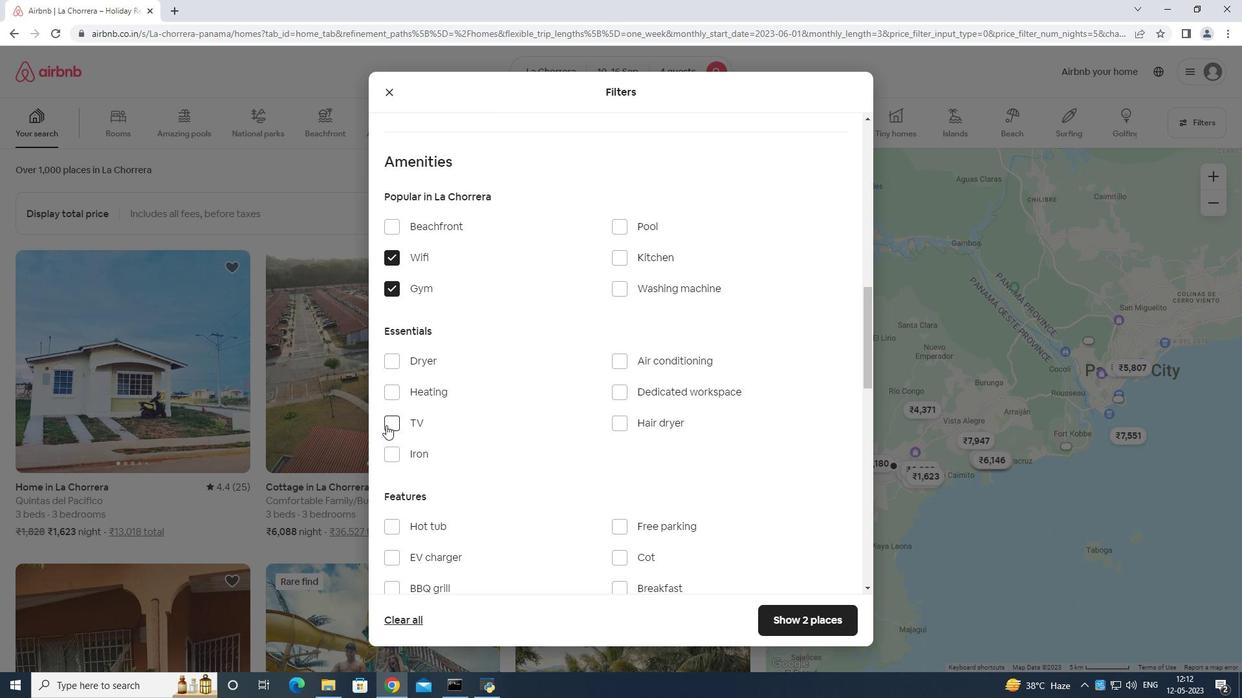 
Action: Mouse moved to (501, 461)
Screenshot: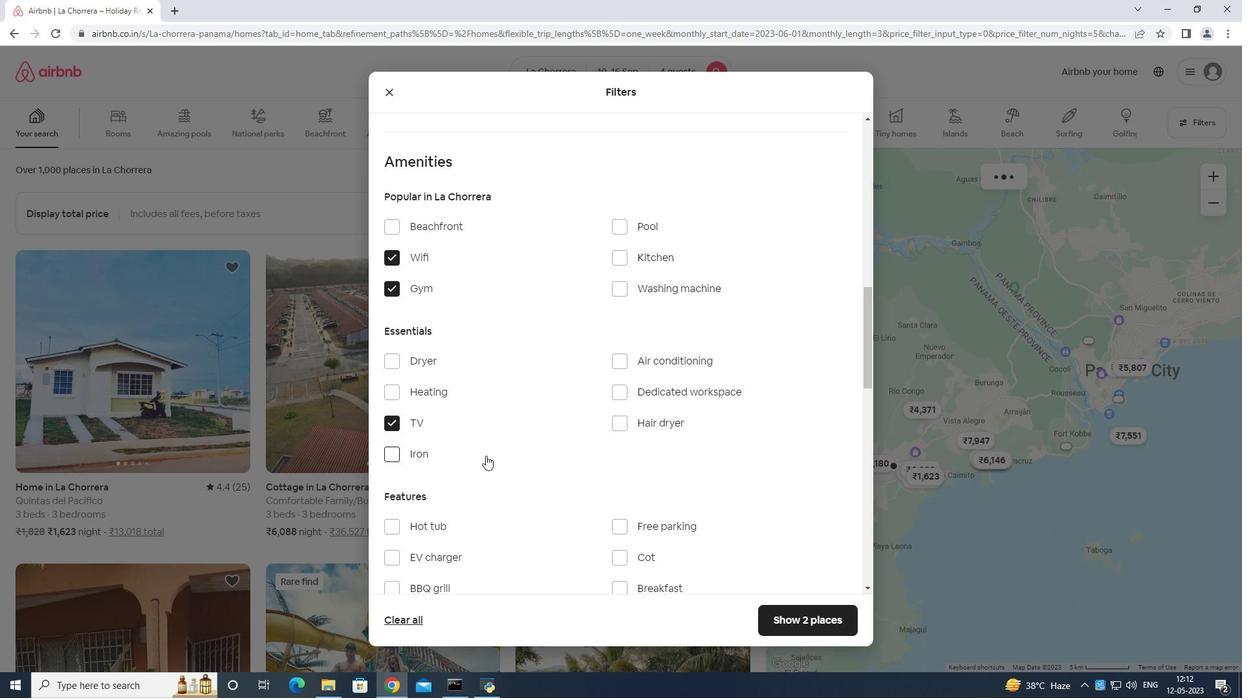 
Action: Mouse scrolled (501, 460) with delta (0, 0)
Screenshot: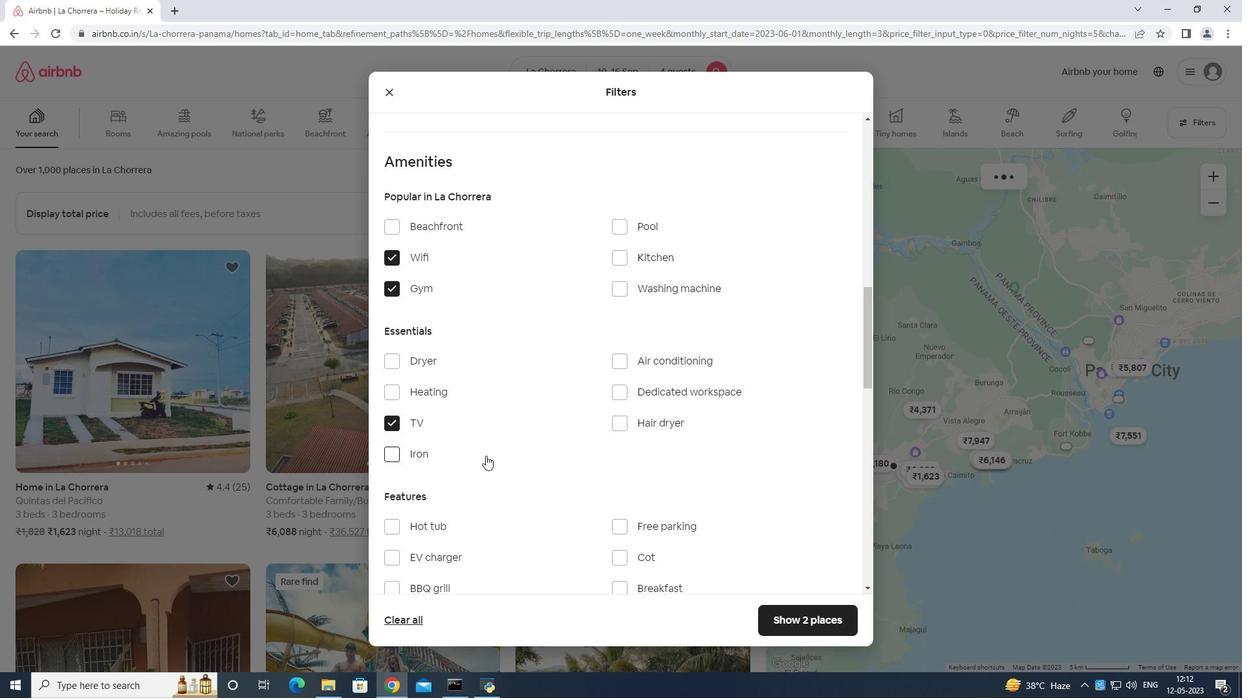 
Action: Mouse moved to (504, 462)
Screenshot: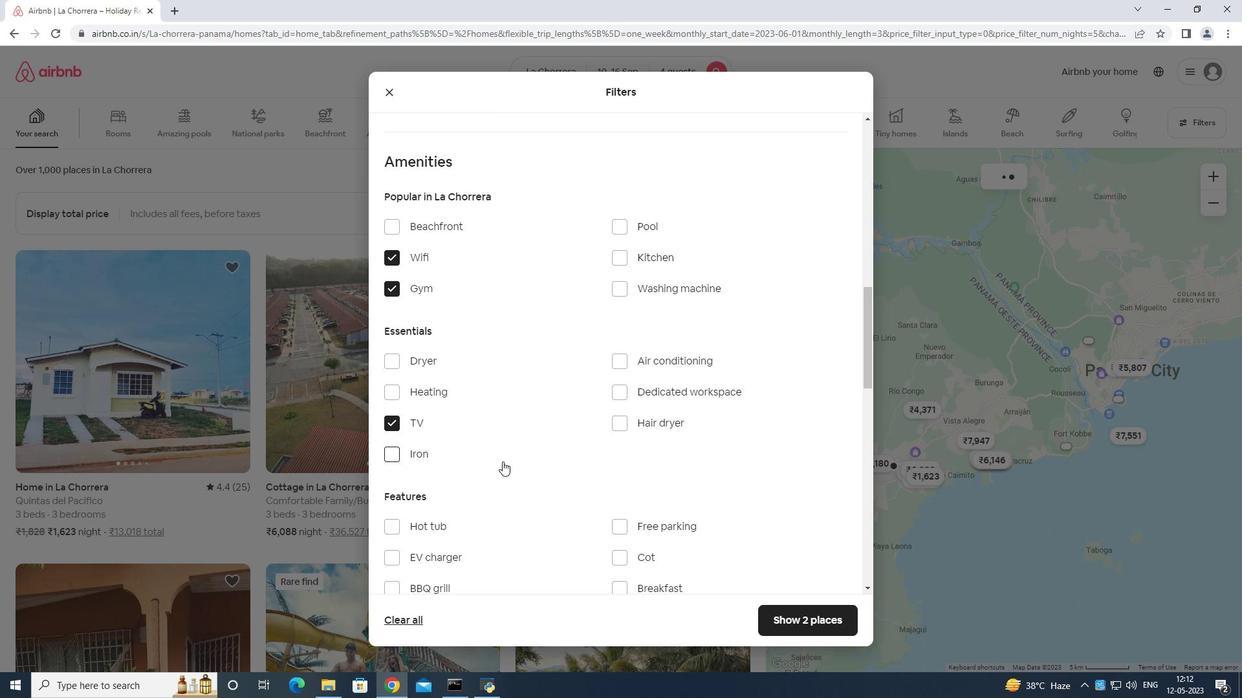 
Action: Mouse scrolled (504, 462) with delta (0, 0)
Screenshot: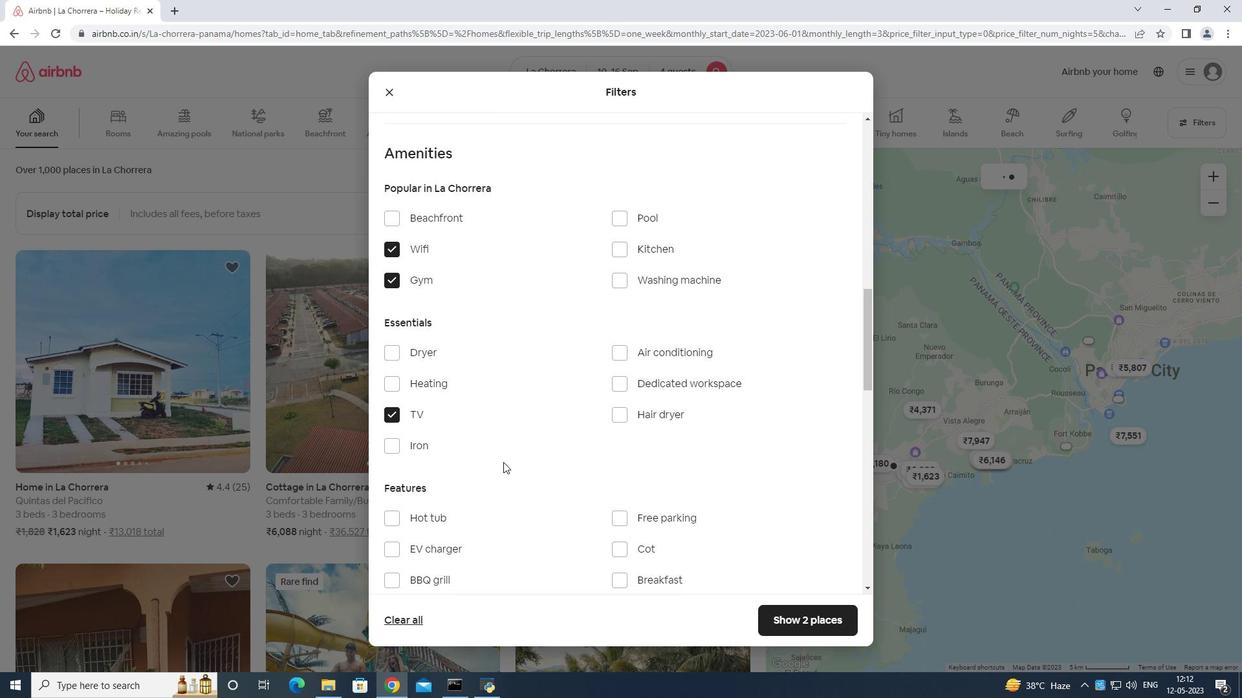
Action: Mouse moved to (619, 466)
Screenshot: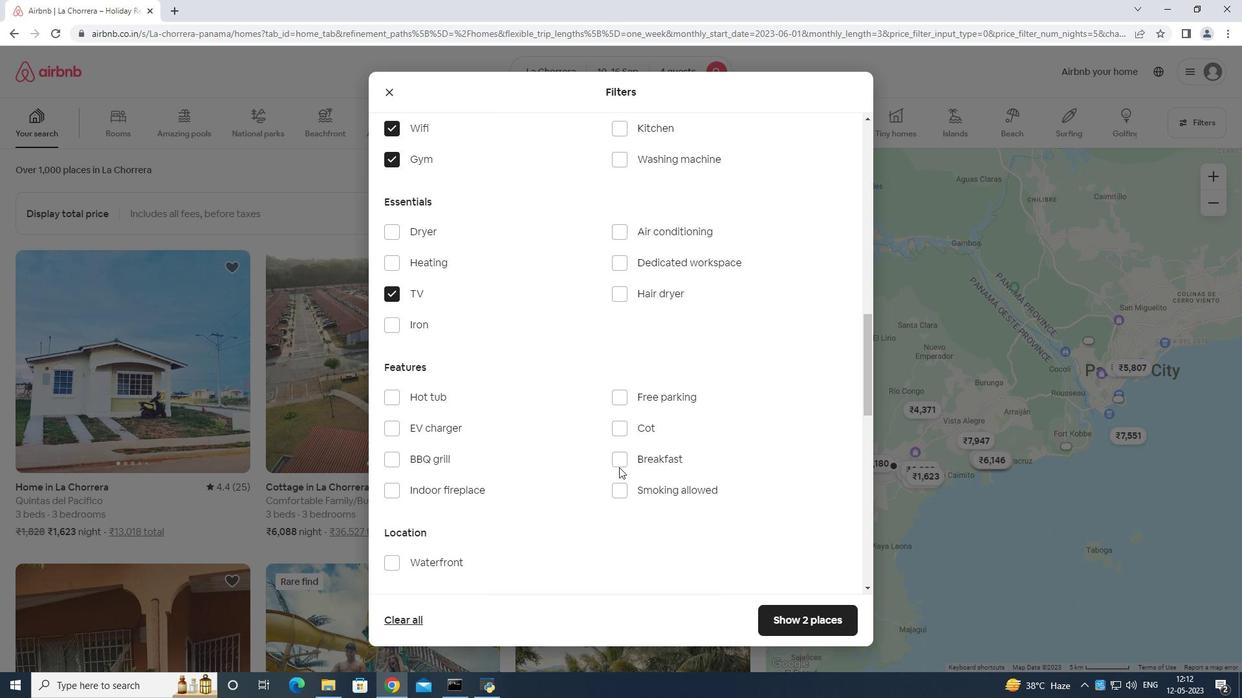 
Action: Mouse pressed left at (619, 466)
Screenshot: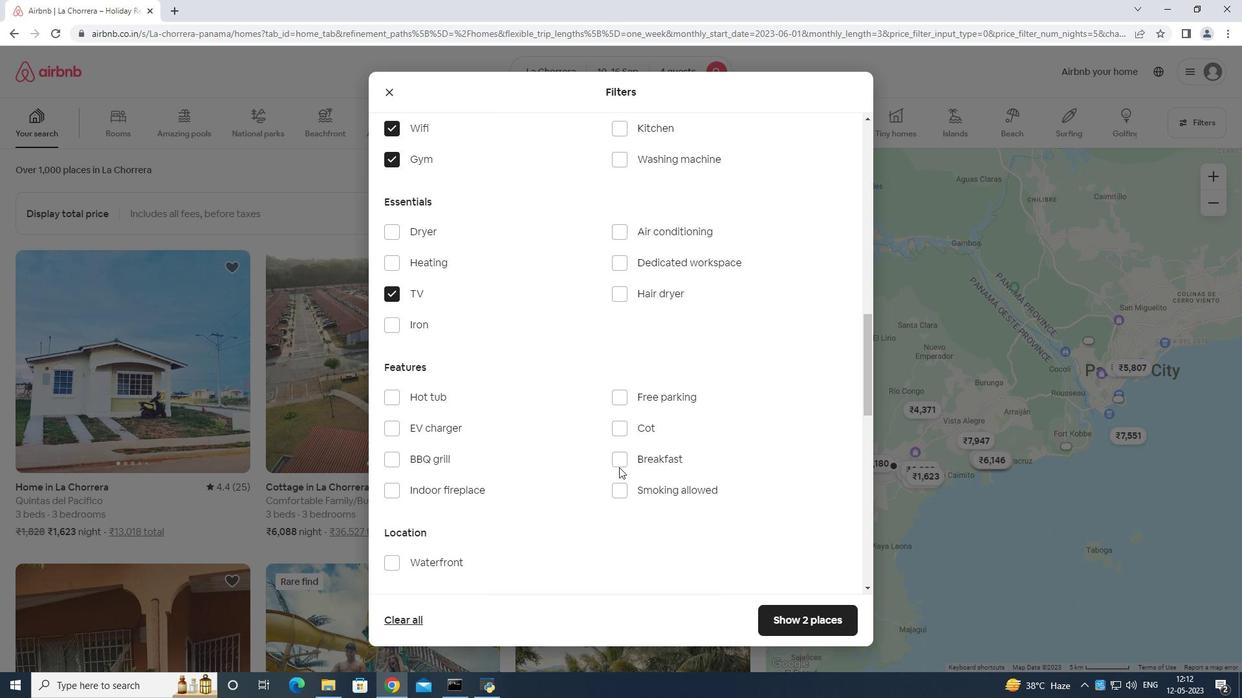 
Action: Mouse moved to (502, 478)
Screenshot: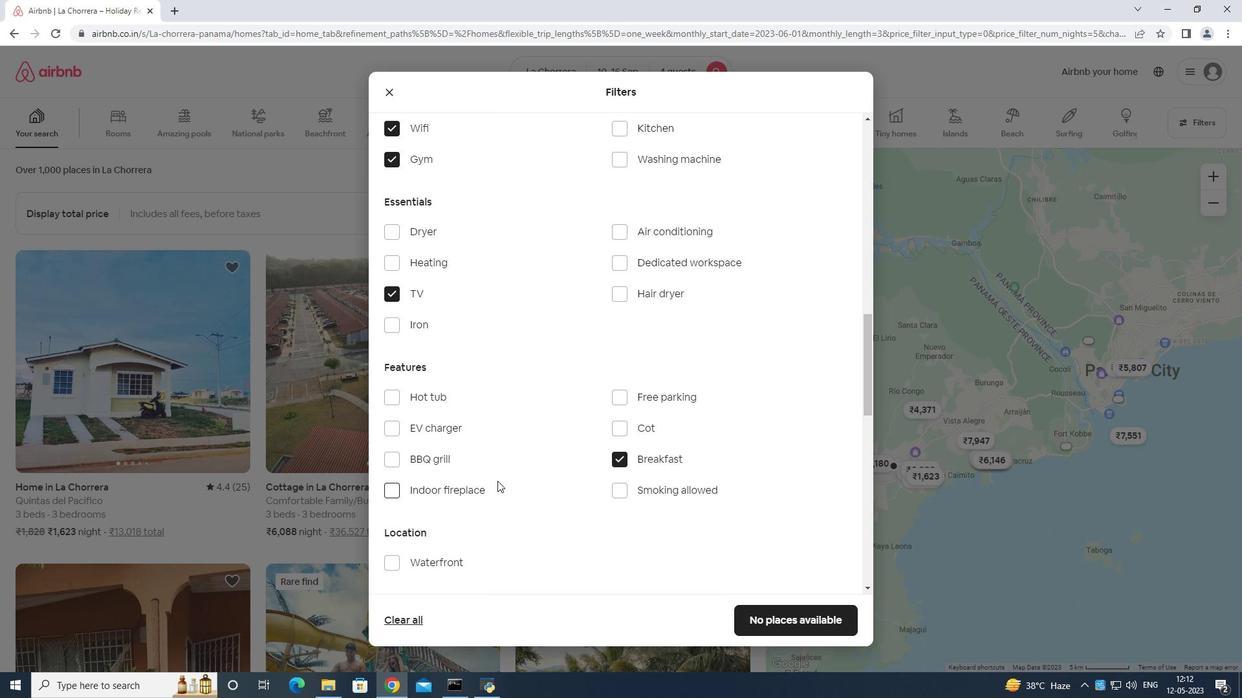 
Action: Mouse scrolled (502, 479) with delta (0, 0)
Screenshot: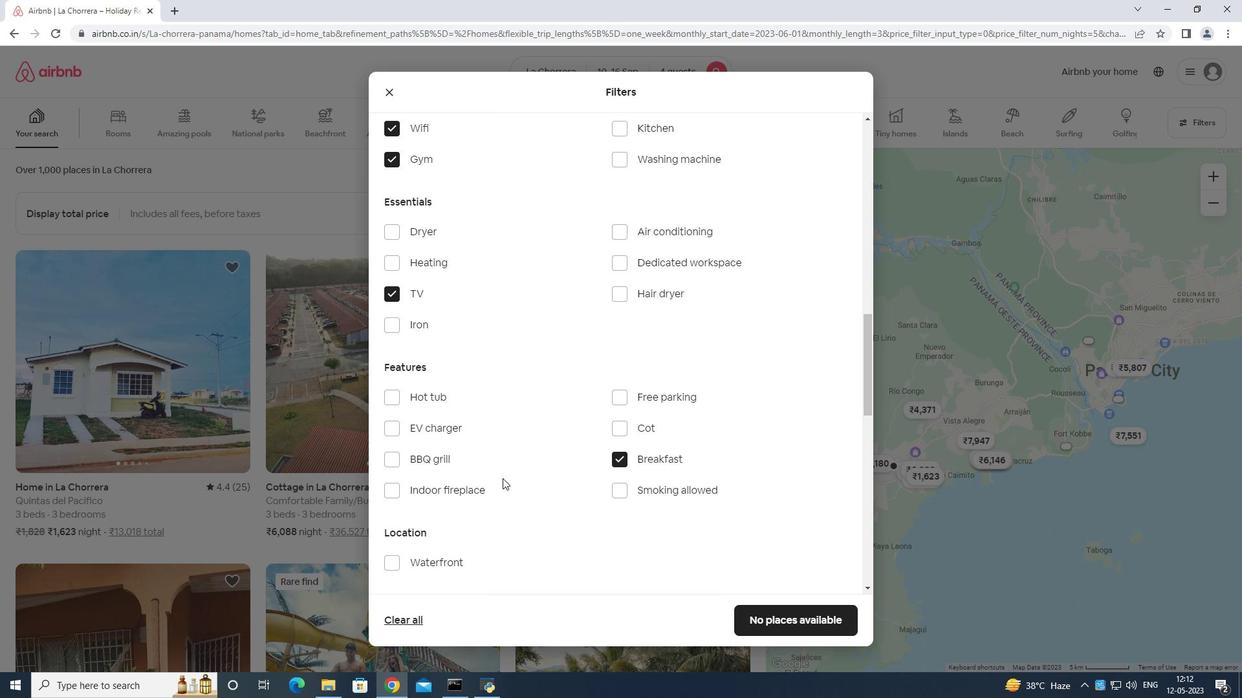 
Action: Mouse moved to (502, 478)
Screenshot: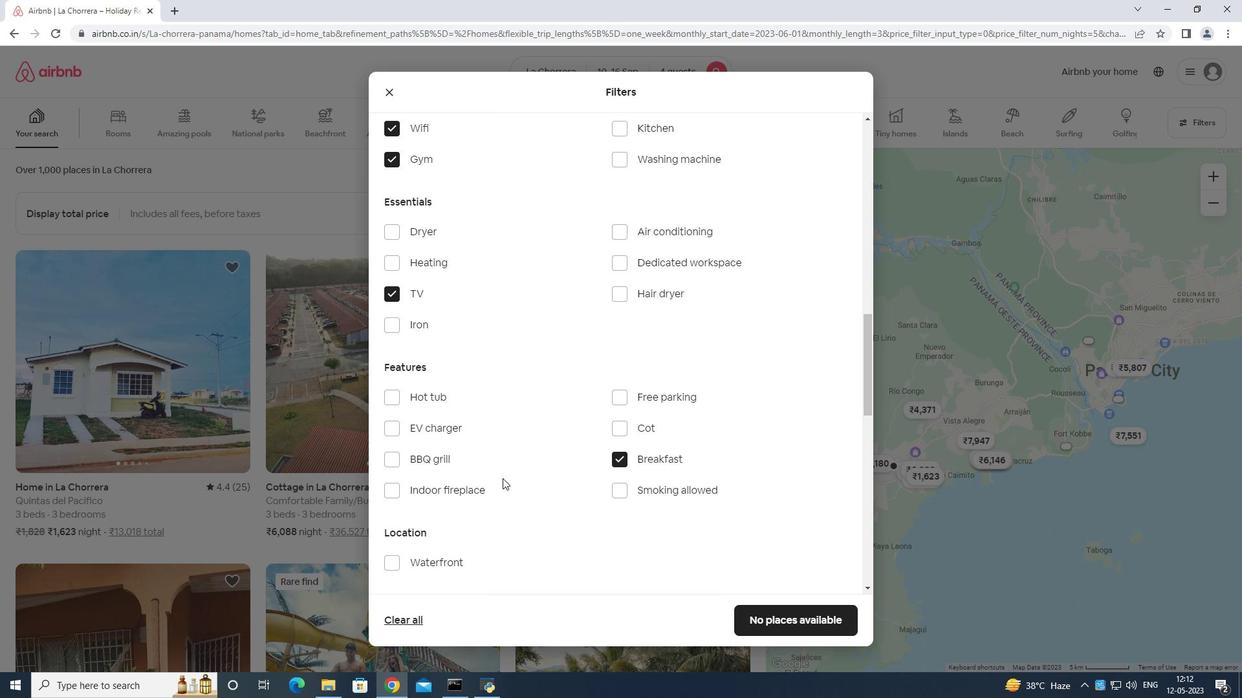 
Action: Mouse scrolled (502, 479) with delta (0, 0)
Screenshot: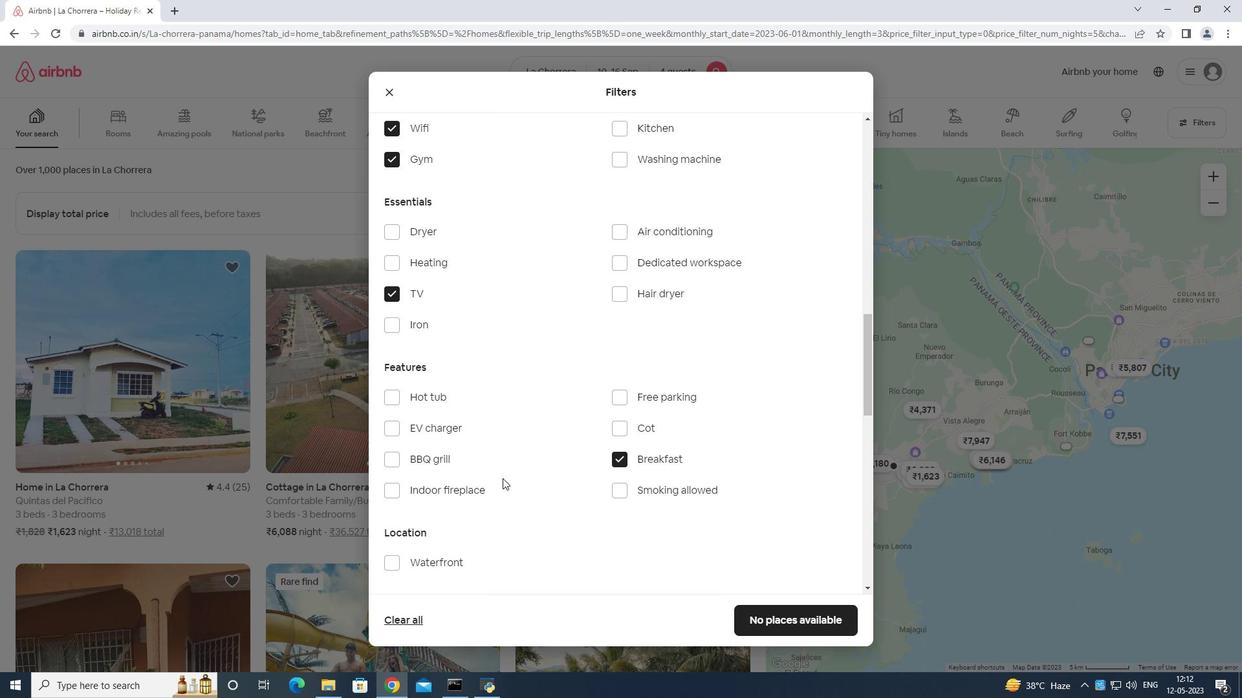 
Action: Mouse moved to (503, 478)
Screenshot: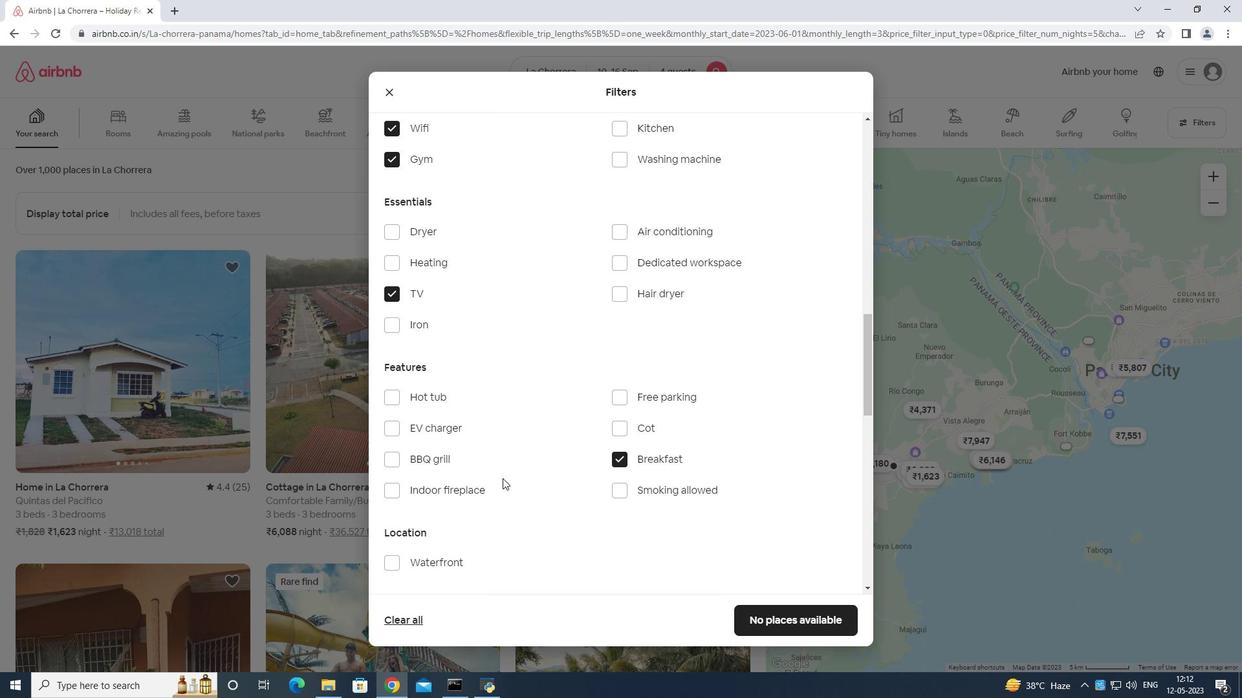 
Action: Mouse scrolled (503, 478) with delta (0, 0)
Screenshot: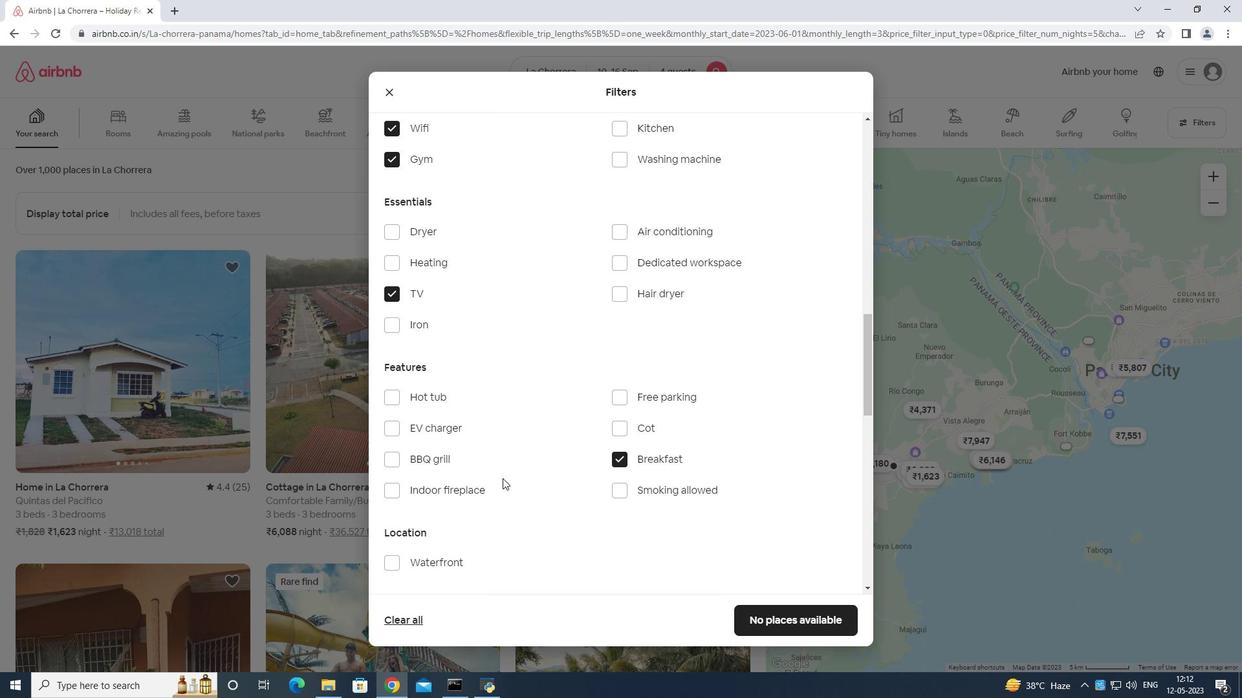 
Action: Mouse moved to (503, 478)
Screenshot: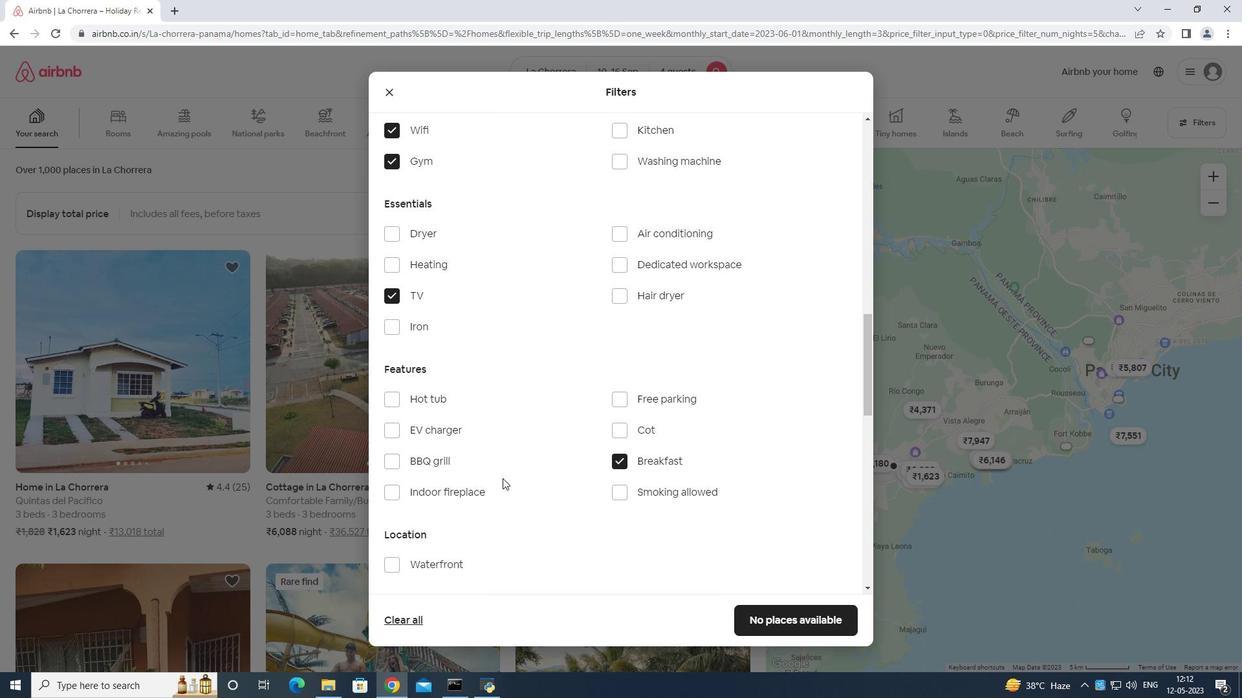 
Action: Mouse scrolled (503, 478) with delta (0, 0)
Screenshot: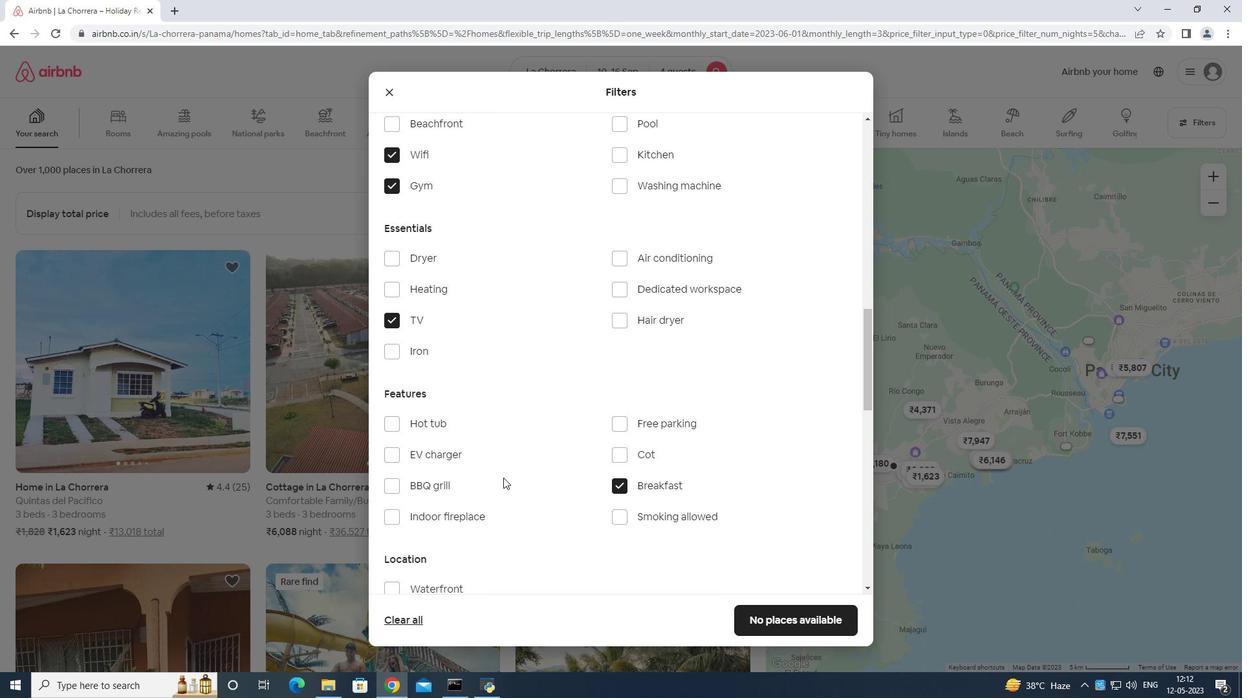 
Action: Mouse moved to (504, 477)
Screenshot: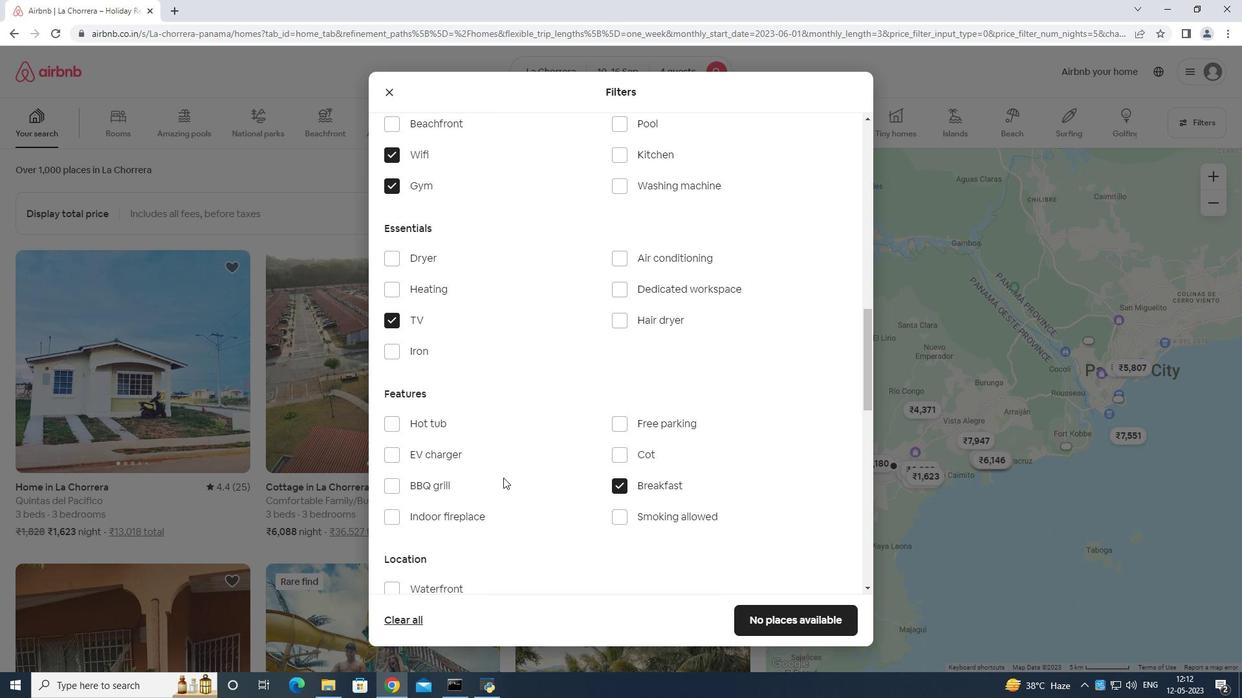 
Action: Mouse scrolled (504, 476) with delta (0, 0)
Screenshot: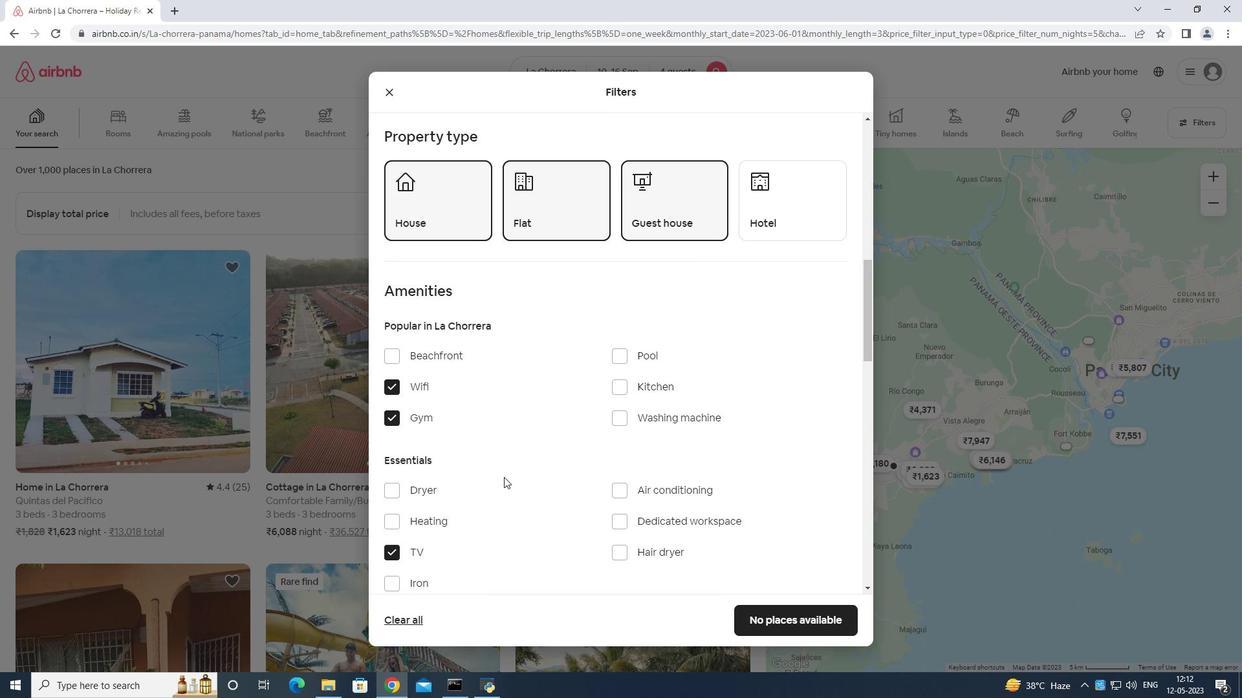 
Action: Mouse scrolled (504, 476) with delta (0, 0)
Screenshot: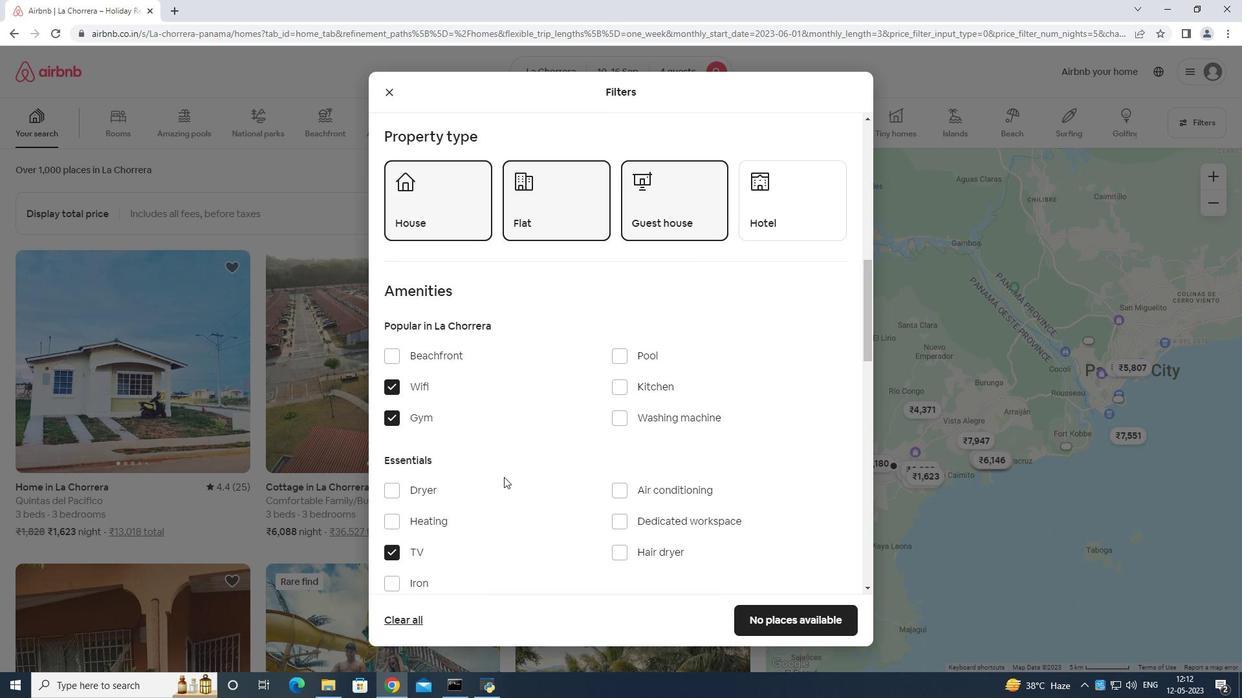 
Action: Mouse scrolled (504, 476) with delta (0, 0)
Screenshot: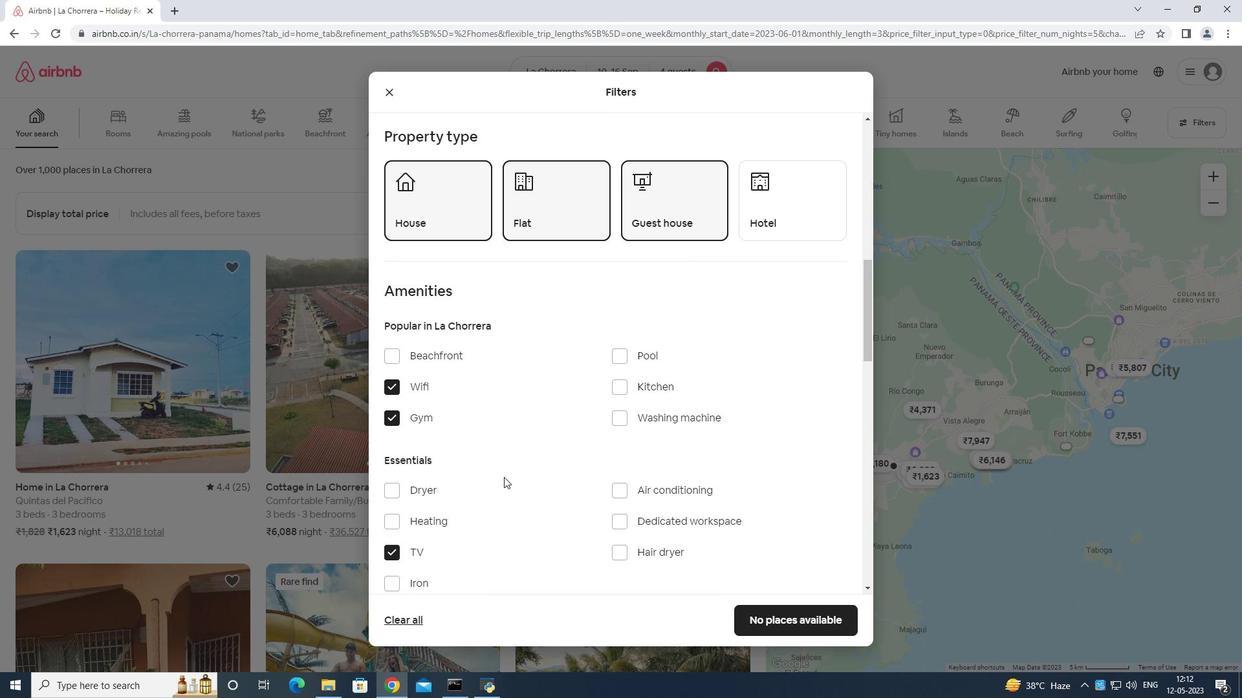 
Action: Mouse moved to (617, 458)
Screenshot: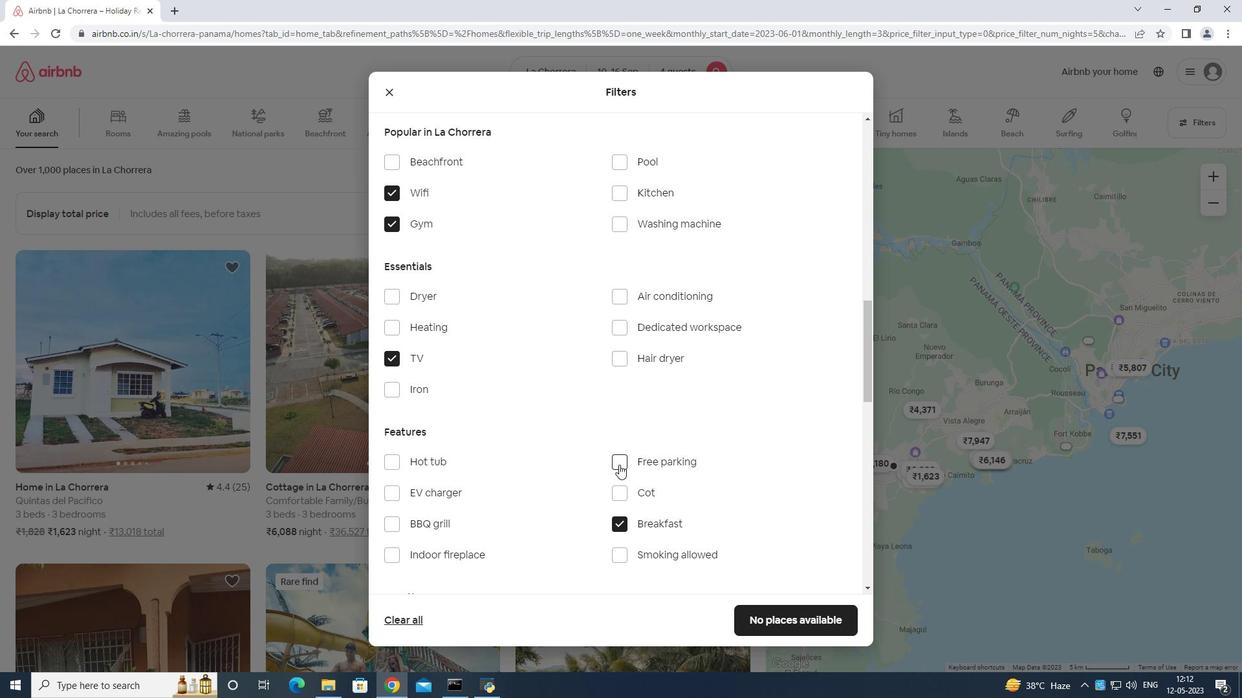 
Action: Mouse pressed left at (617, 458)
Screenshot: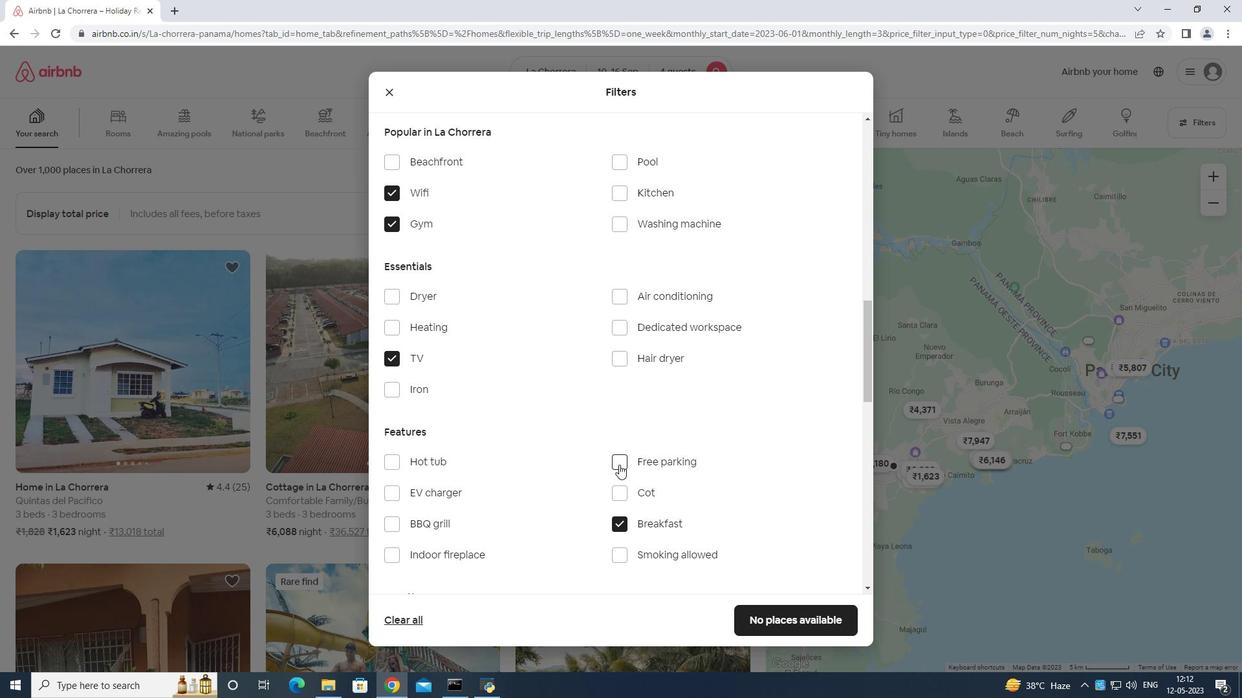
Action: Mouse moved to (644, 504)
Screenshot: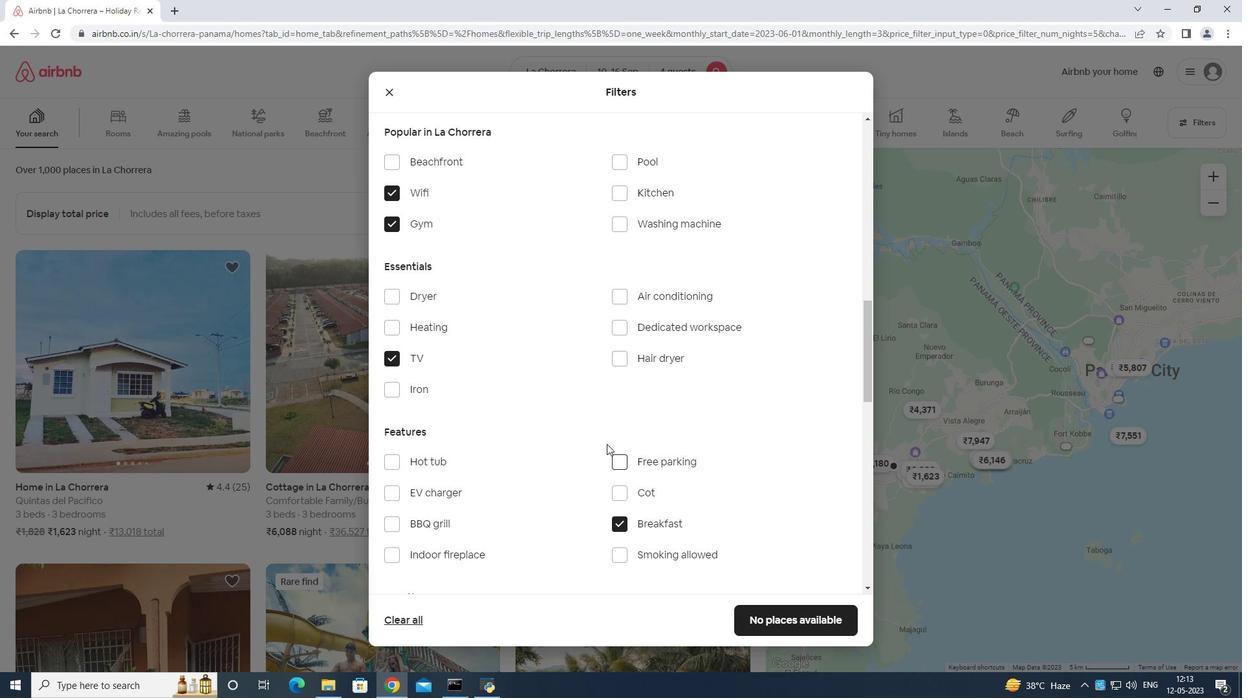 
Action: Mouse scrolled (644, 504) with delta (0, 0)
Screenshot: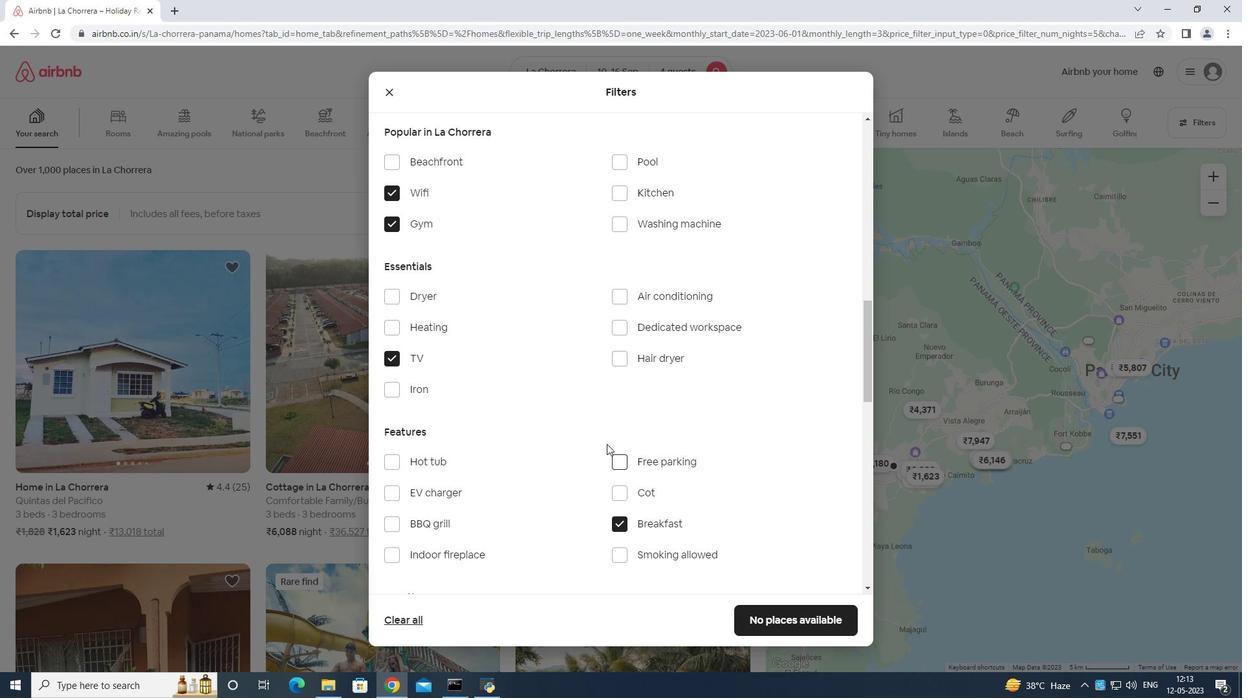 
Action: Mouse moved to (648, 511)
Screenshot: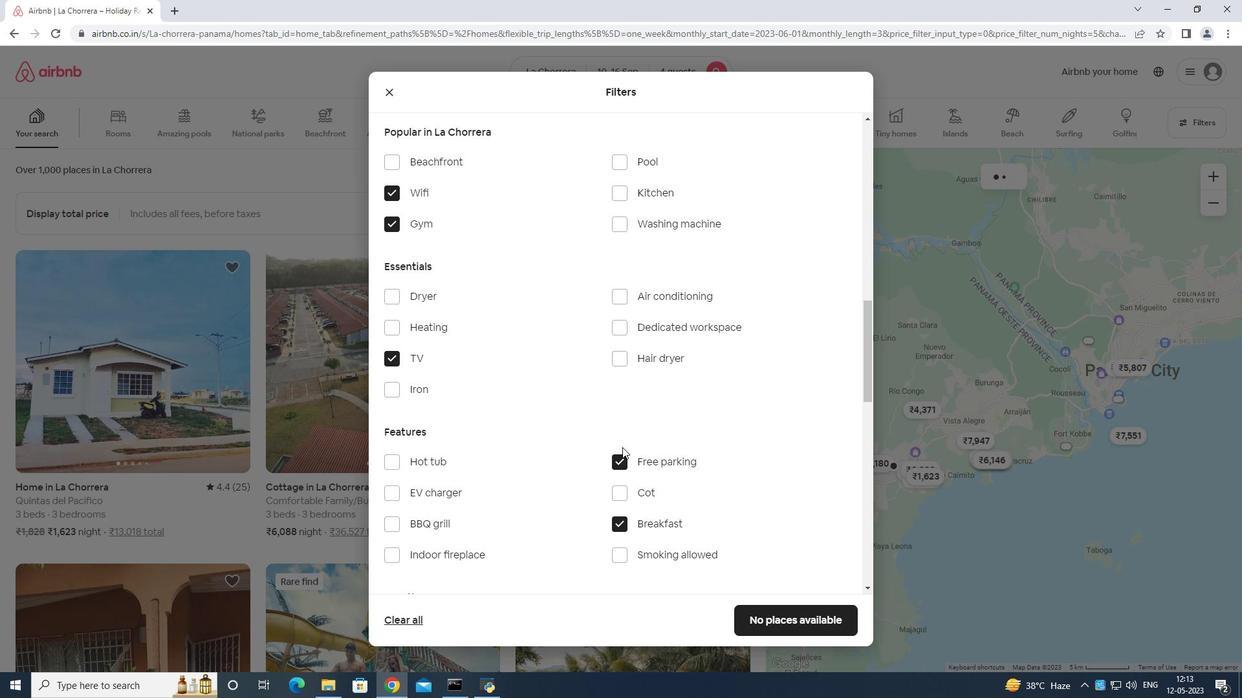 
Action: Mouse scrolled (648, 510) with delta (0, 0)
Screenshot: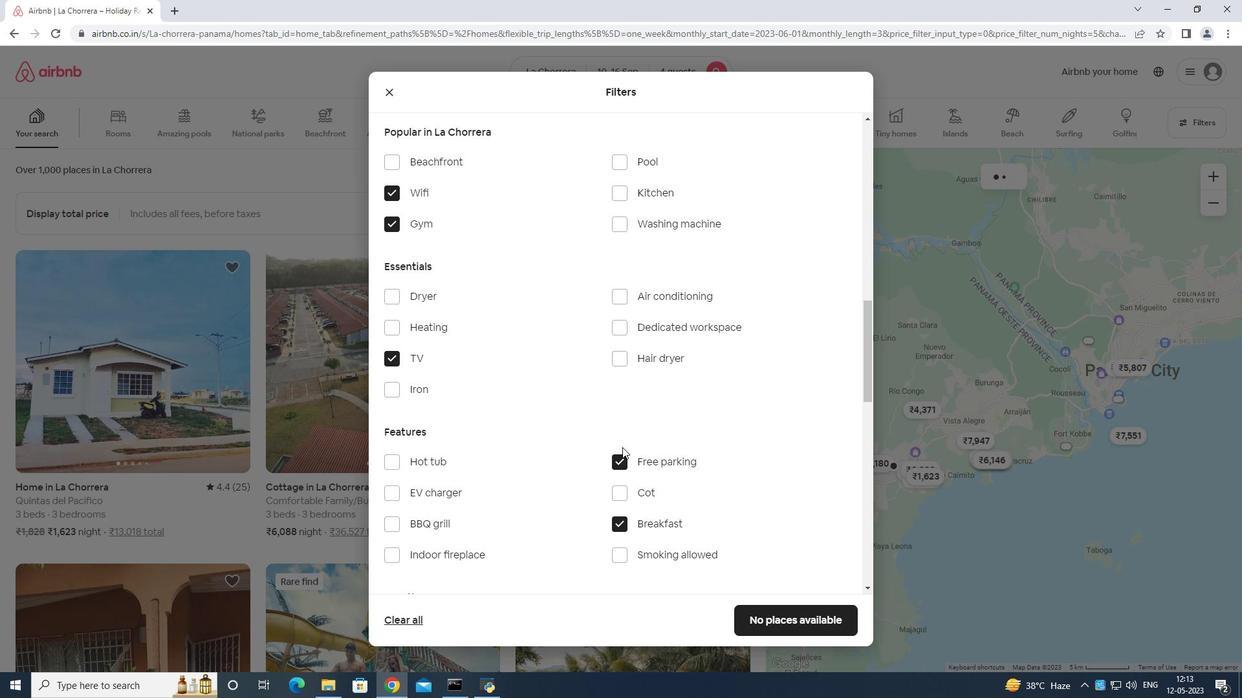 
Action: Mouse moved to (649, 512)
Screenshot: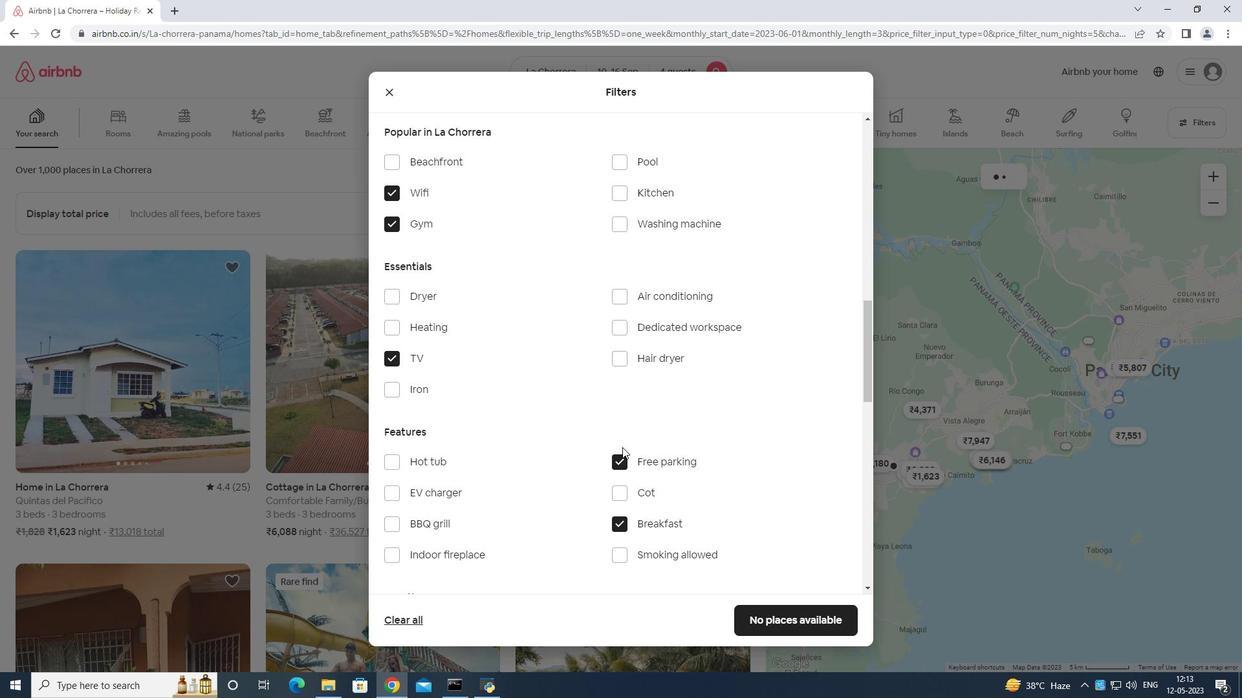 
Action: Mouse scrolled (649, 511) with delta (0, 0)
Screenshot: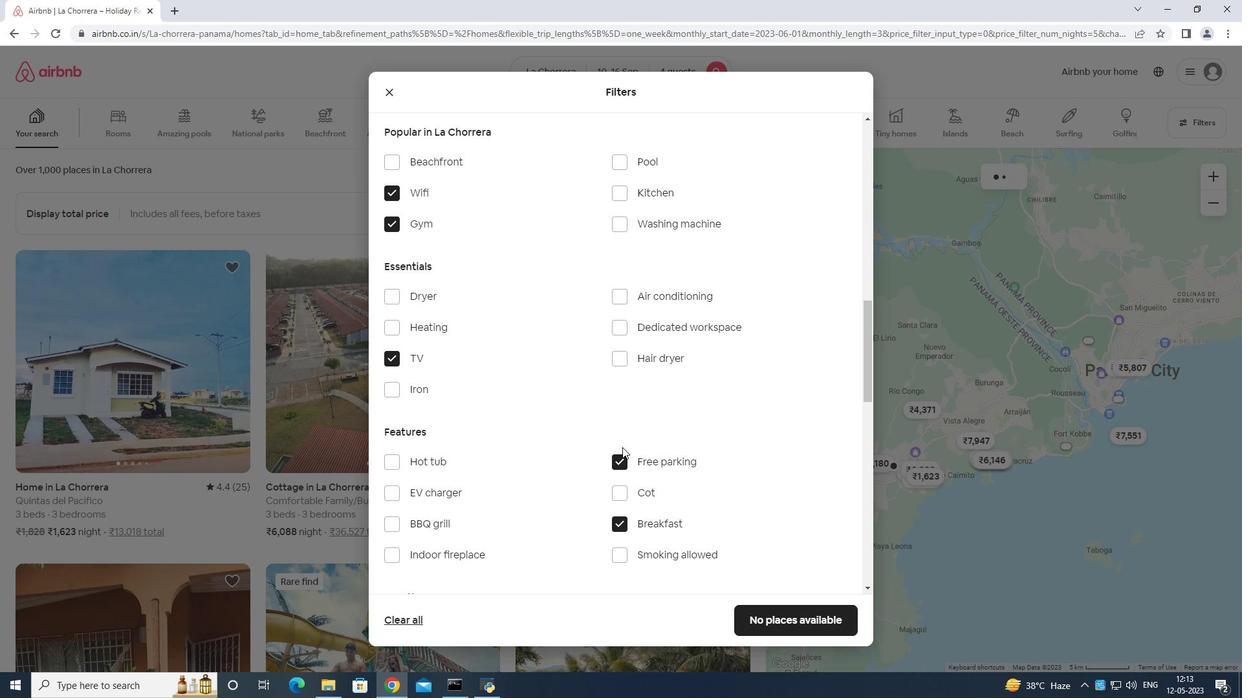
Action: Mouse moved to (650, 512)
Screenshot: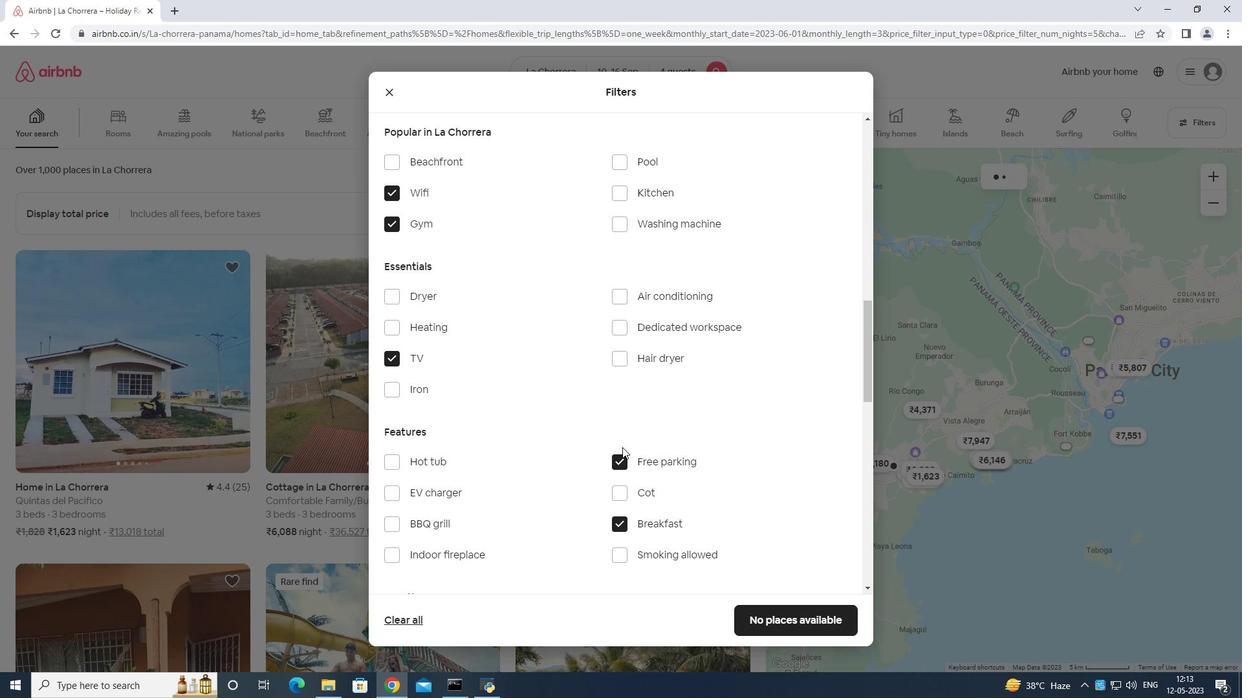 
Action: Mouse scrolled (650, 511) with delta (0, 0)
Screenshot: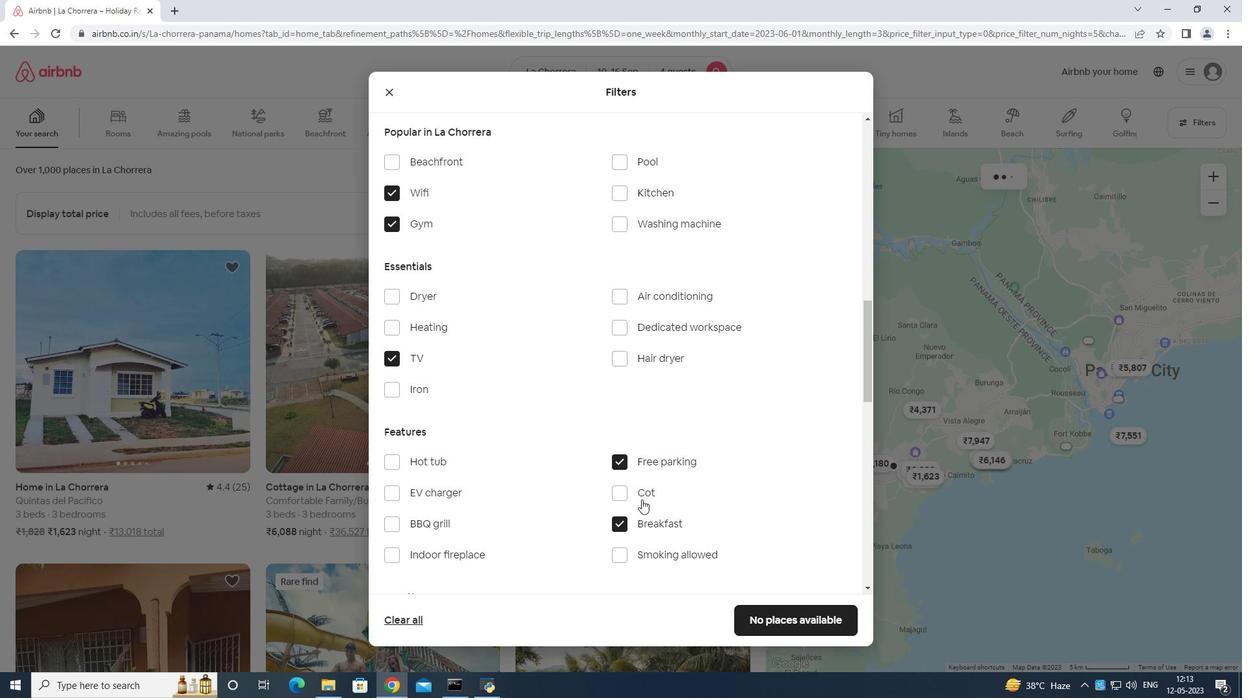 
Action: Mouse moved to (674, 503)
Screenshot: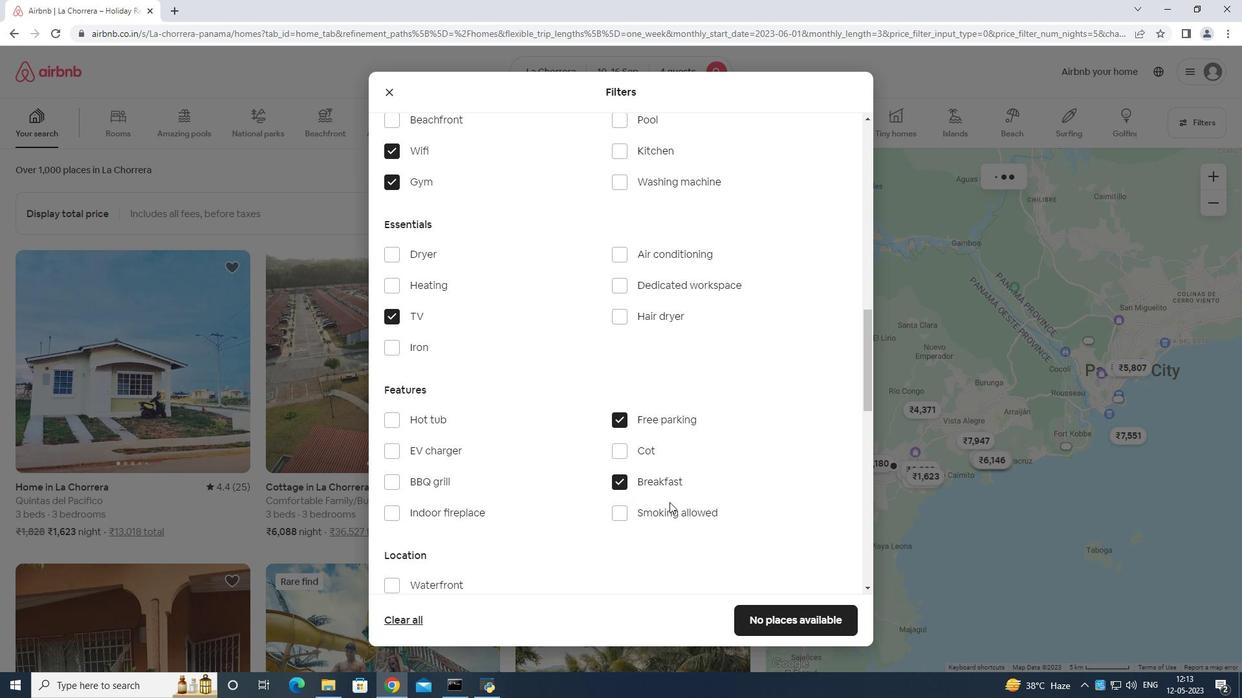 
Action: Mouse scrolled (673, 502) with delta (0, 0)
Screenshot: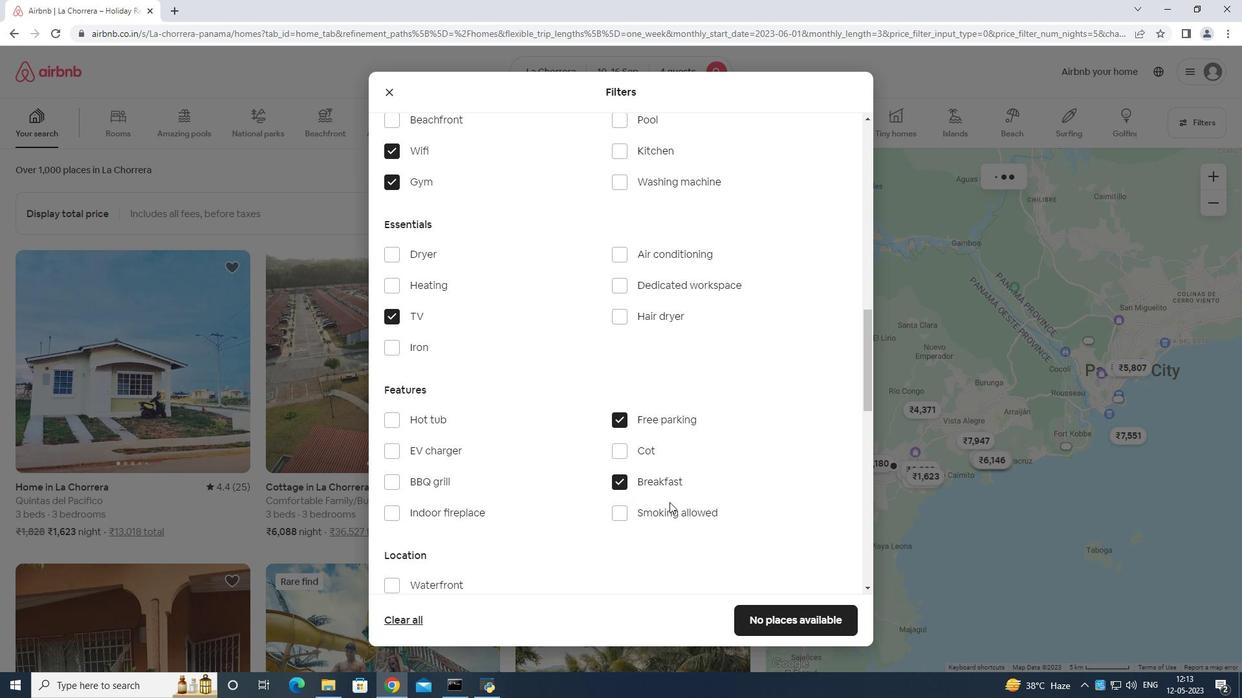 
Action: Mouse moved to (676, 506)
Screenshot: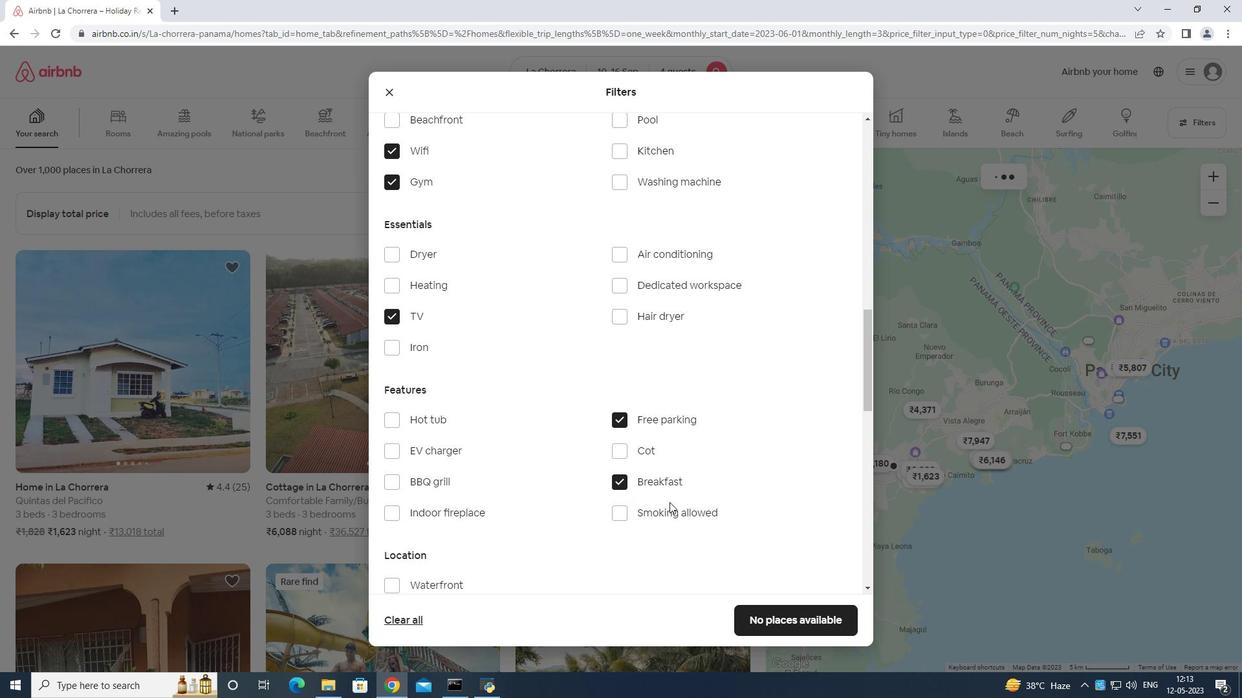 
Action: Mouse scrolled (675, 504) with delta (0, 0)
Screenshot: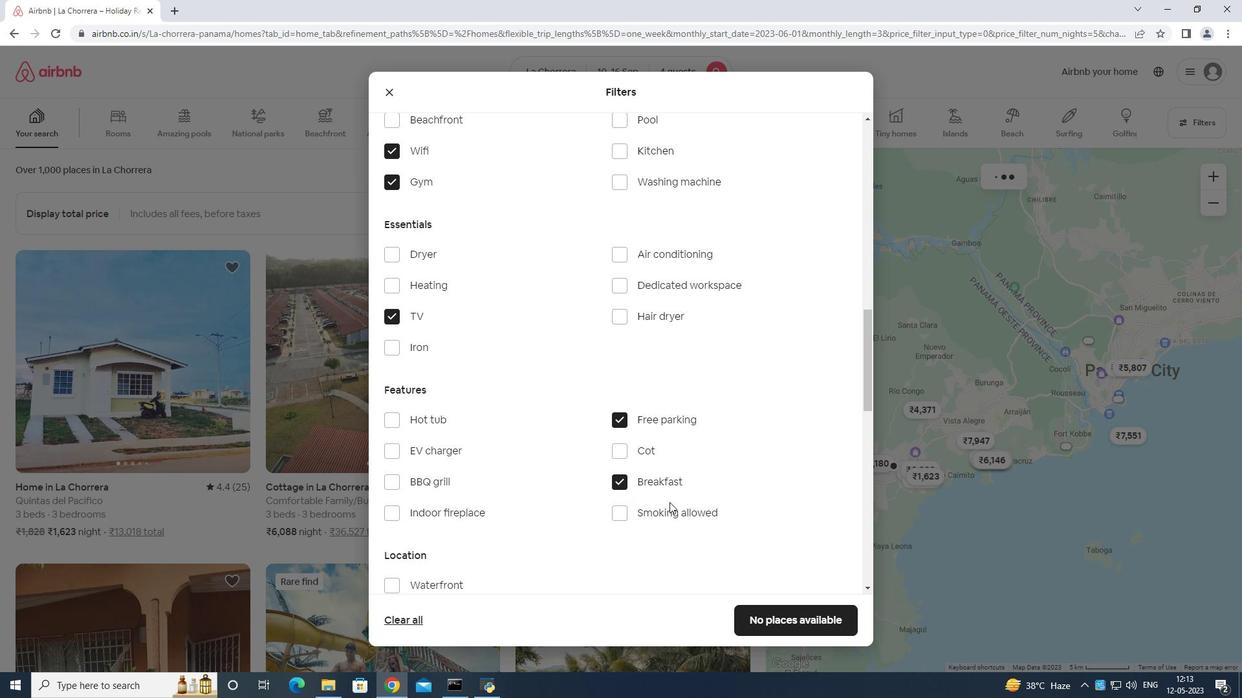 
Action: Mouse moved to (679, 508)
Screenshot: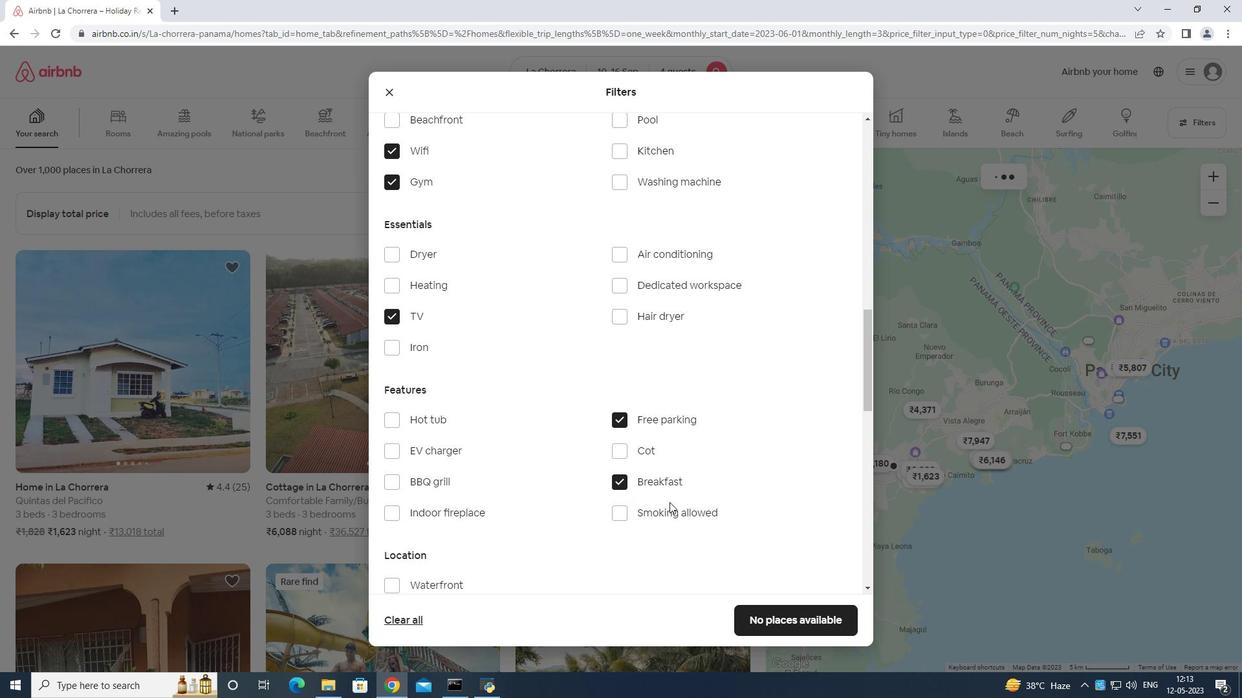 
Action: Mouse scrolled (679, 507) with delta (0, 0)
Screenshot: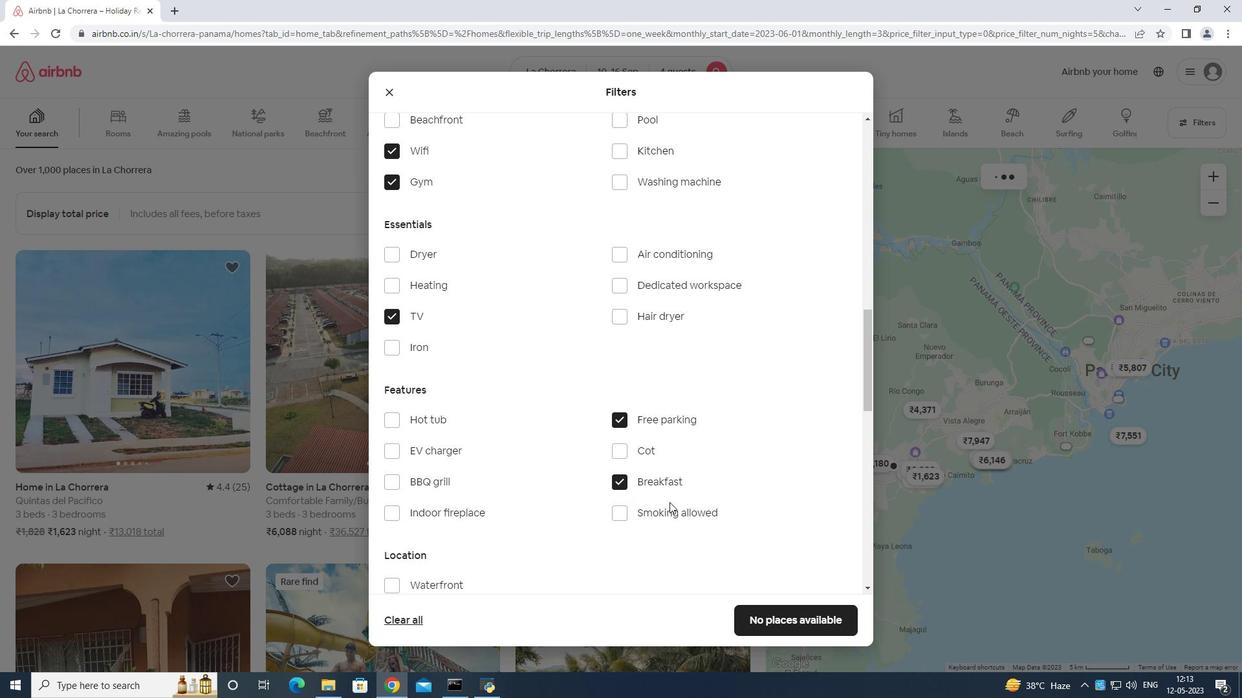 
Action: Mouse moved to (820, 425)
Screenshot: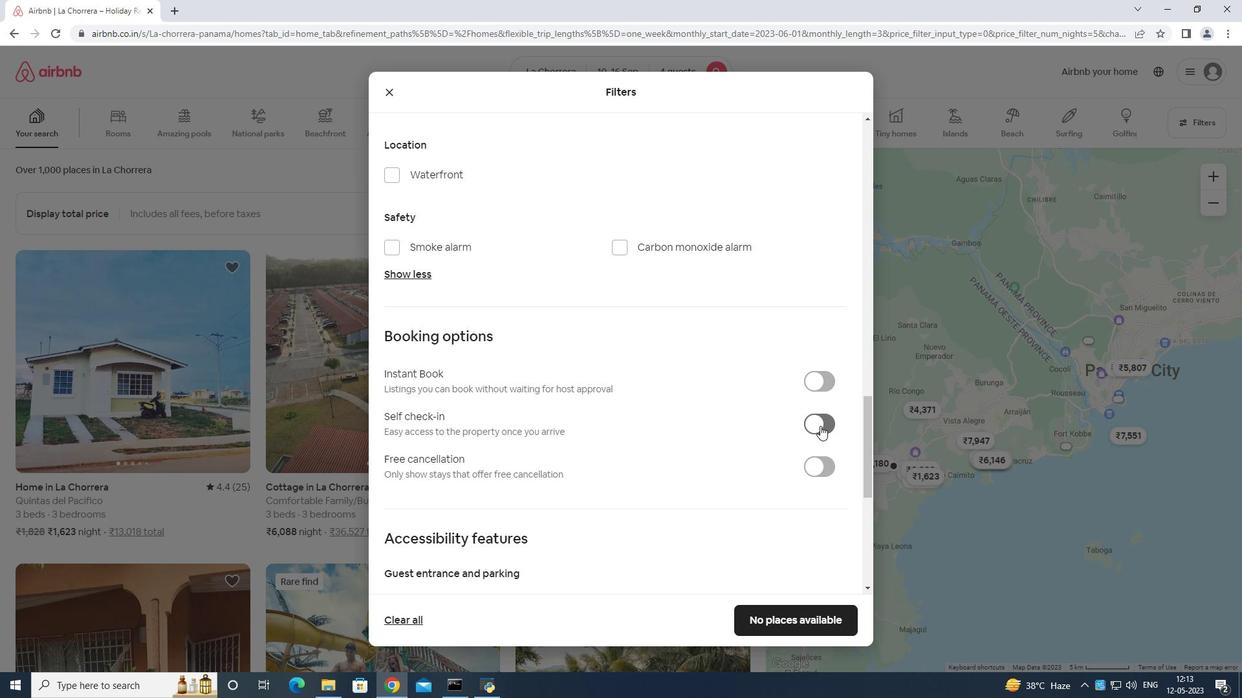 
Action: Mouse pressed left at (820, 425)
Screenshot: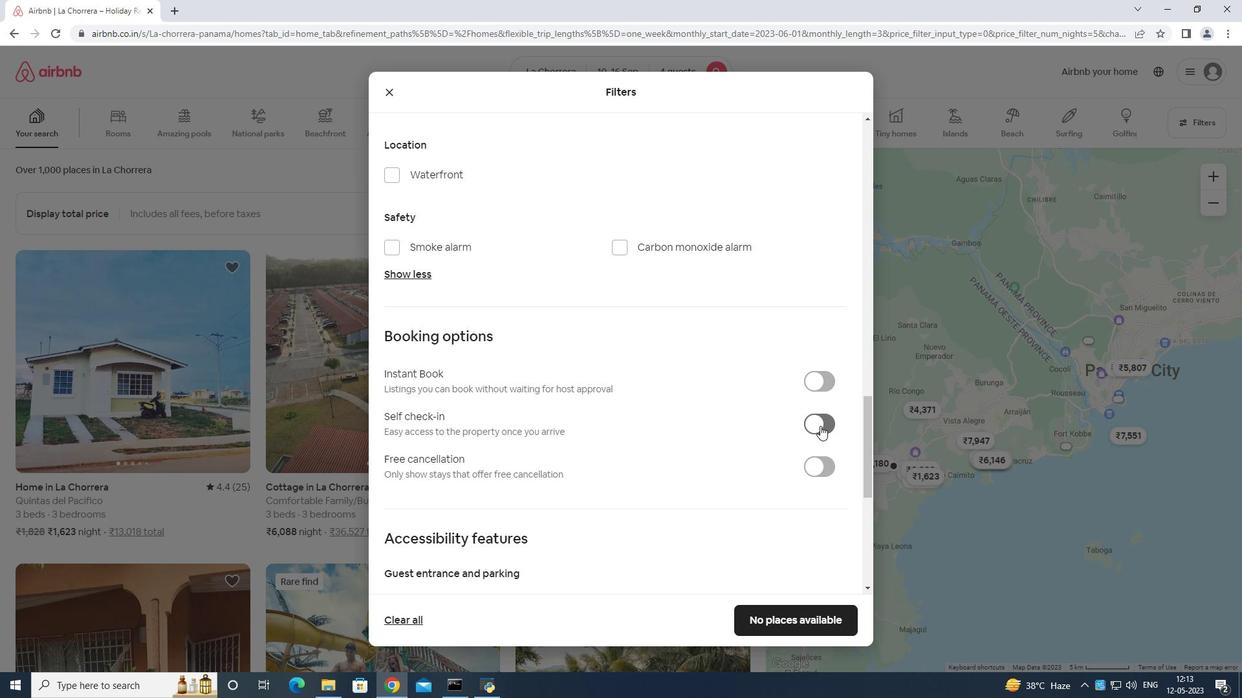 
Action: Mouse moved to (817, 425)
Screenshot: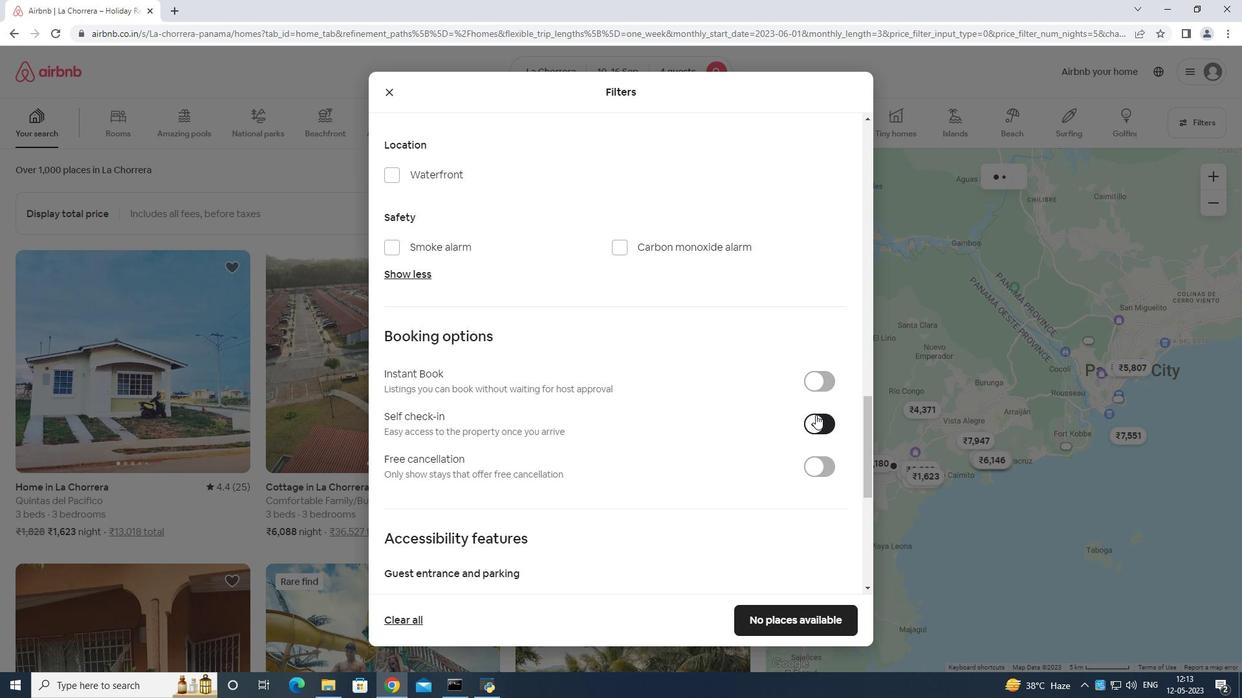 
Action: Mouse scrolled (817, 425) with delta (0, 0)
Screenshot: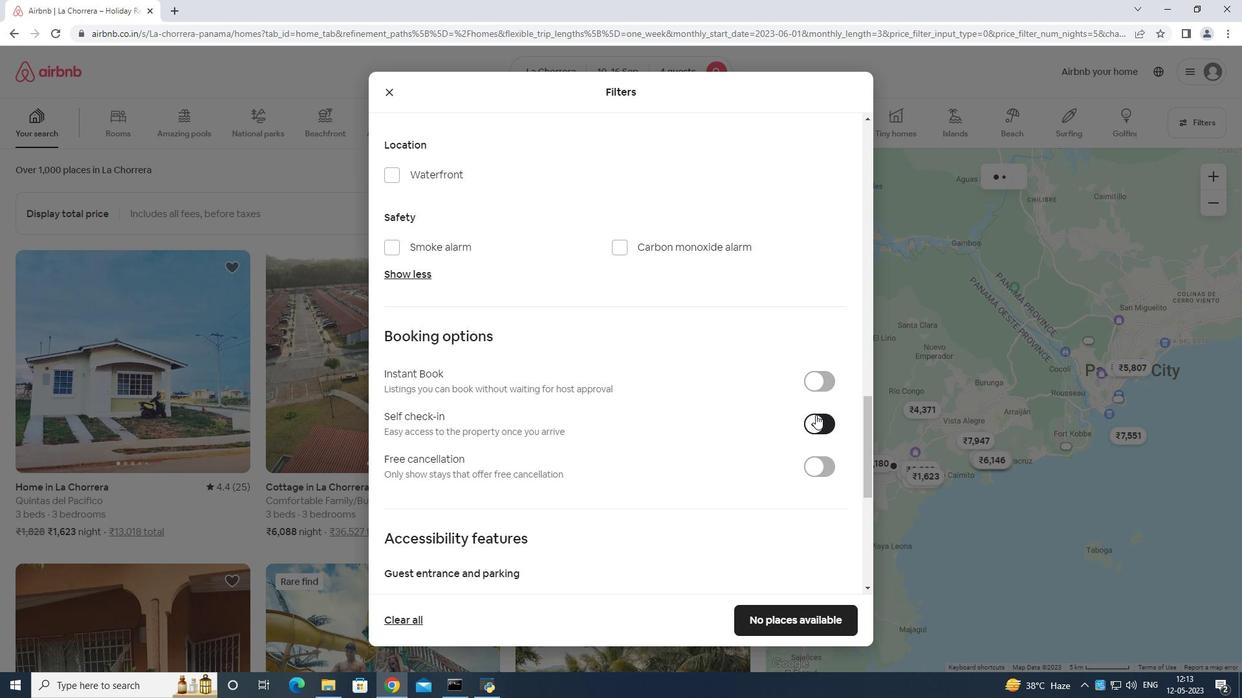 
Action: Mouse moved to (817, 433)
Screenshot: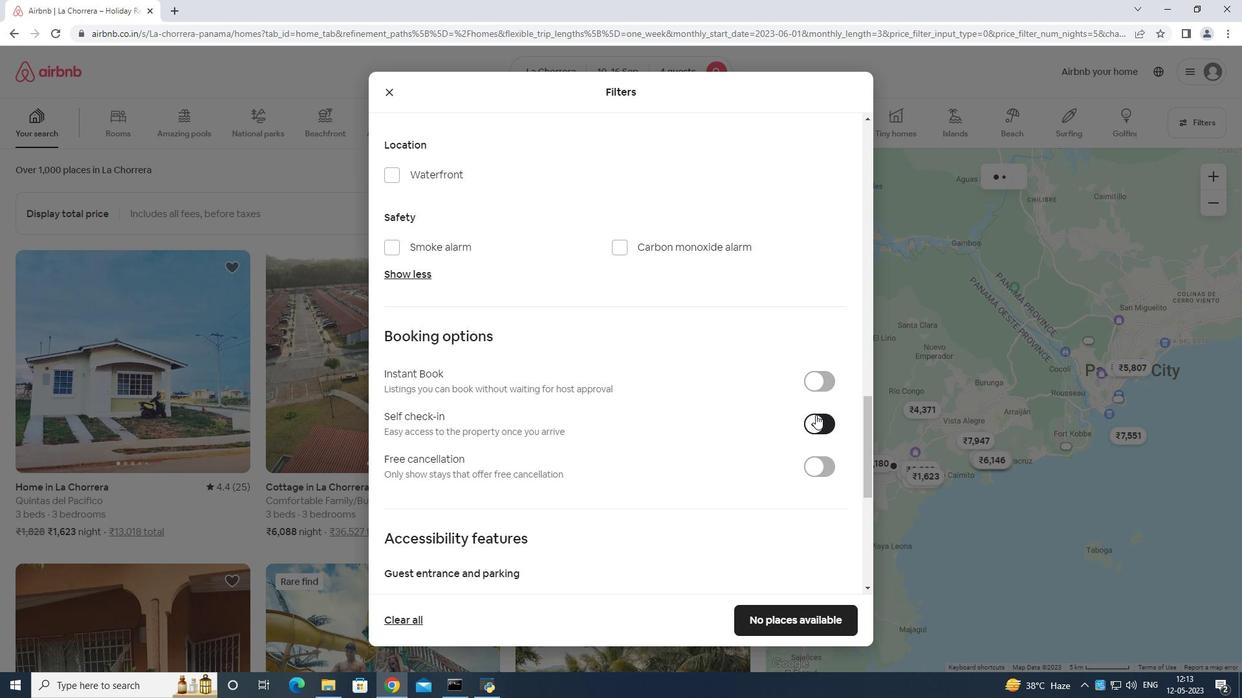 
Action: Mouse scrolled (817, 432) with delta (0, 0)
Screenshot: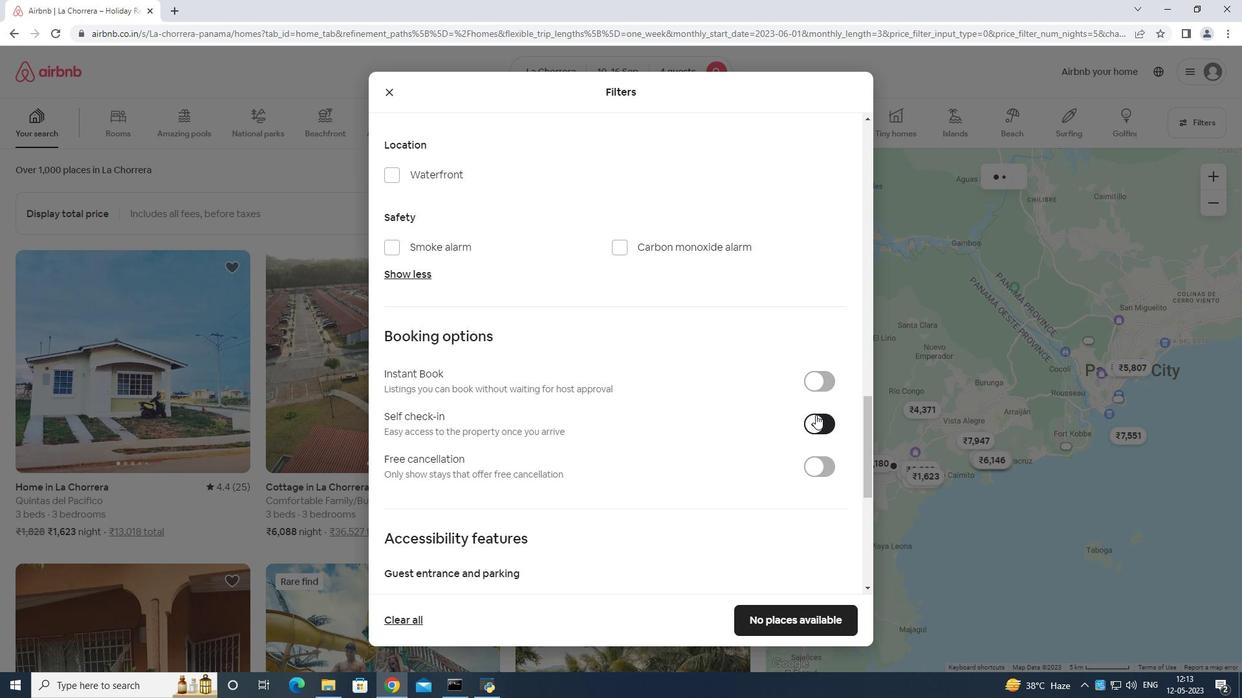 
Action: Mouse moved to (816, 435)
Screenshot: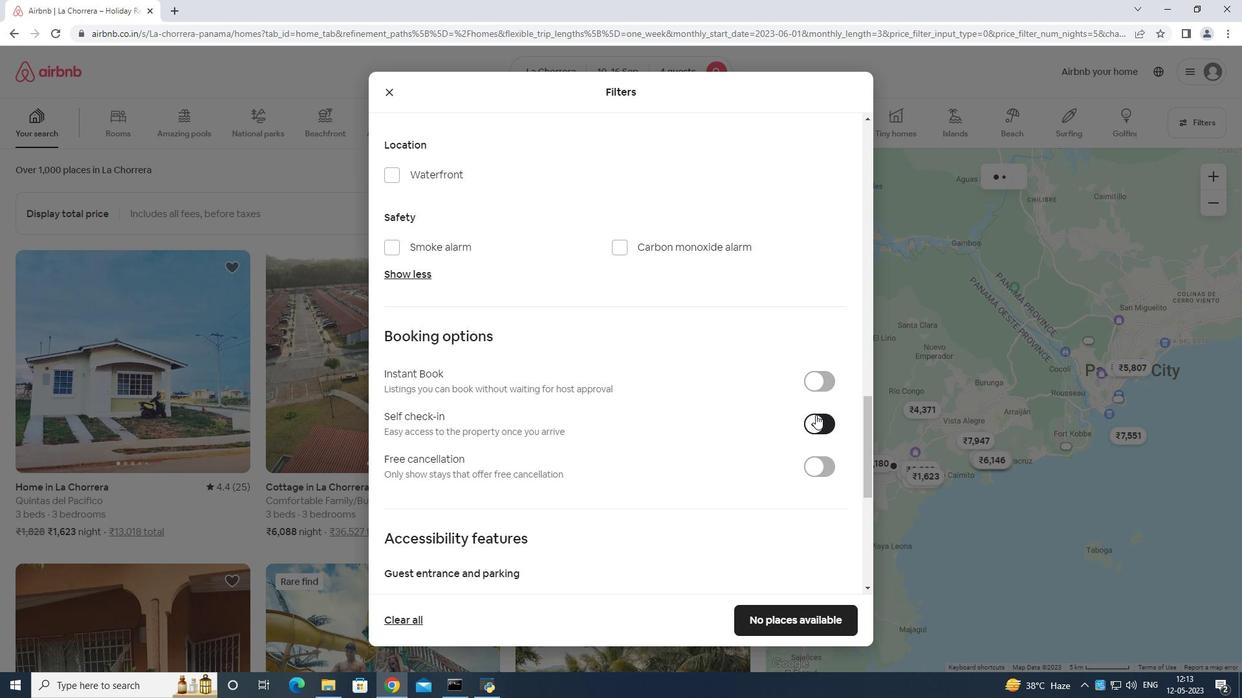 
Action: Mouse scrolled (816, 434) with delta (0, 0)
Screenshot: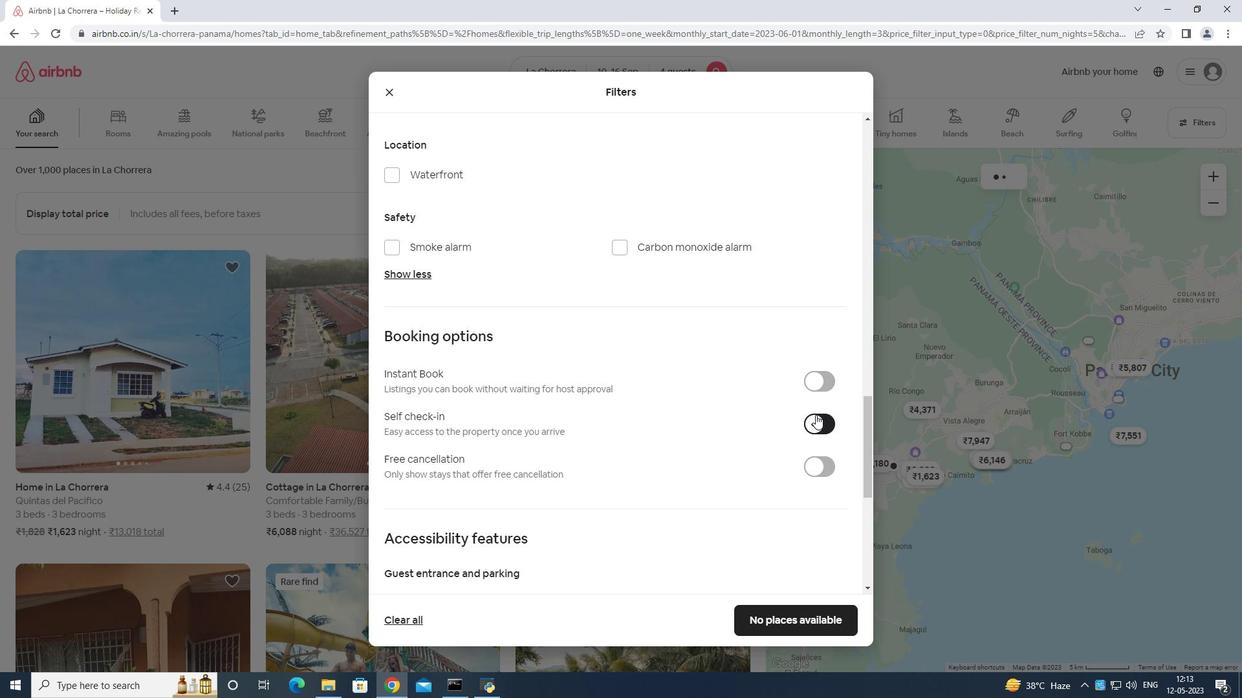
Action: Mouse moved to (815, 440)
Screenshot: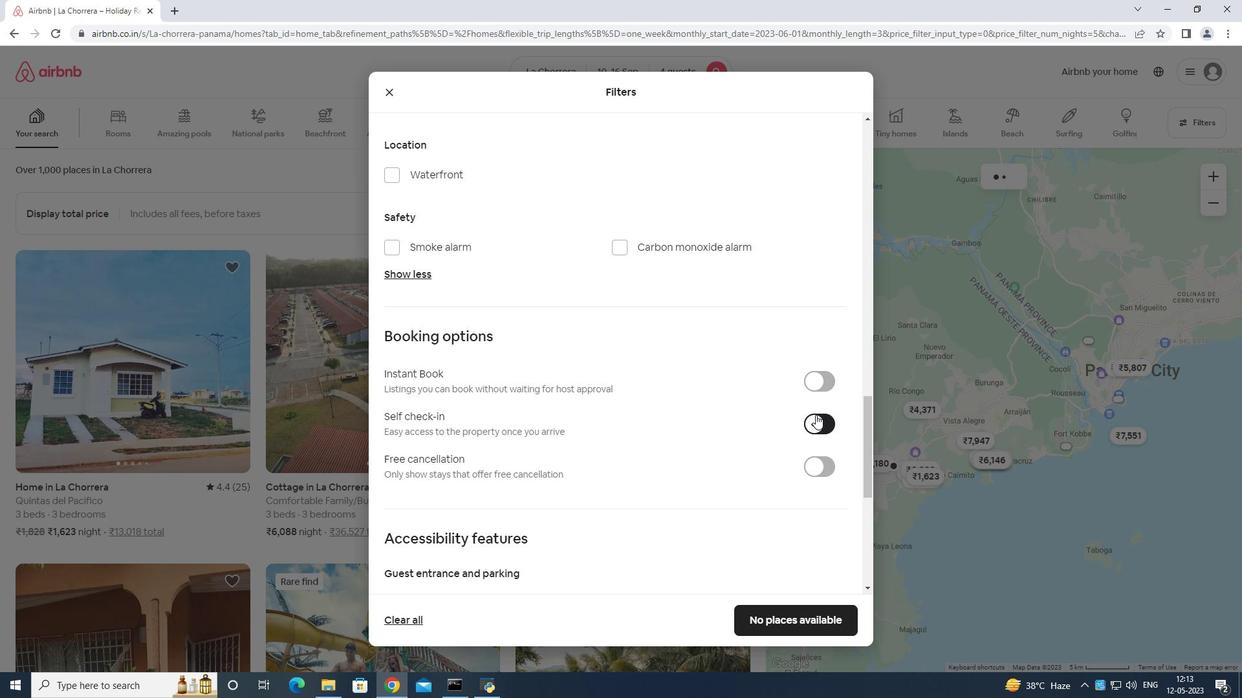 
Action: Mouse scrolled (815, 440) with delta (0, 0)
Screenshot: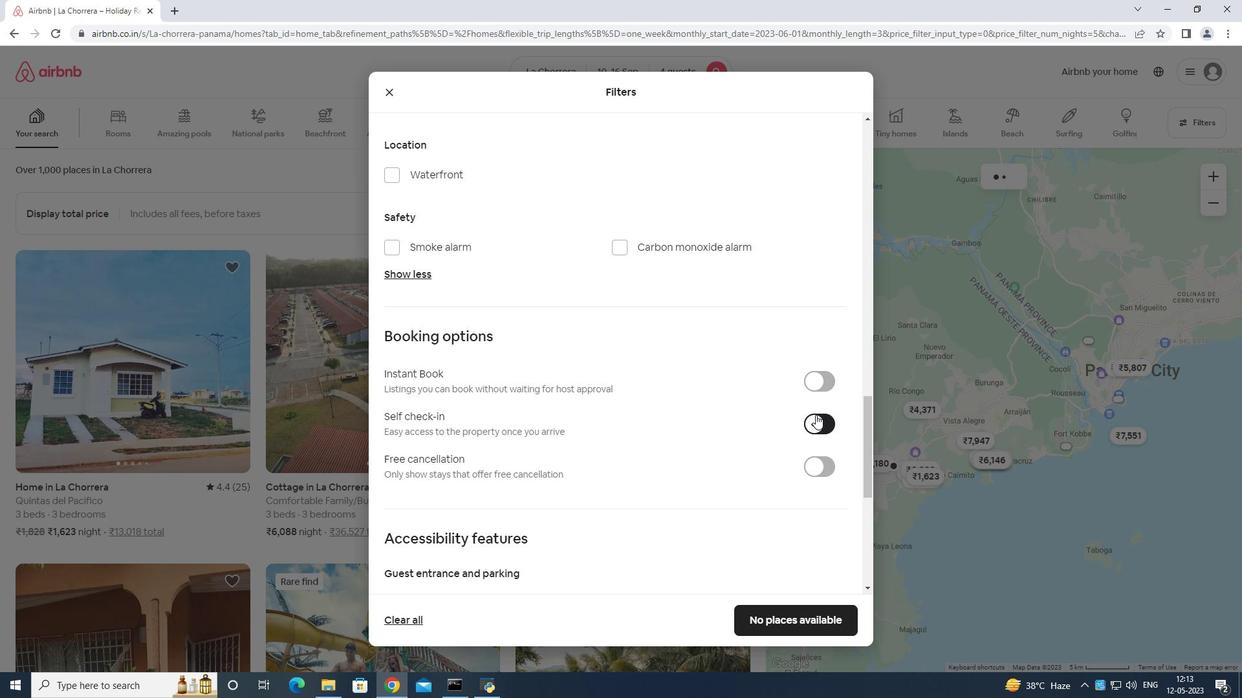 
Action: Mouse moved to (812, 447)
Screenshot: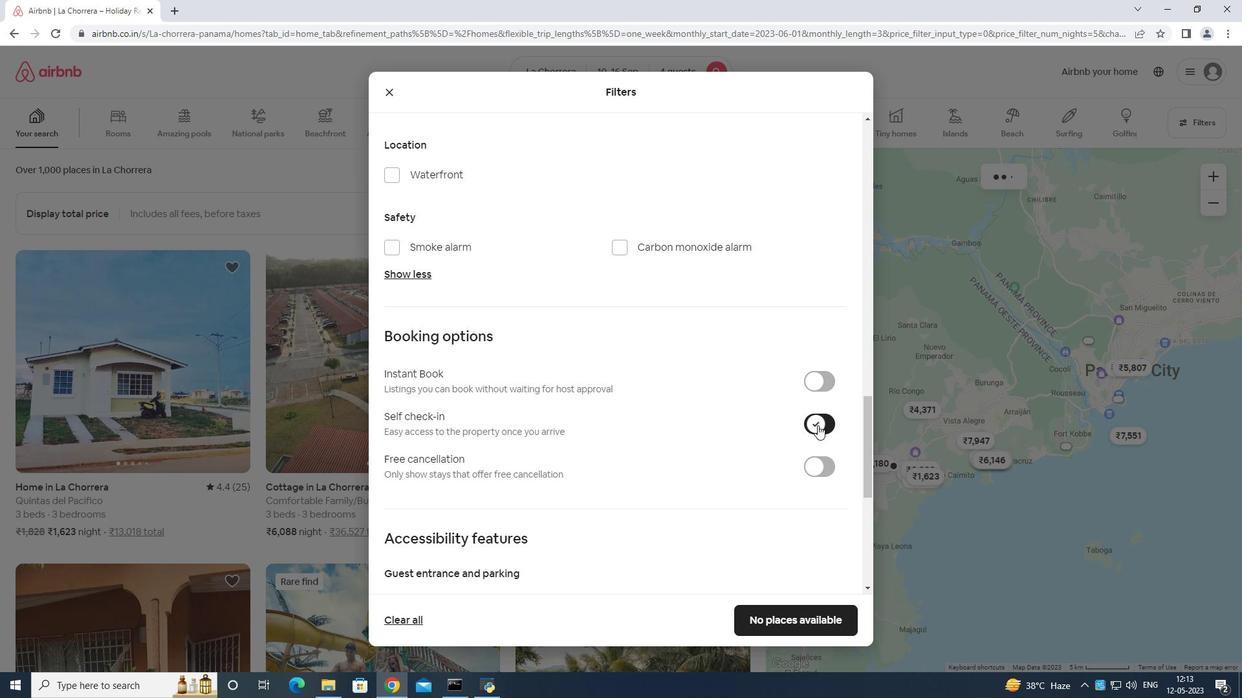 
Action: Mouse scrolled (812, 447) with delta (0, 0)
Screenshot: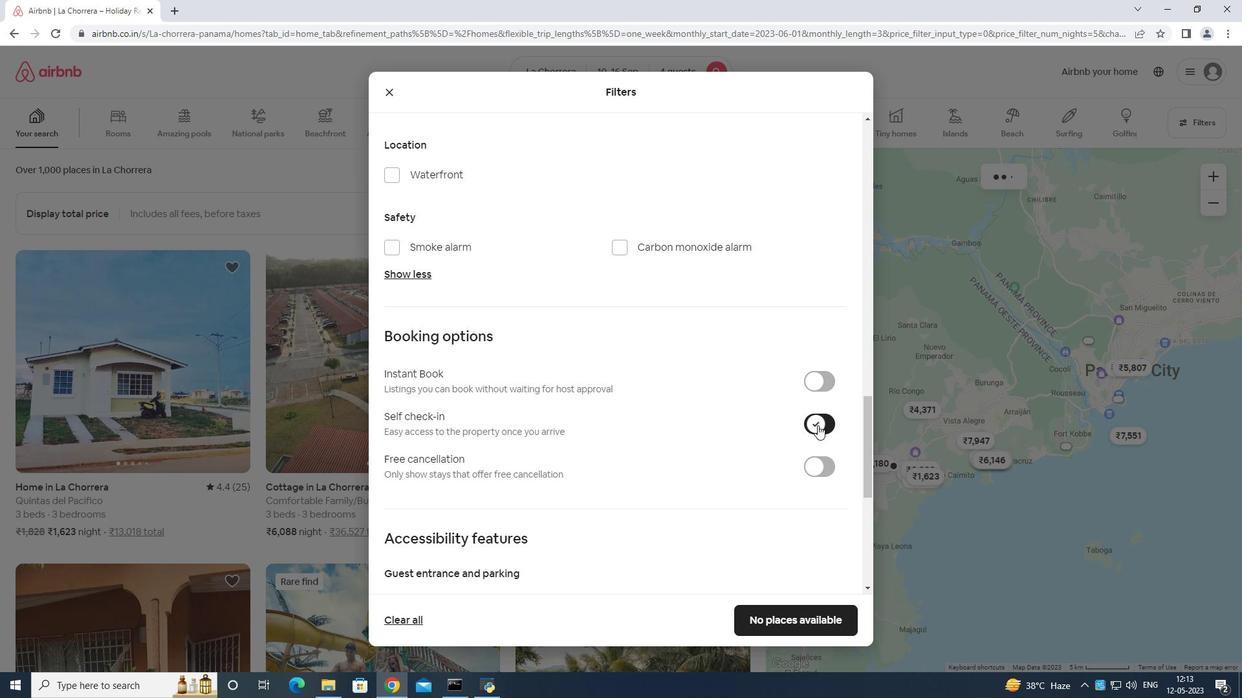 
Action: Mouse moved to (810, 447)
Screenshot: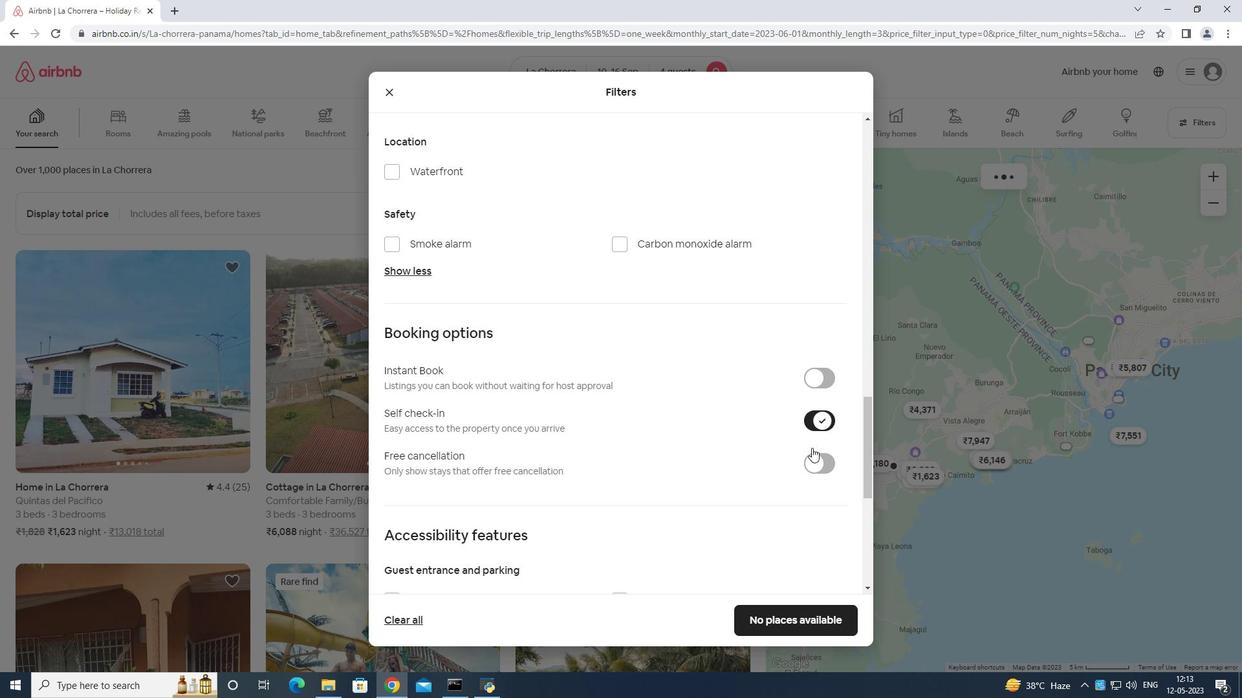 
Action: Mouse scrolled (810, 446) with delta (0, 0)
Screenshot: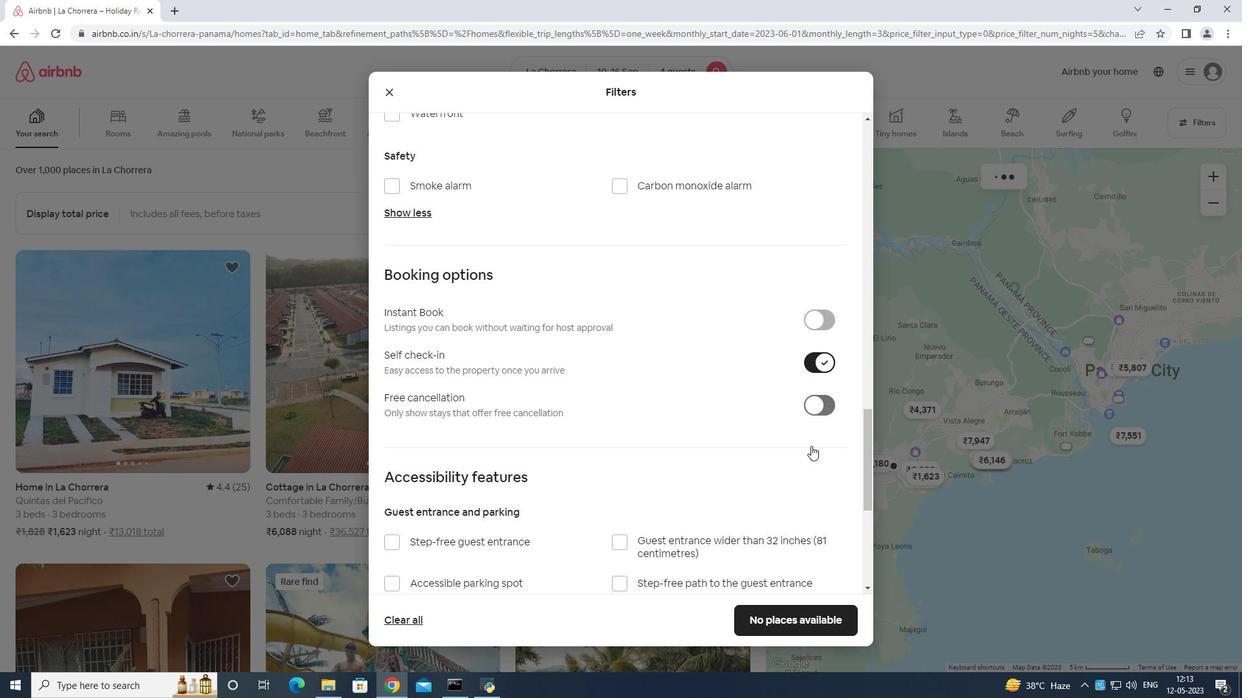 
Action: Mouse moved to (810, 452)
Screenshot: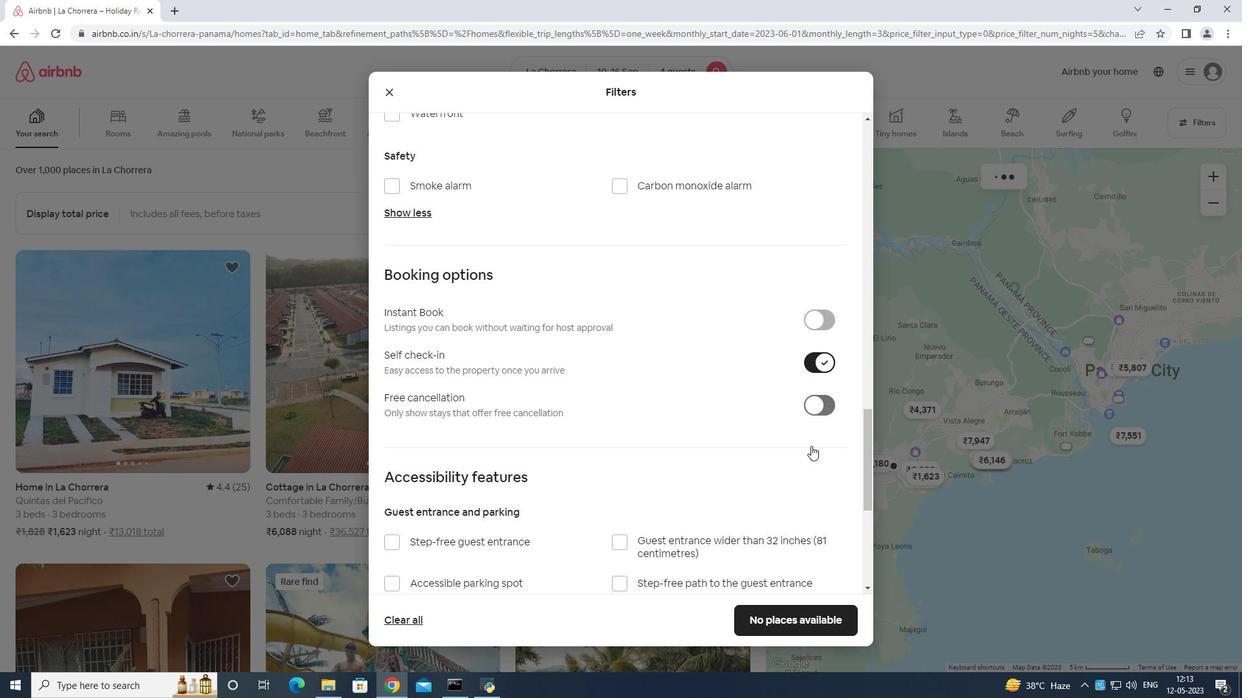 
Action: Mouse scrolled (810, 450) with delta (0, 0)
Screenshot: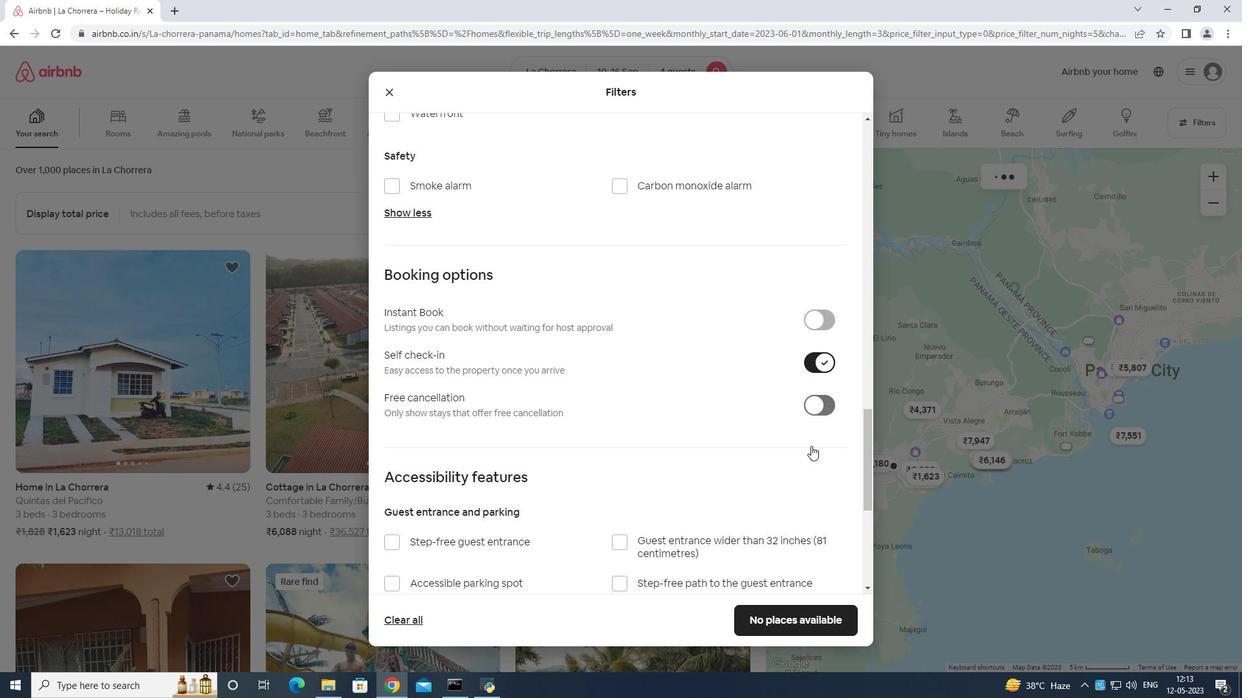 
Action: Mouse moved to (810, 454)
Screenshot: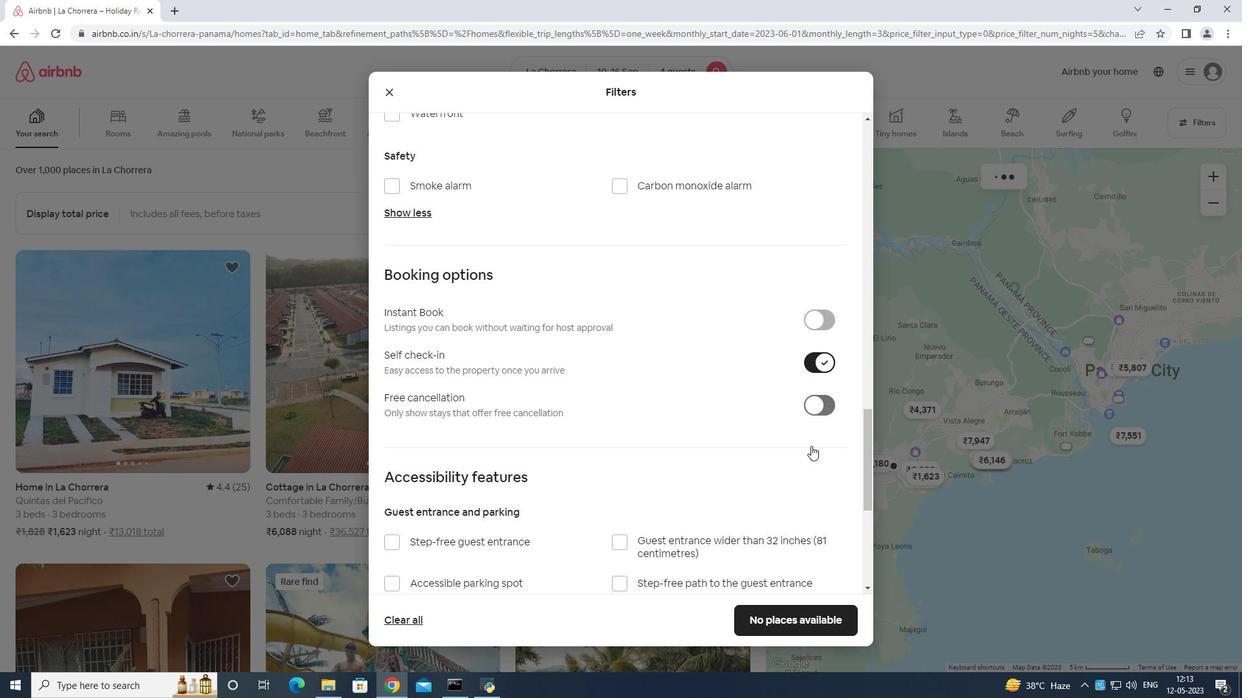 
Action: Mouse scrolled (810, 452) with delta (0, 0)
Screenshot: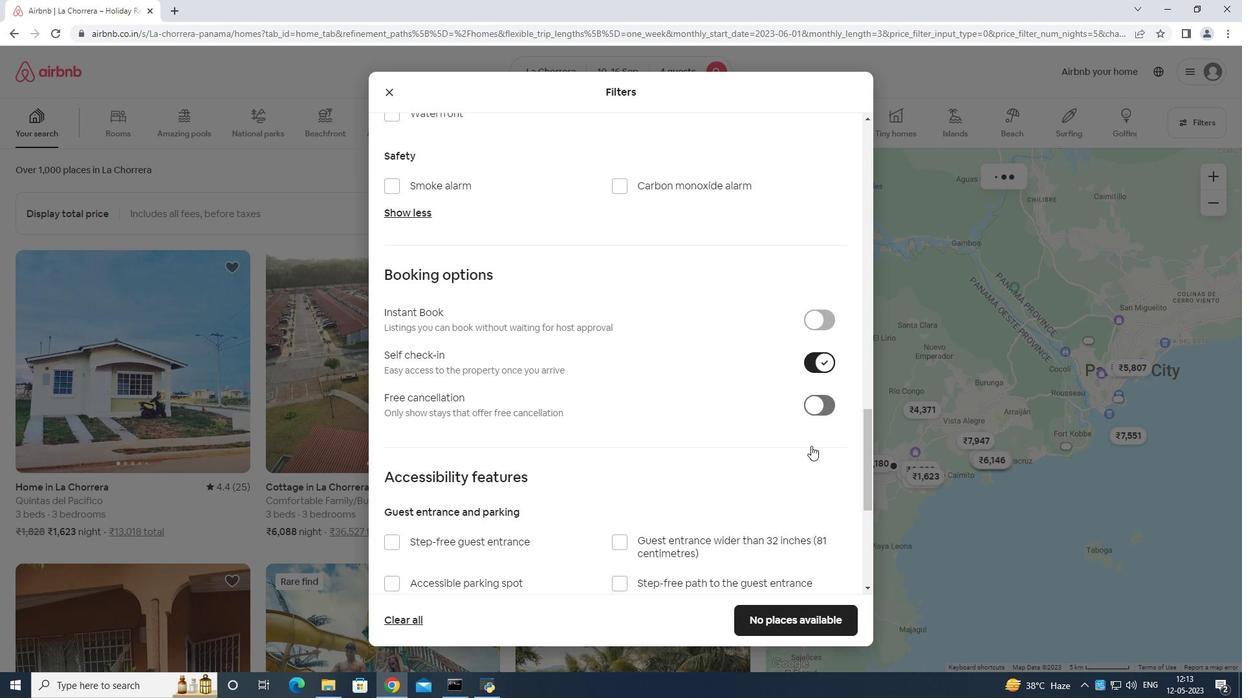 
Action: Mouse moved to (809, 458)
Screenshot: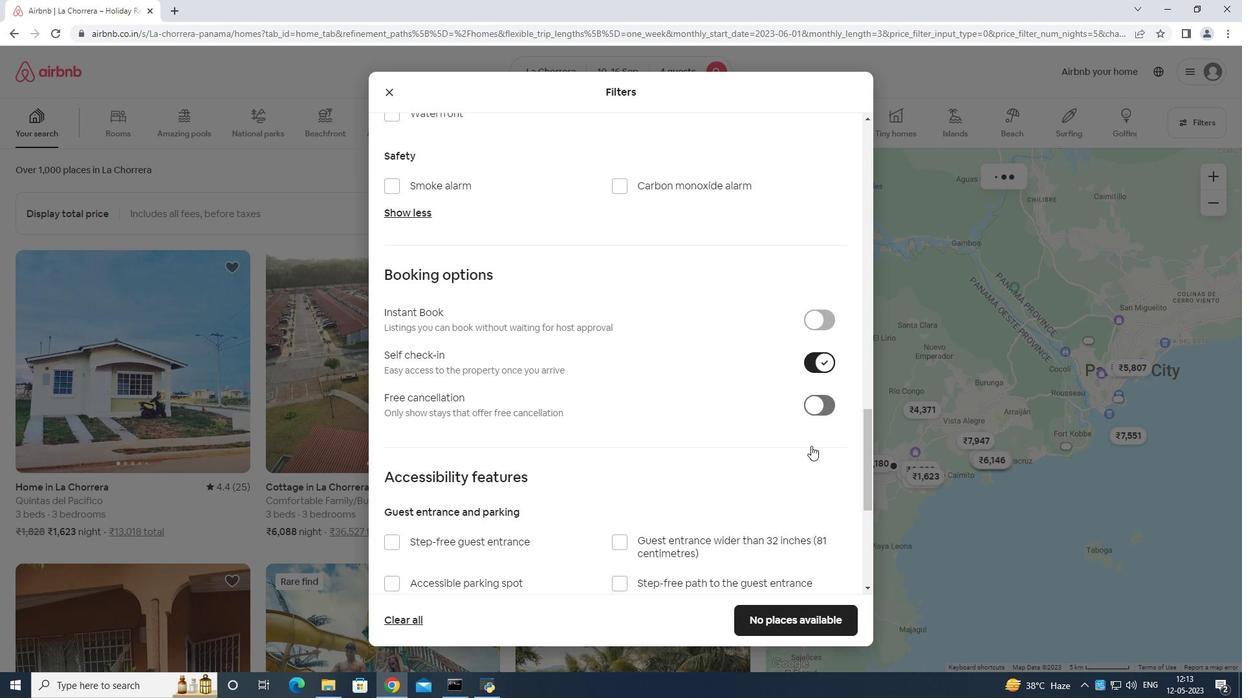 
Action: Mouse scrolled (810, 455) with delta (0, 0)
Screenshot: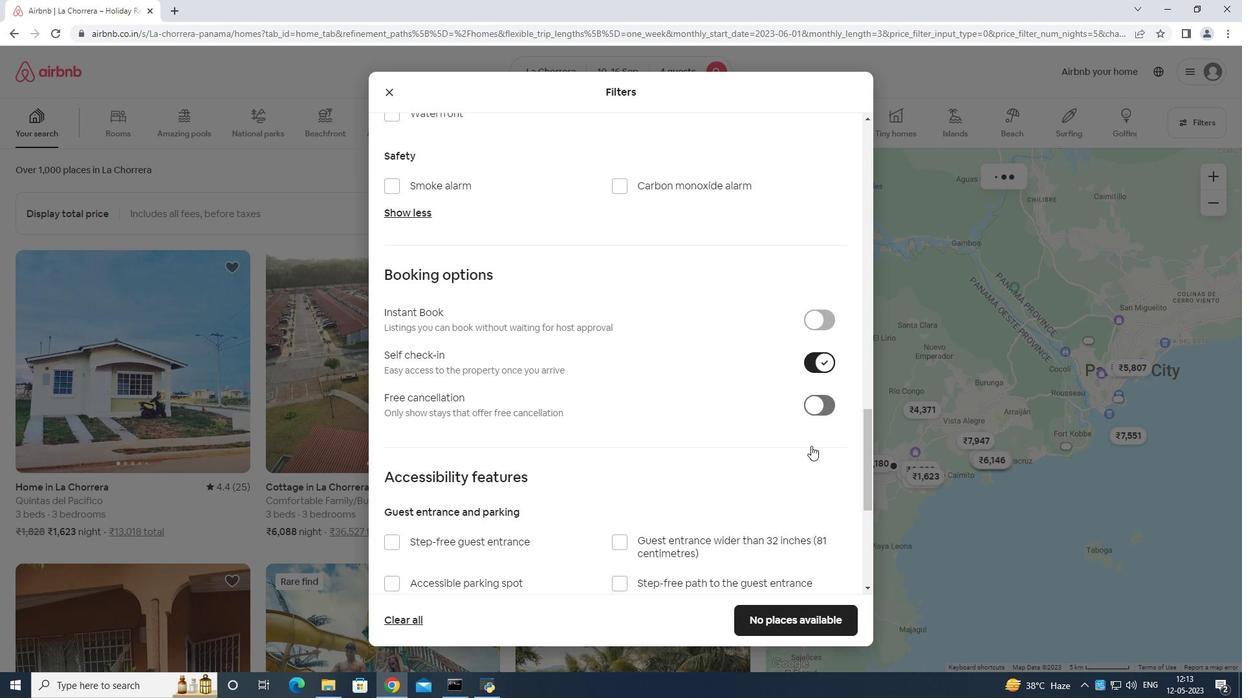 
Action: Mouse moved to (803, 466)
Screenshot: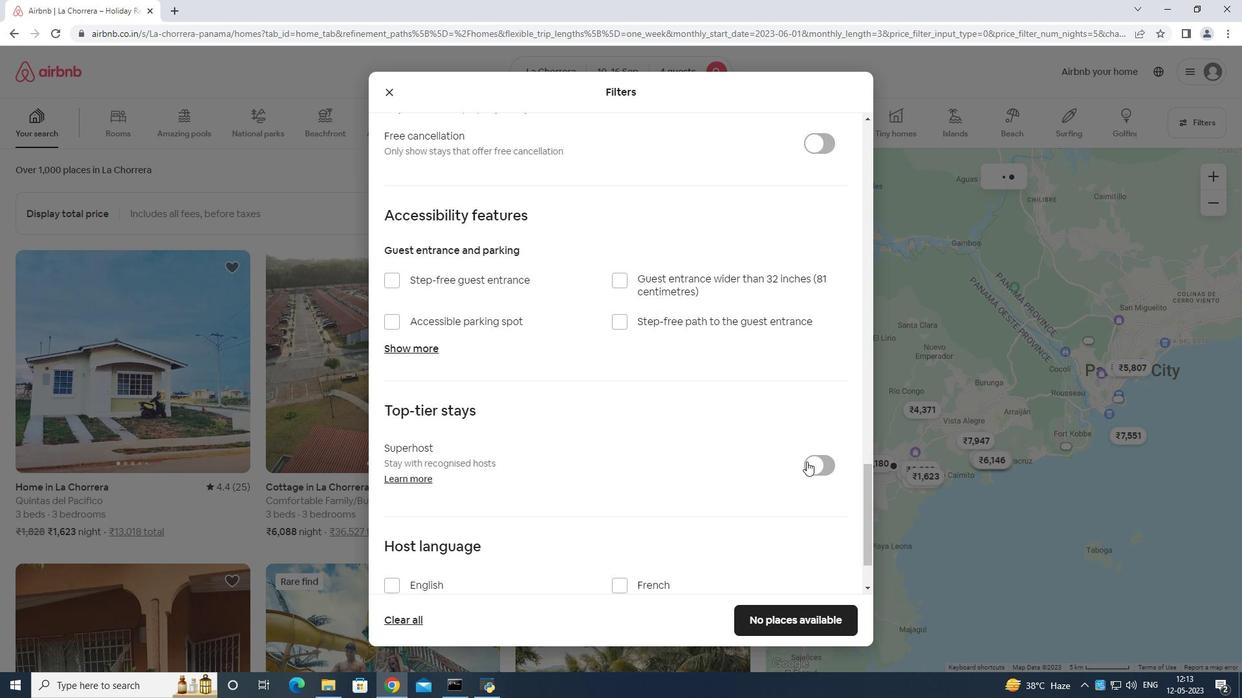 
Action: Mouse scrolled (803, 465) with delta (0, 0)
Screenshot: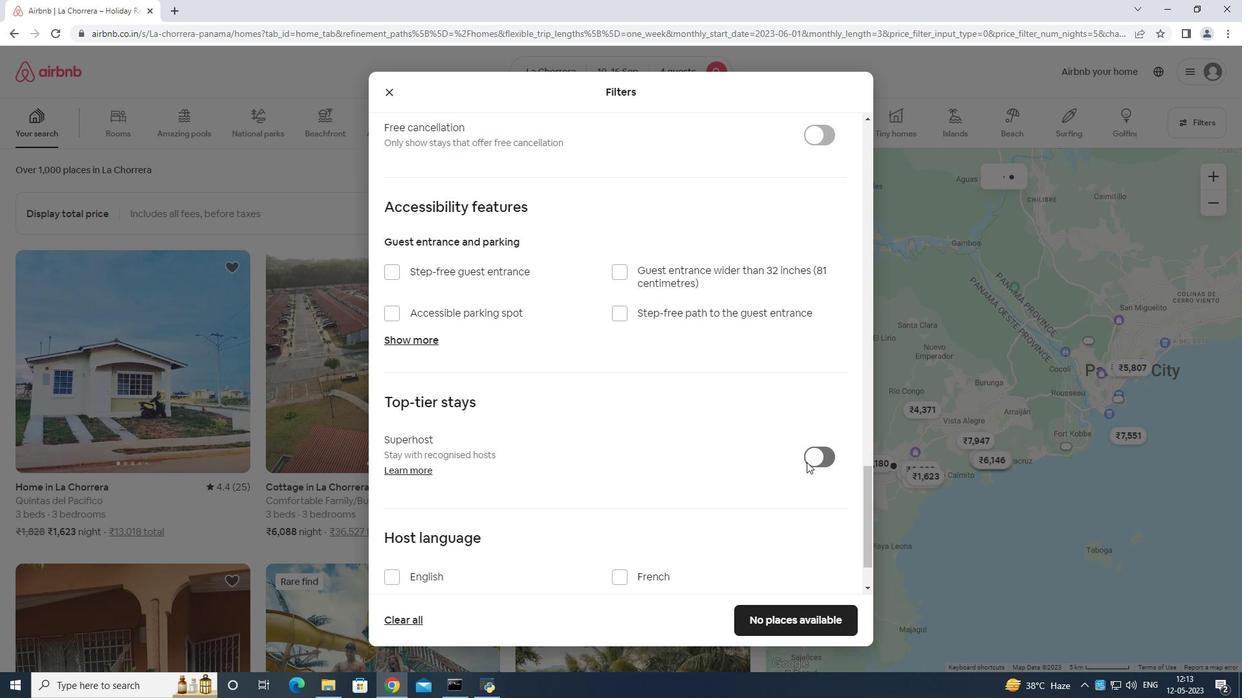 
Action: Mouse moved to (803, 475)
Screenshot: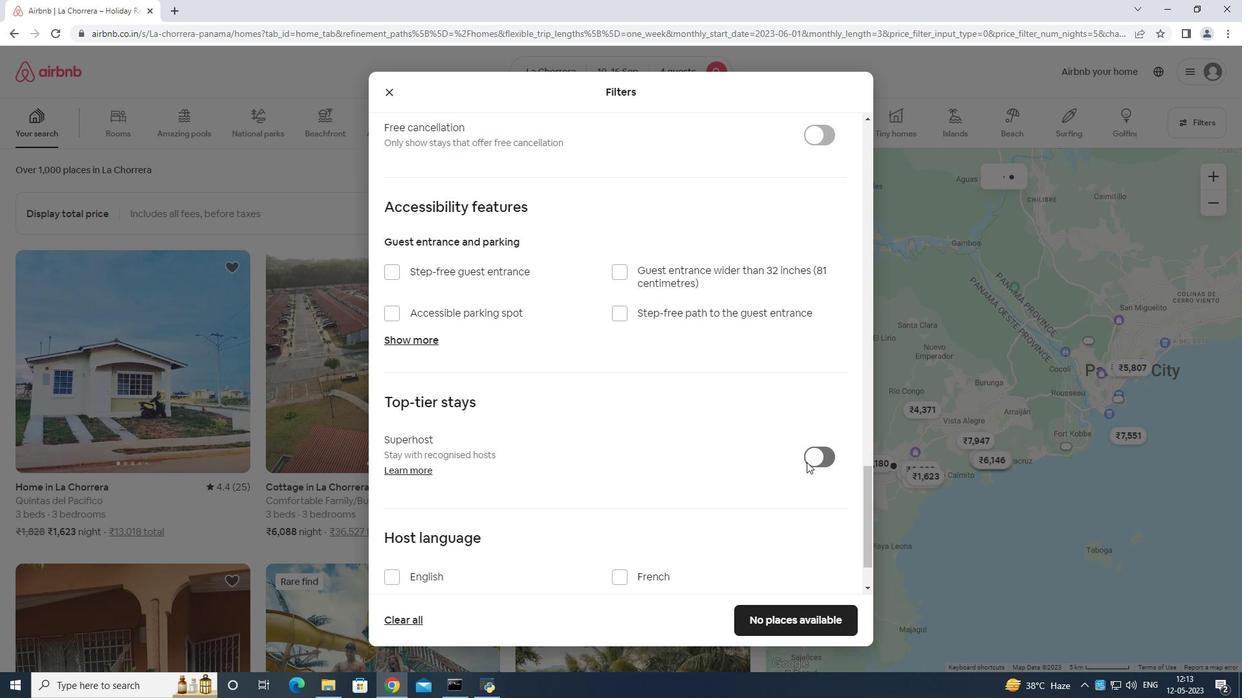 
Action: Mouse scrolled (803, 473) with delta (0, 0)
Screenshot: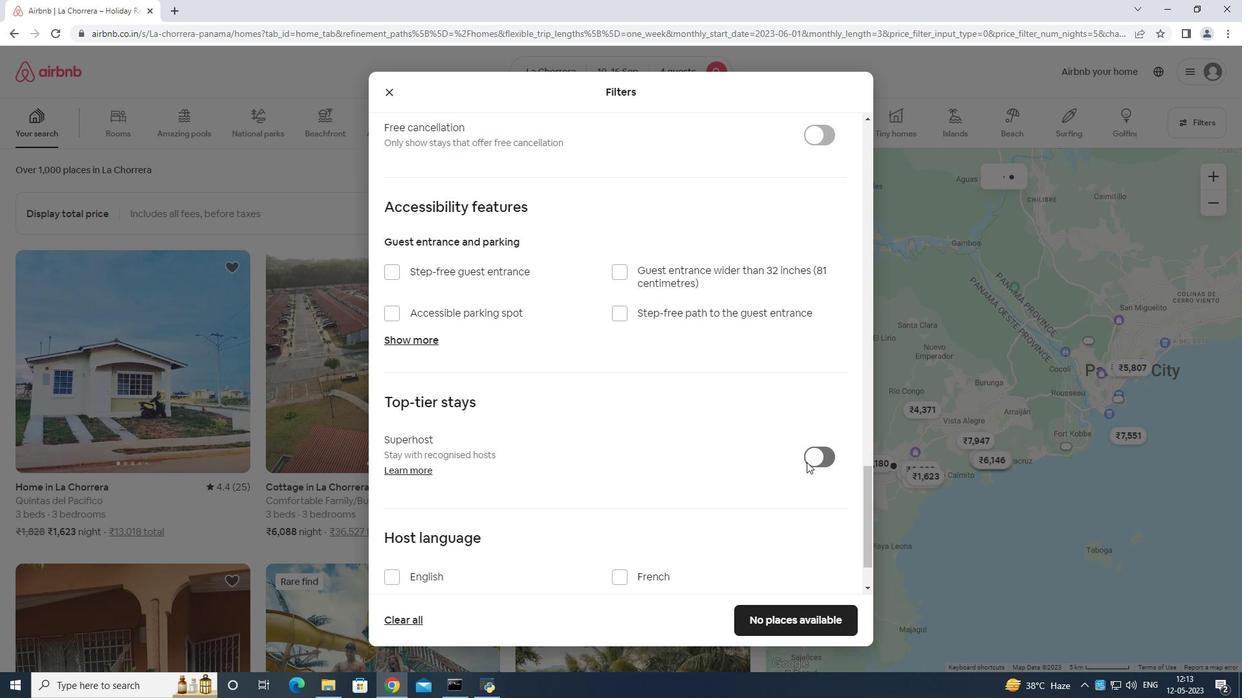 
Action: Mouse scrolled (803, 474) with delta (0, 0)
Screenshot: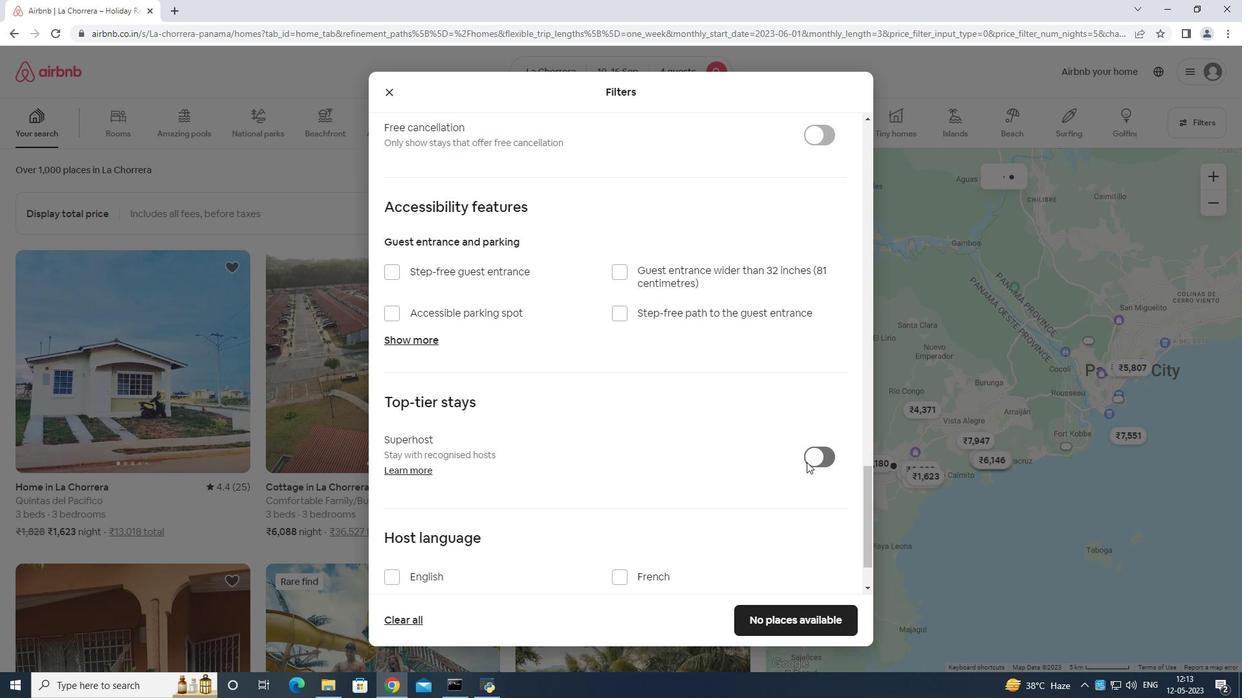 
Action: Mouse scrolled (803, 474) with delta (0, 0)
Screenshot: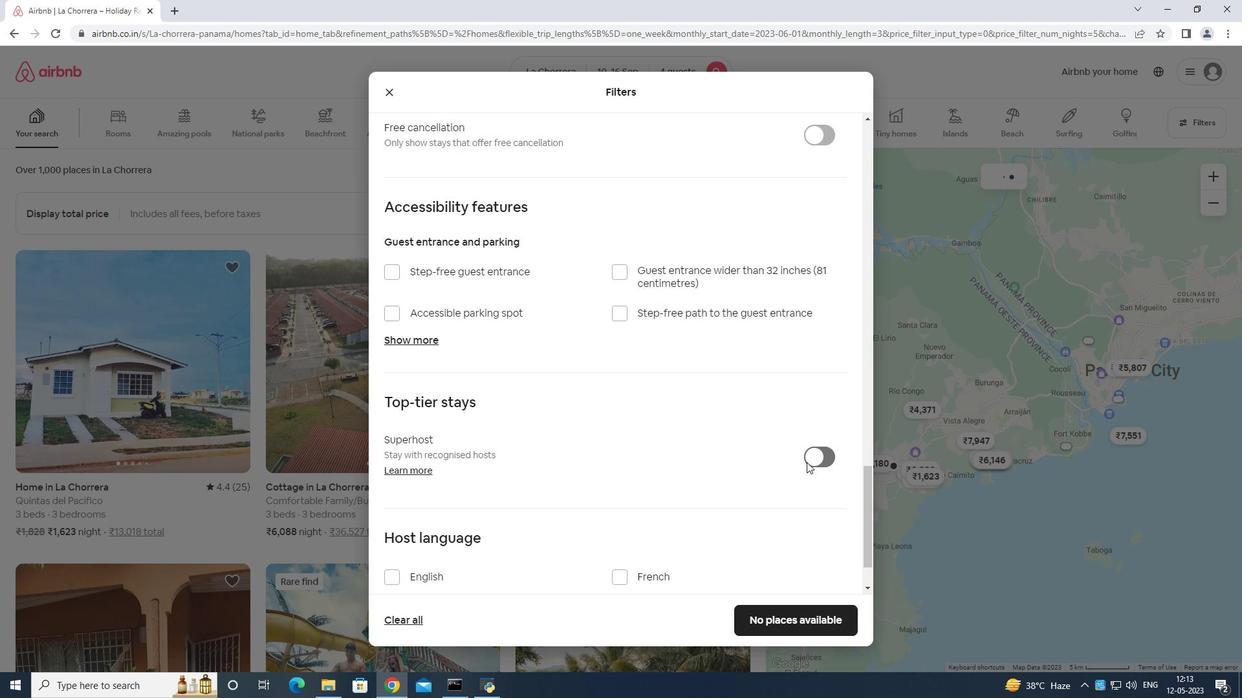 
Action: Mouse moved to (801, 487)
Screenshot: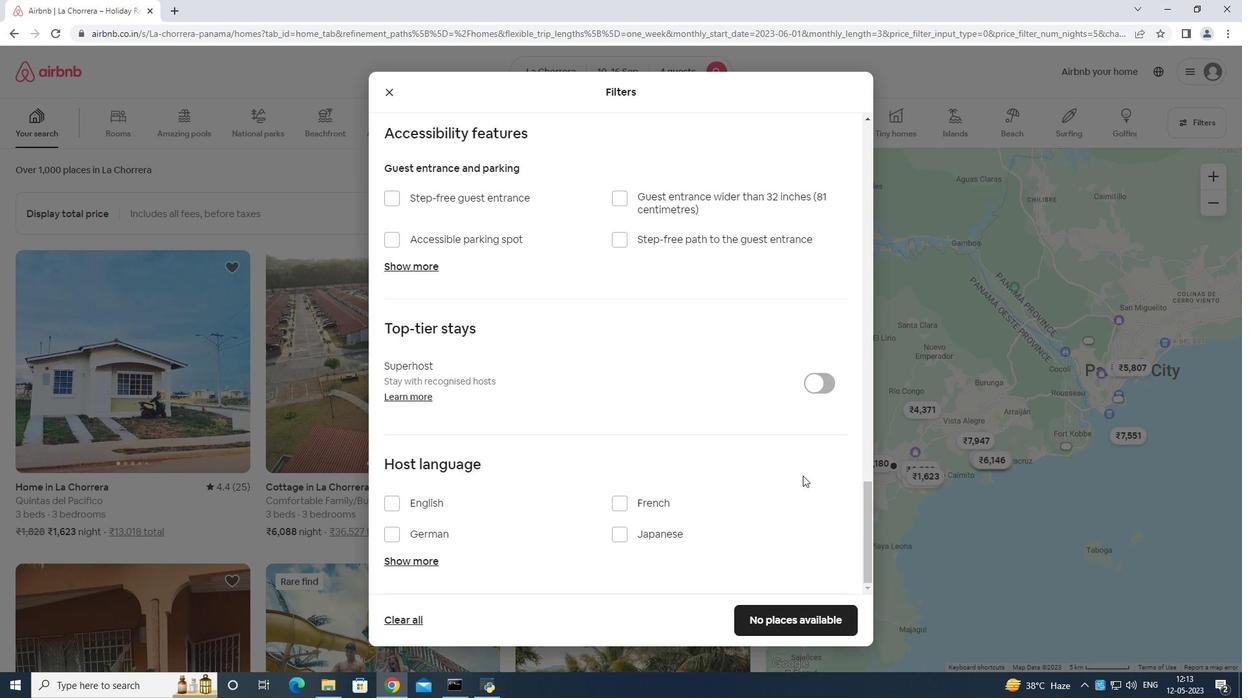 
Action: Mouse scrolled (801, 486) with delta (0, 0)
Screenshot: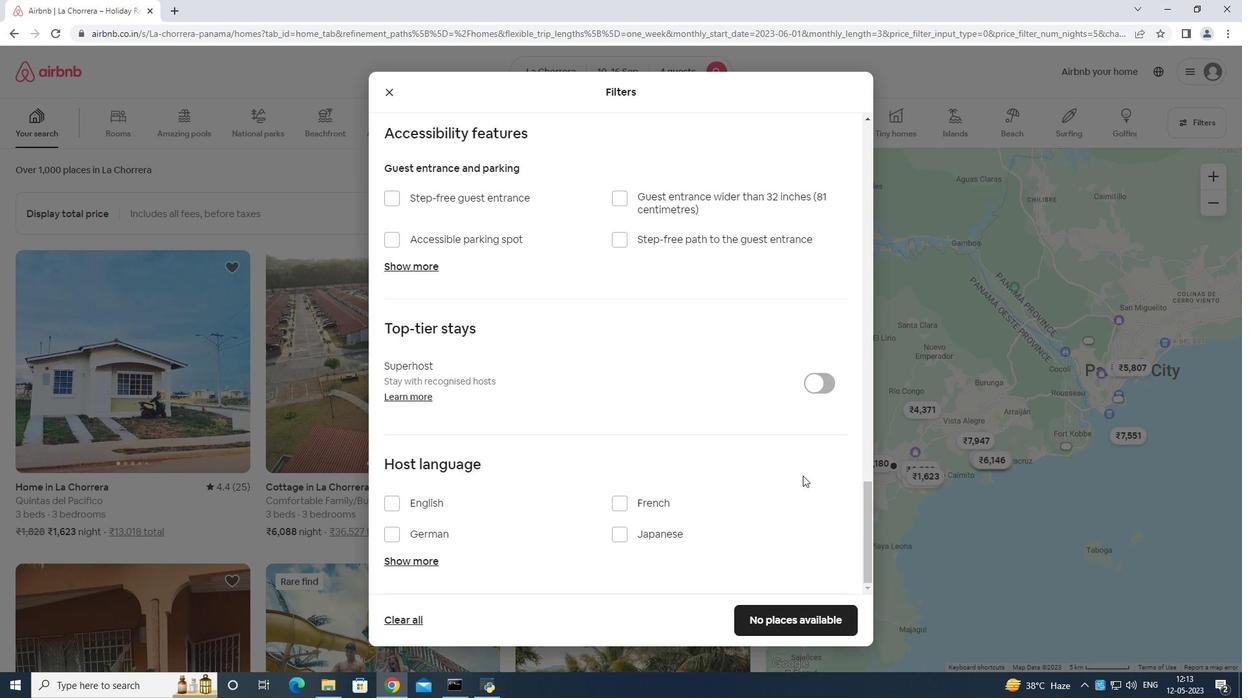 
Action: Mouse moved to (801, 489)
Screenshot: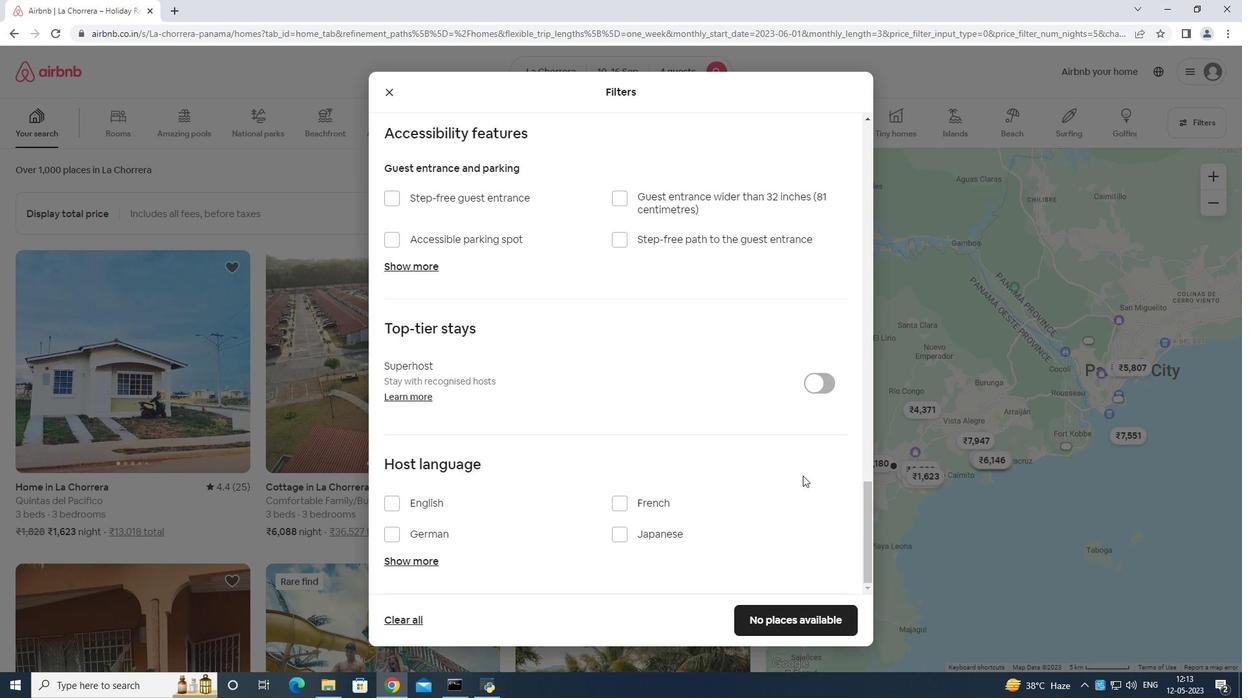 
Action: Mouse scrolled (801, 488) with delta (0, 0)
Screenshot: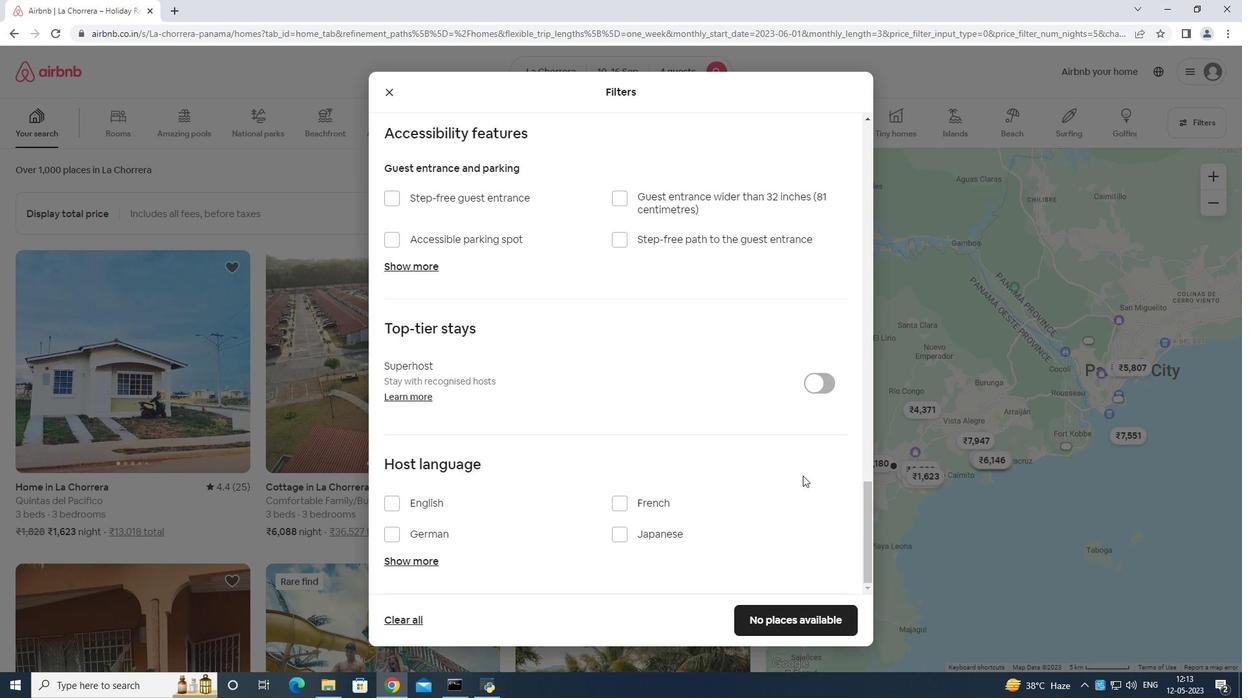 
Action: Mouse moved to (801, 489)
Screenshot: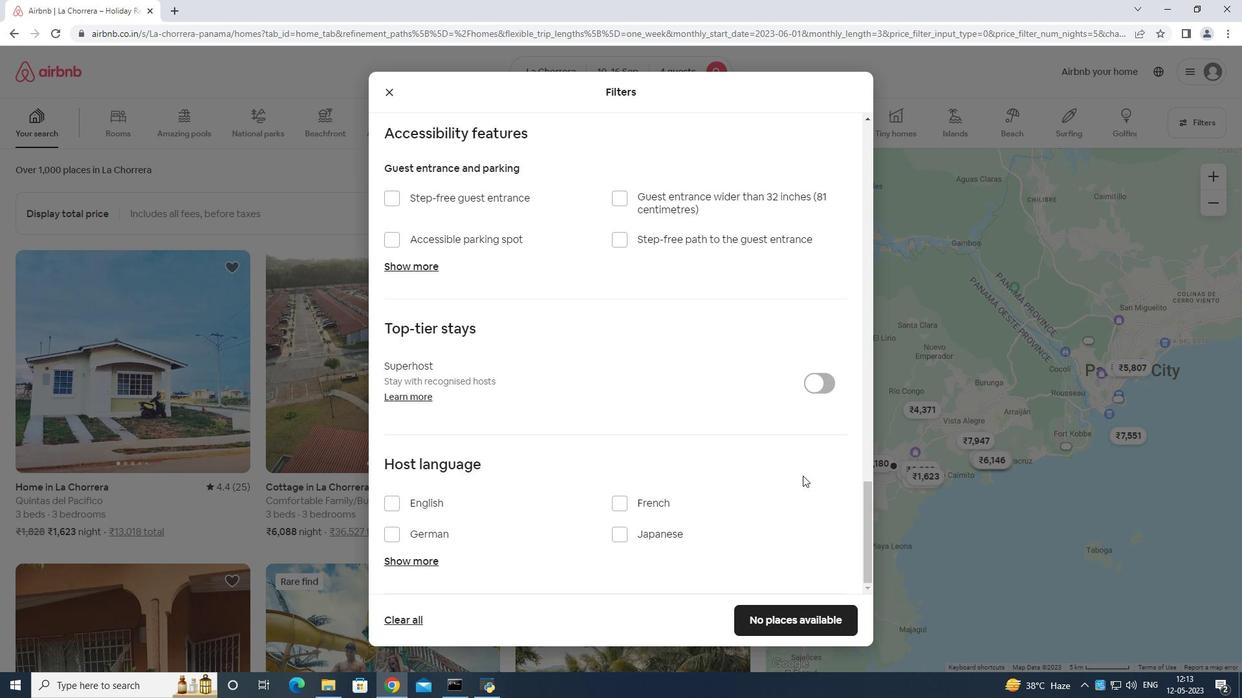 
Action: Mouse scrolled (801, 489) with delta (0, 0)
Screenshot: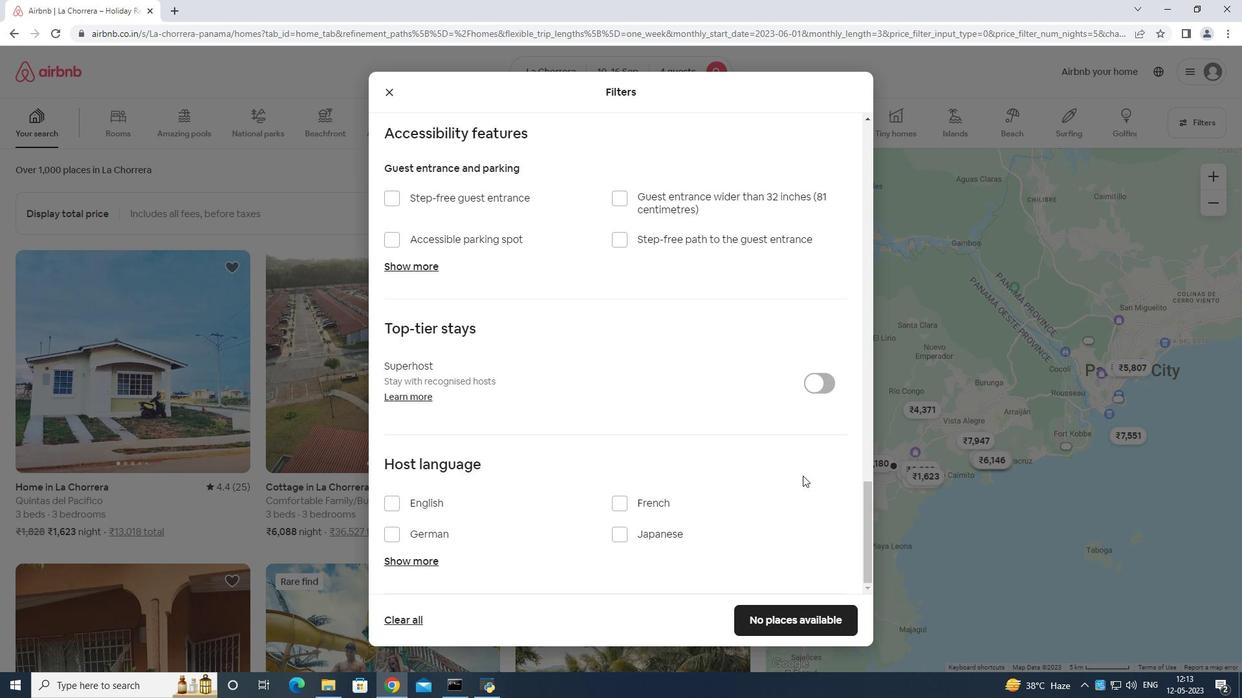 
Action: Mouse moved to (381, 493)
Screenshot: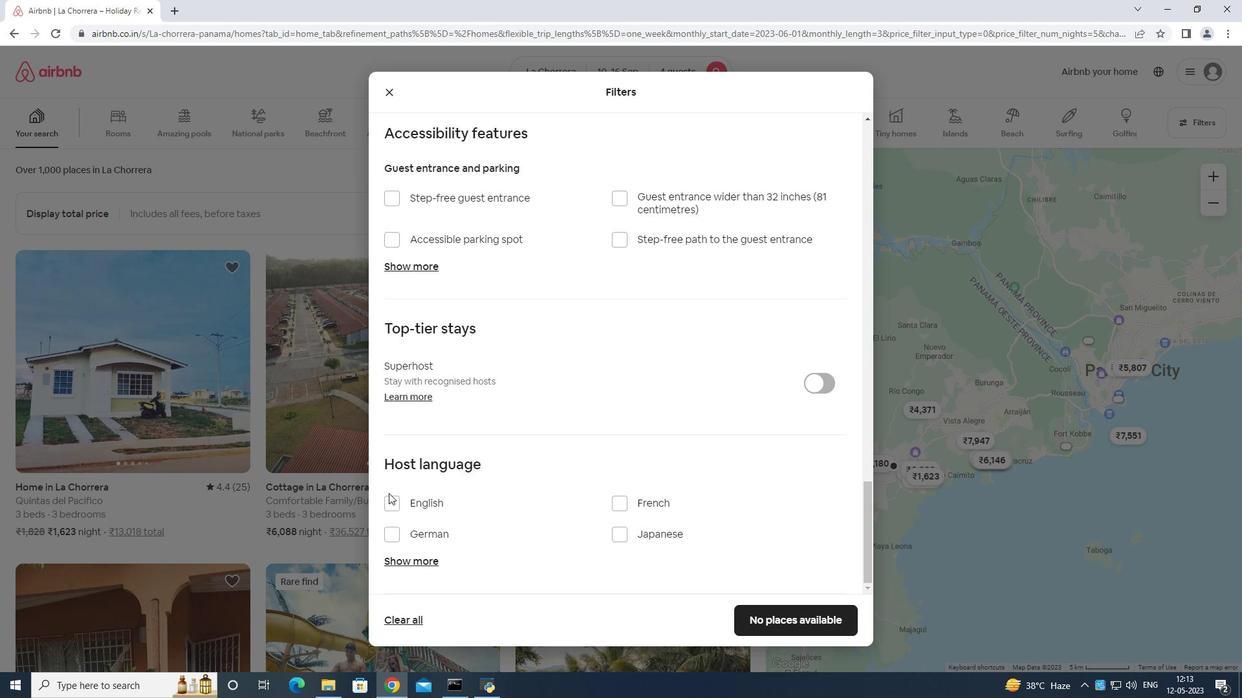 
Action: Mouse pressed left at (381, 493)
Screenshot: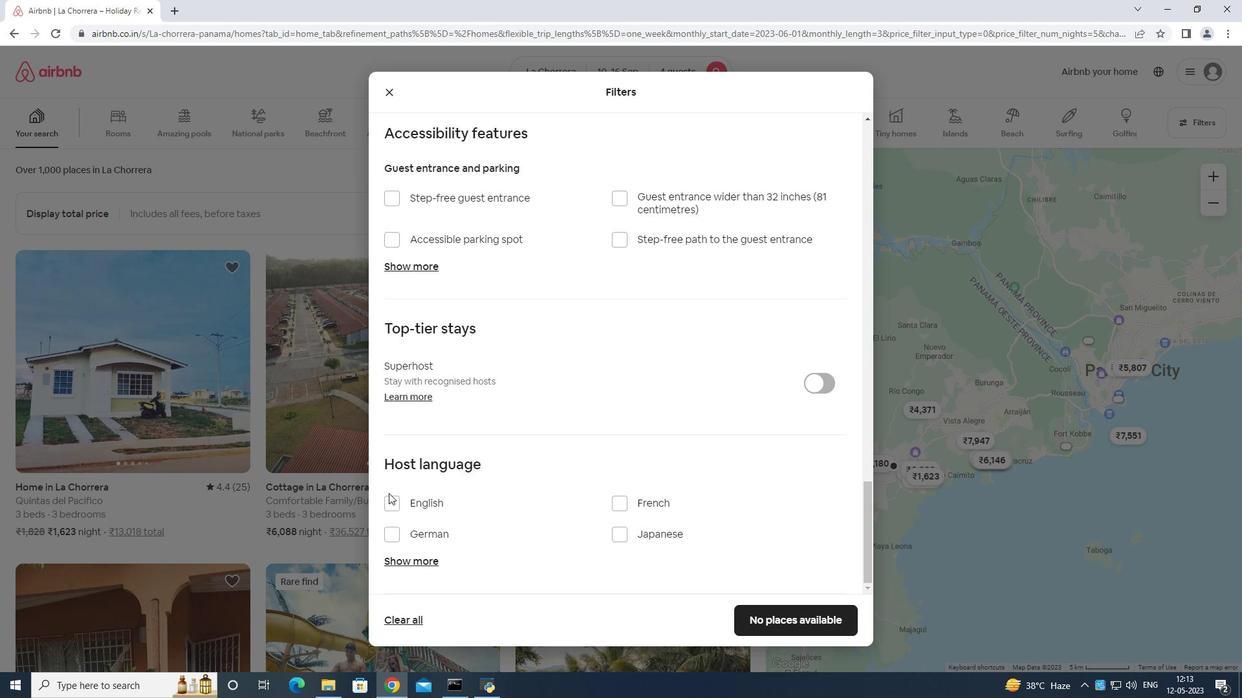 
Action: Mouse moved to (396, 500)
Screenshot: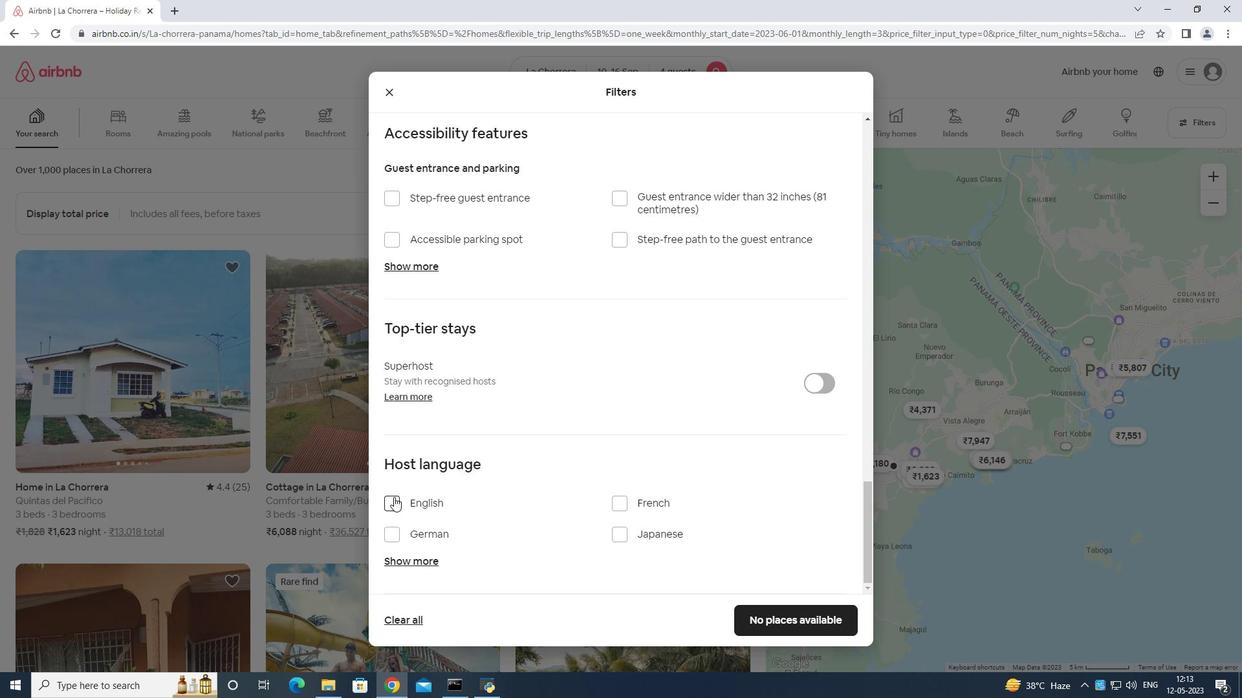 
Action: Mouse pressed left at (396, 500)
Screenshot: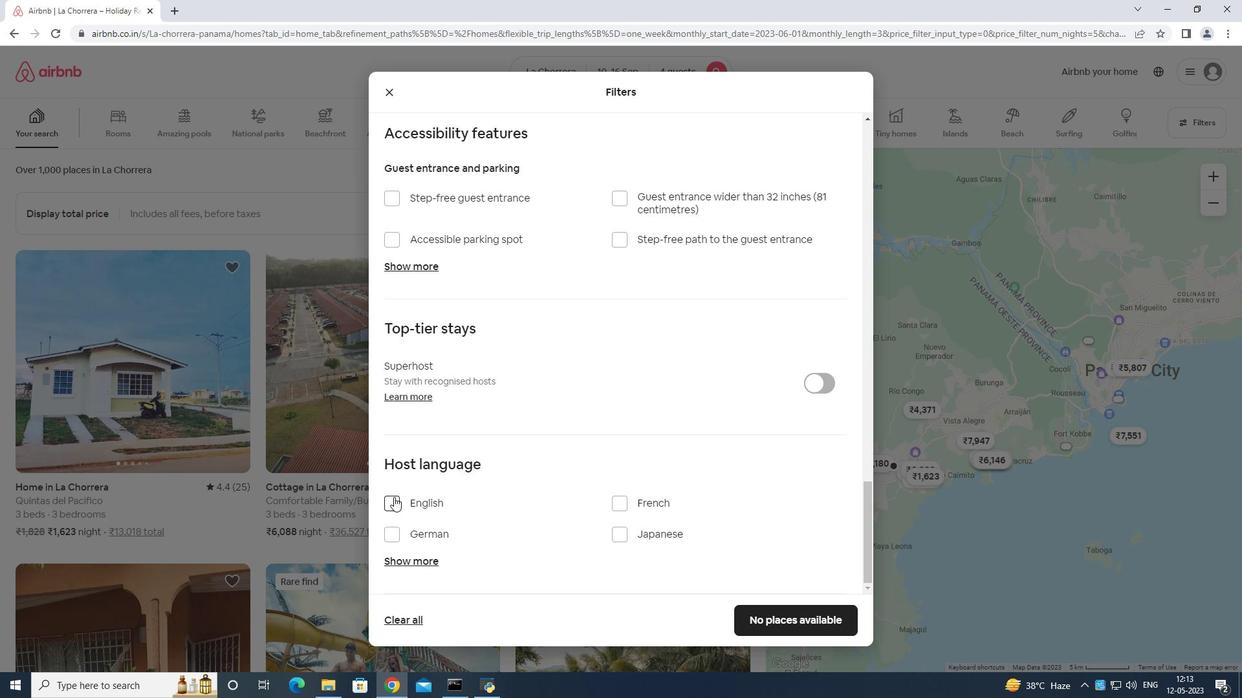 
Action: Mouse moved to (812, 616)
Screenshot: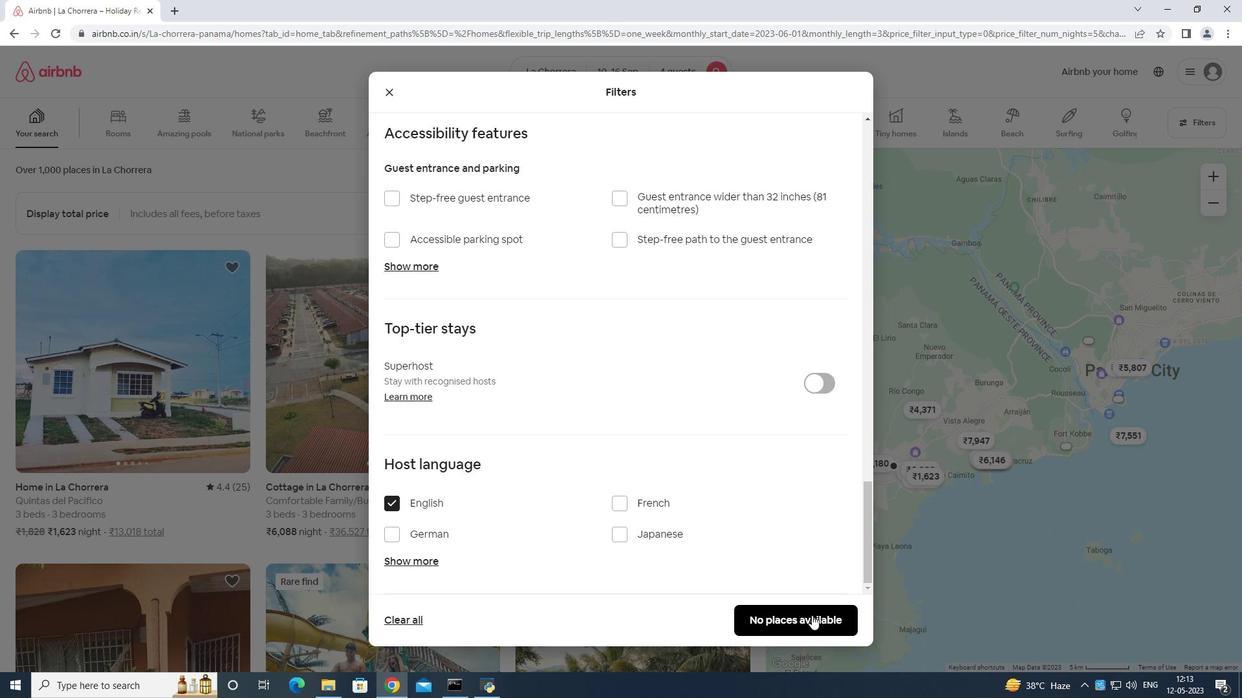 
Action: Mouse pressed left at (812, 616)
Screenshot: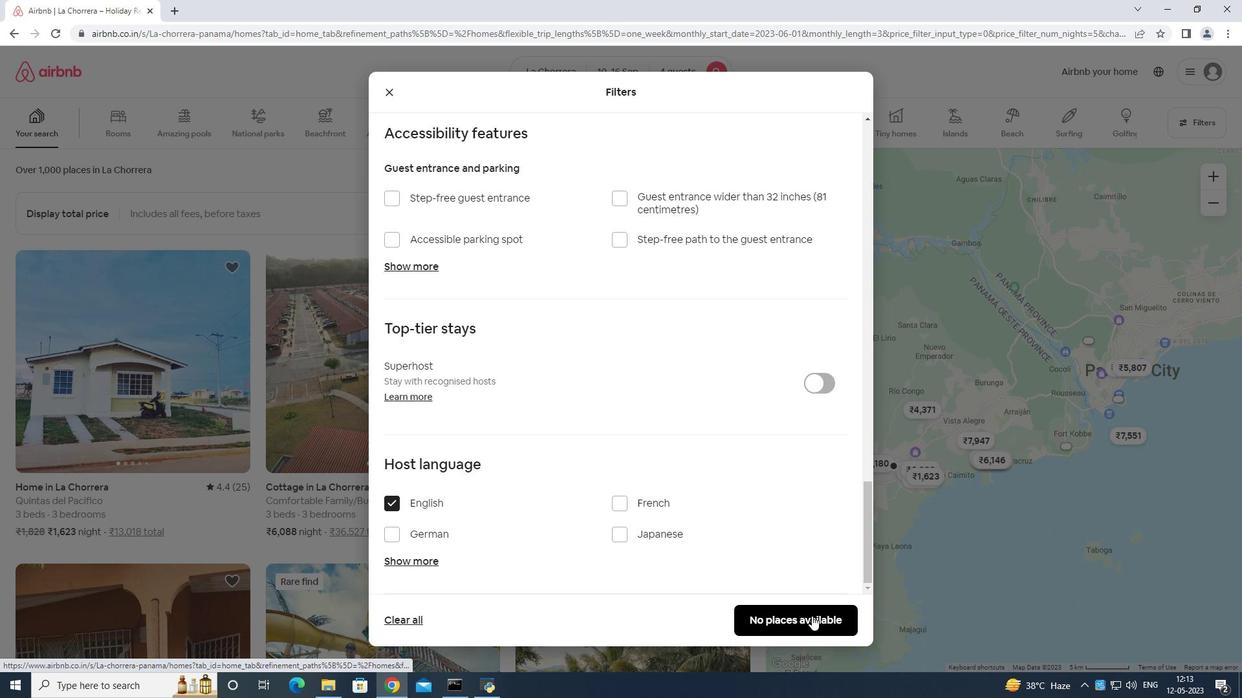 
